 Task: Look for space in Bagnols-sur-Cèze, France from 2nd August, 2023 to 12th August, 2023 for 2 adults in price range Rs.5000 to Rs.10000. Place can be private room with 1  bedroom having 1 bed and 1 bathroom. Property type can be house, flat, guest house, hotel. Amenities needed are: washing machine. Booking option can be shelf check-in. Required host language is English.
Action: Mouse moved to (445, 267)
Screenshot: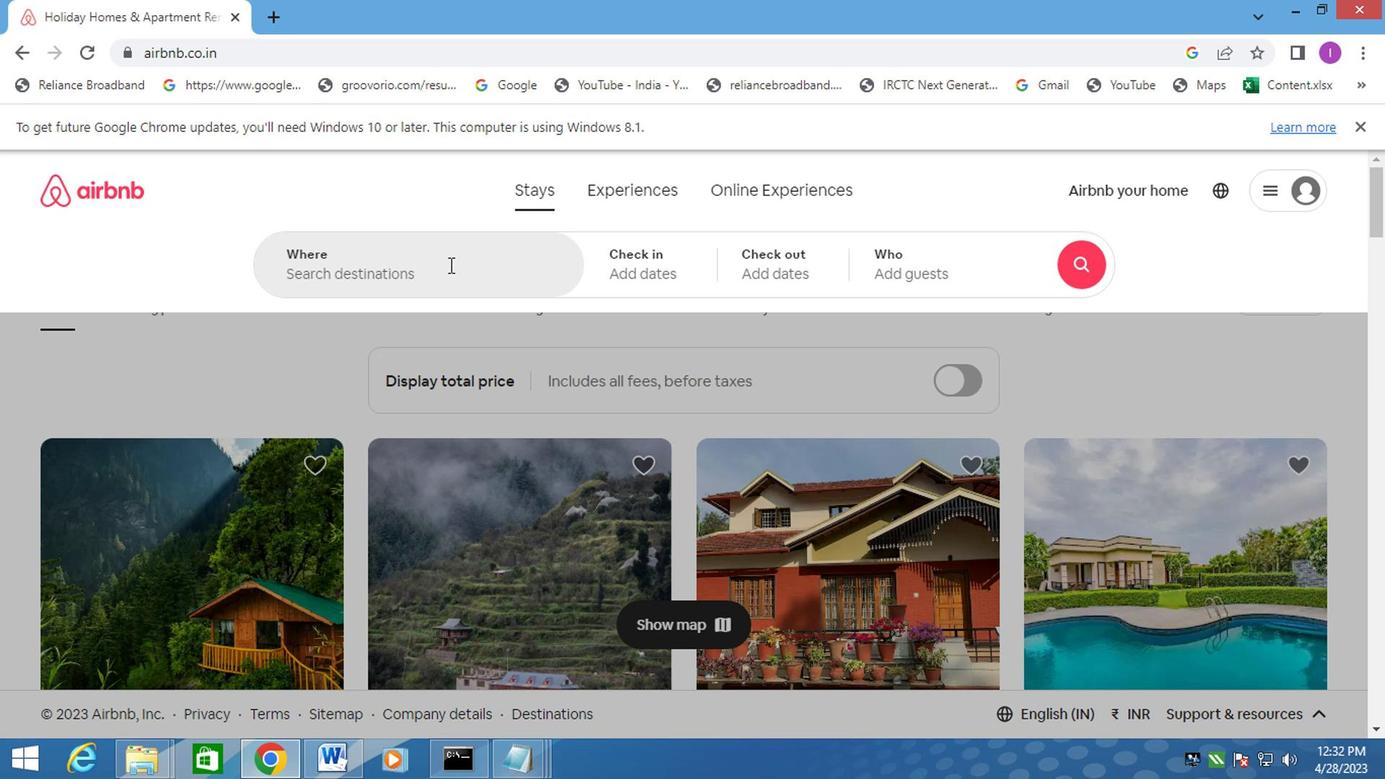 
Action: Mouse pressed left at (445, 267)
Screenshot: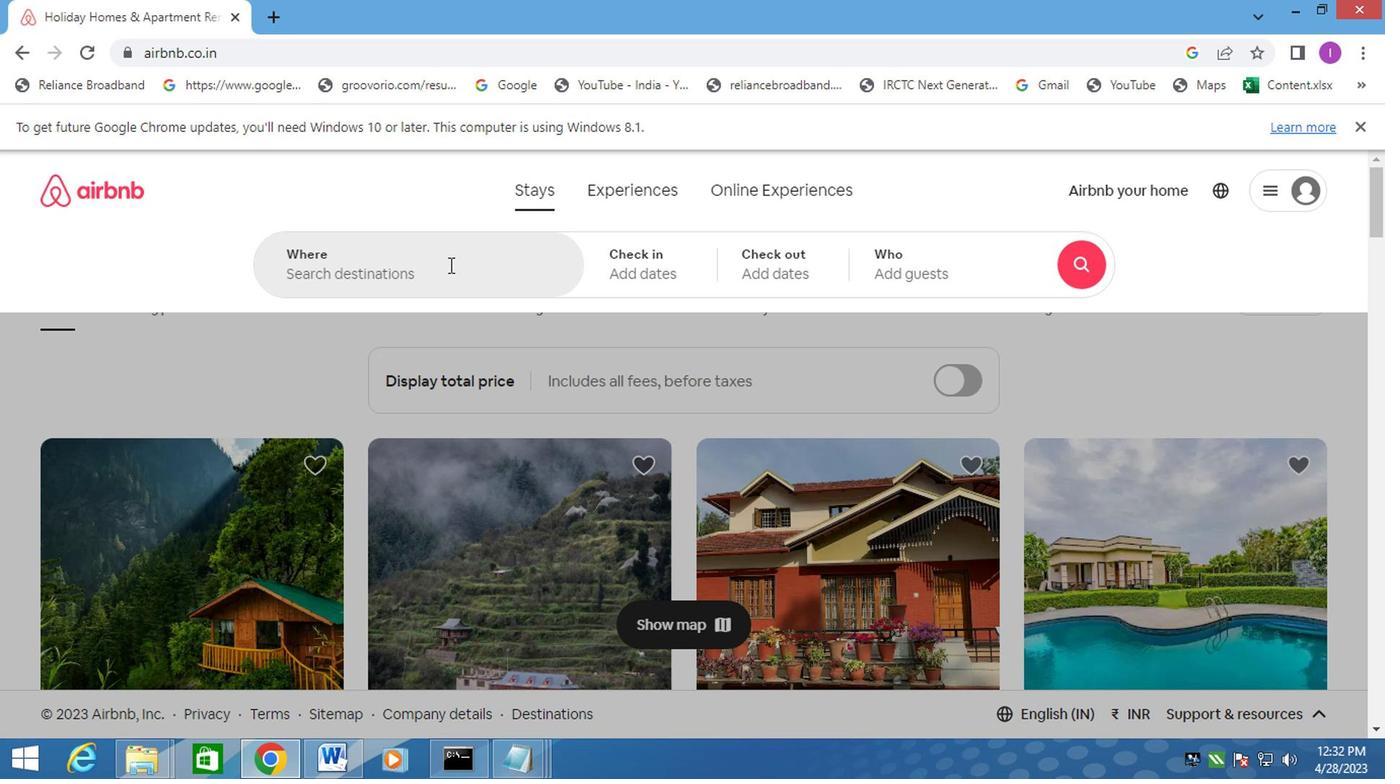 
Action: Mouse moved to (644, 339)
Screenshot: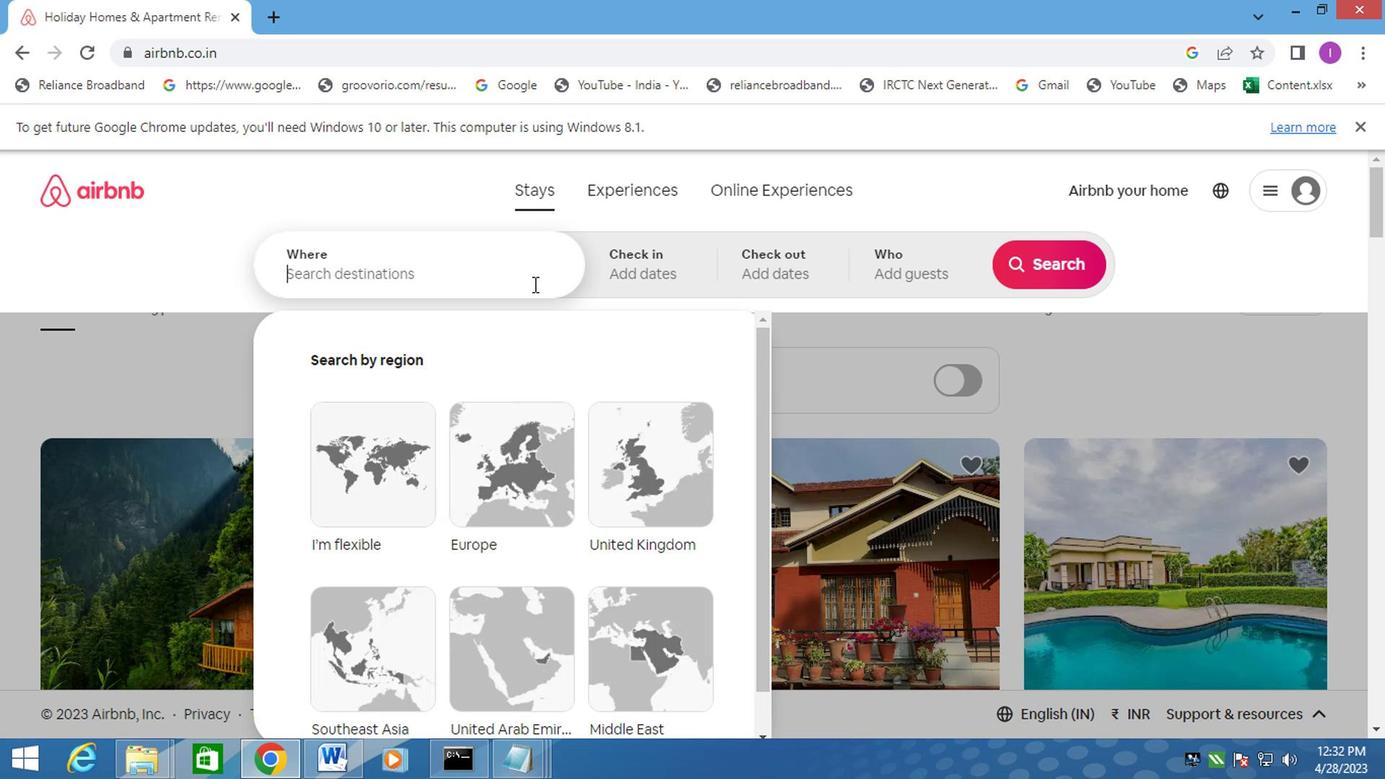 
Action: Key pressed <Key.shift>BAGNOLS-SUR-CEZE,<Key.shift>FRANCE
Screenshot: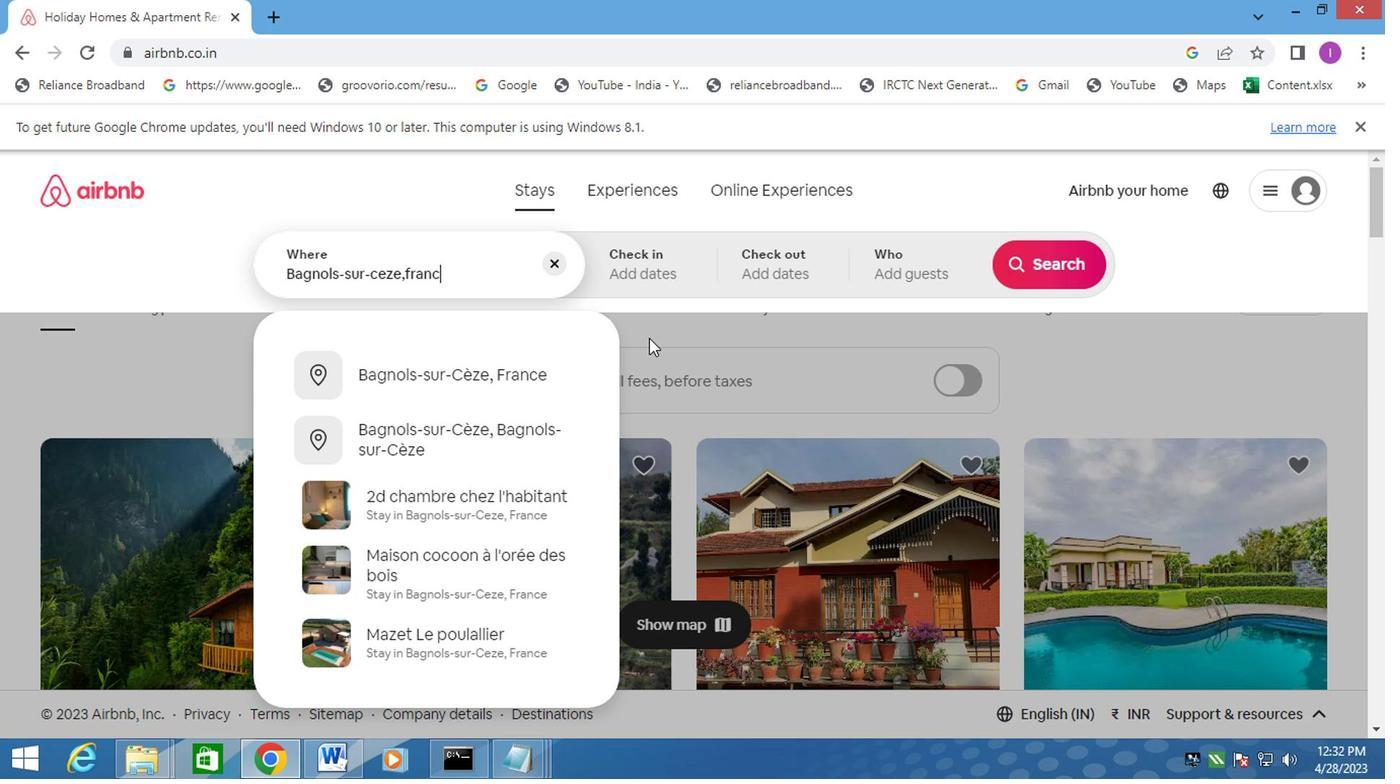 
Action: Mouse moved to (519, 365)
Screenshot: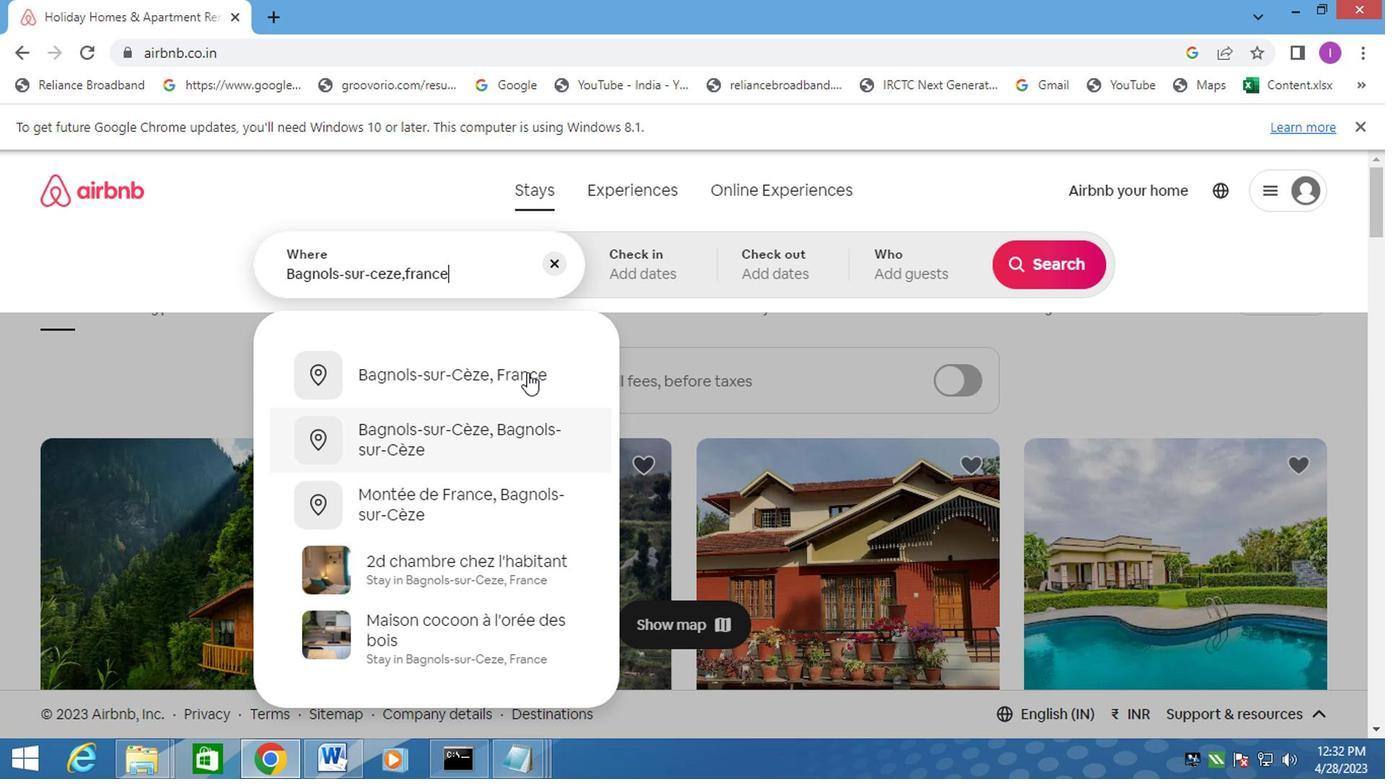 
Action: Mouse pressed left at (519, 365)
Screenshot: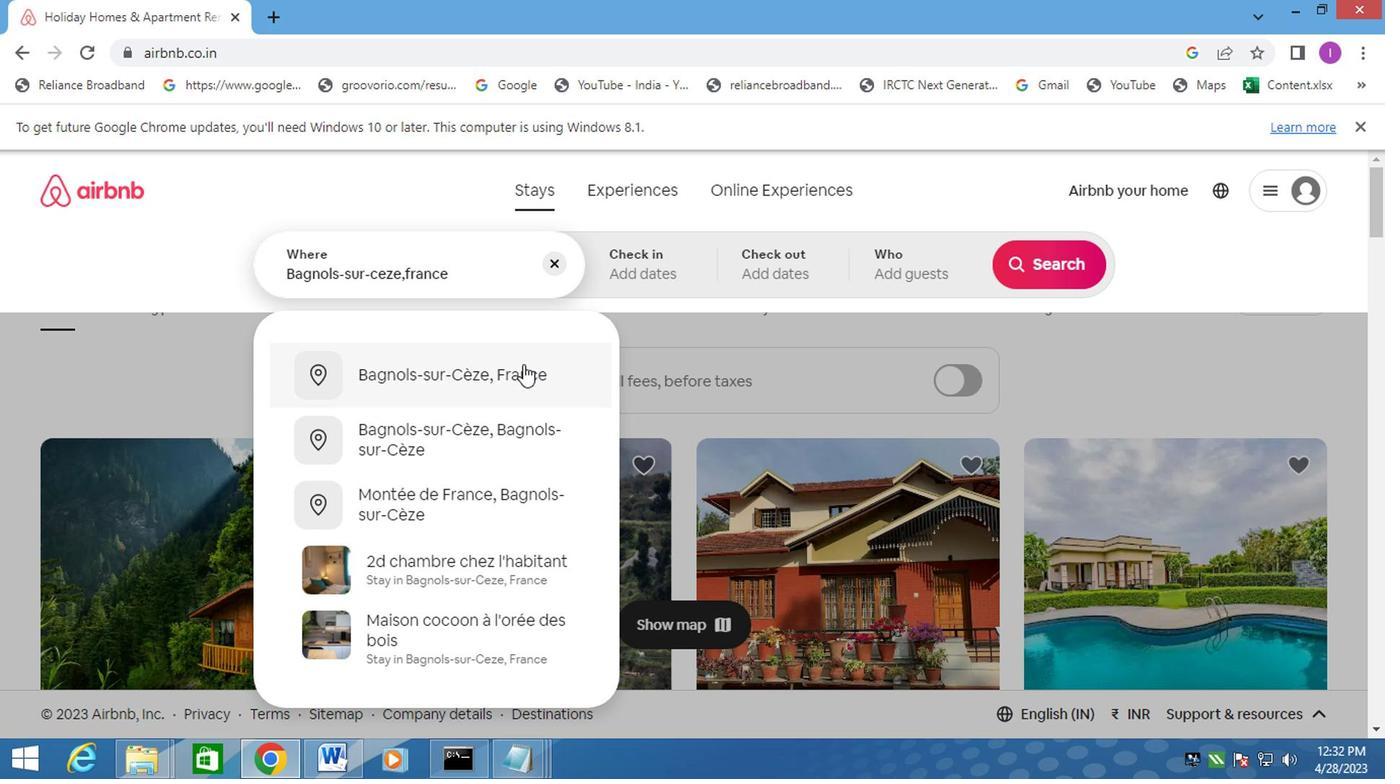 
Action: Mouse moved to (1030, 424)
Screenshot: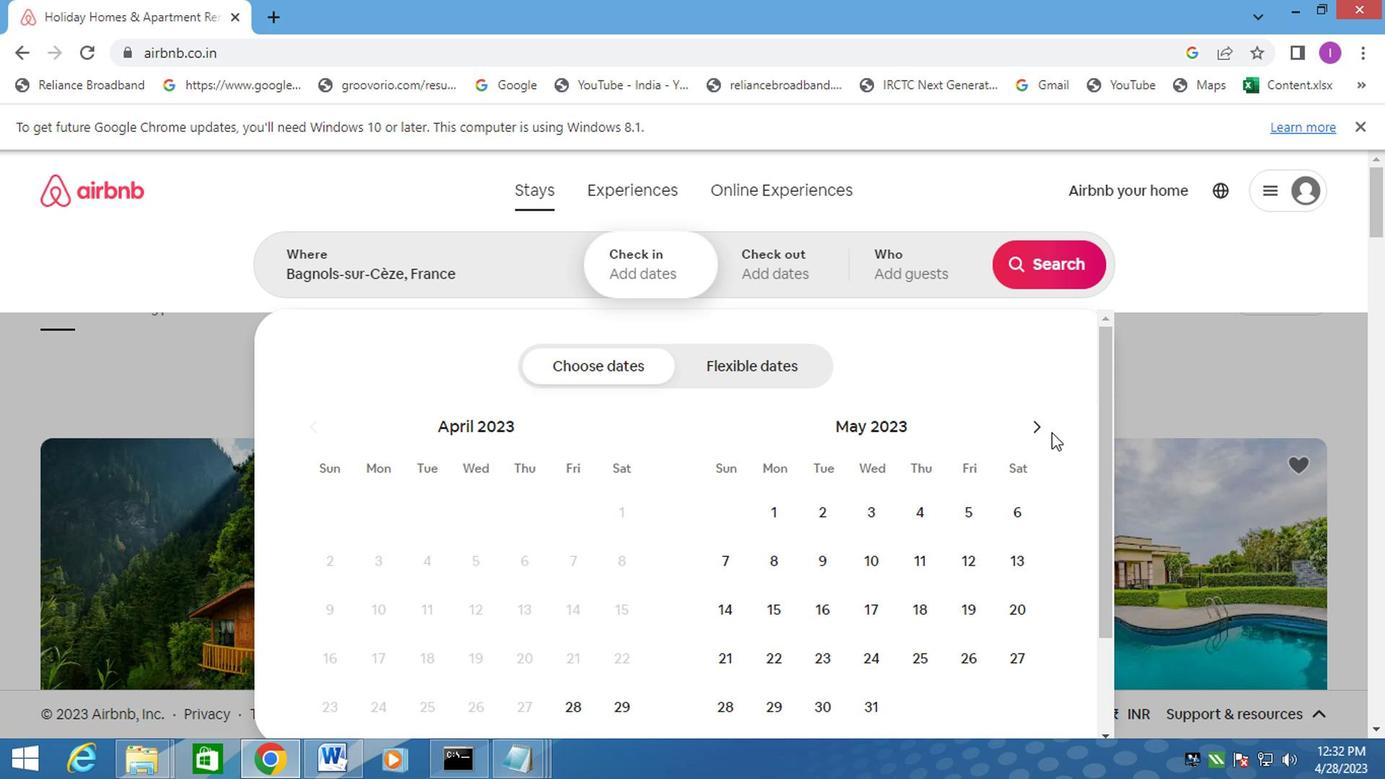 
Action: Mouse pressed left at (1030, 424)
Screenshot: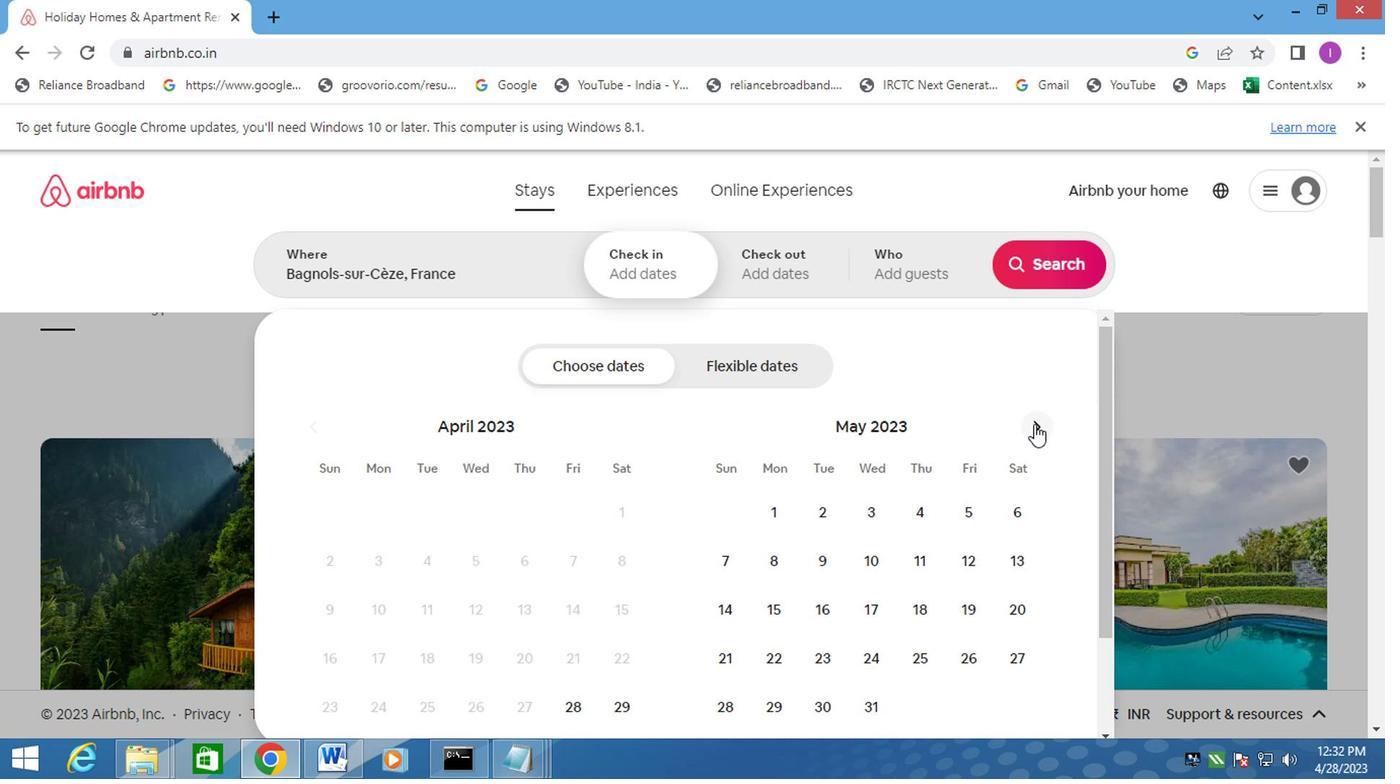 
Action: Mouse pressed left at (1030, 424)
Screenshot: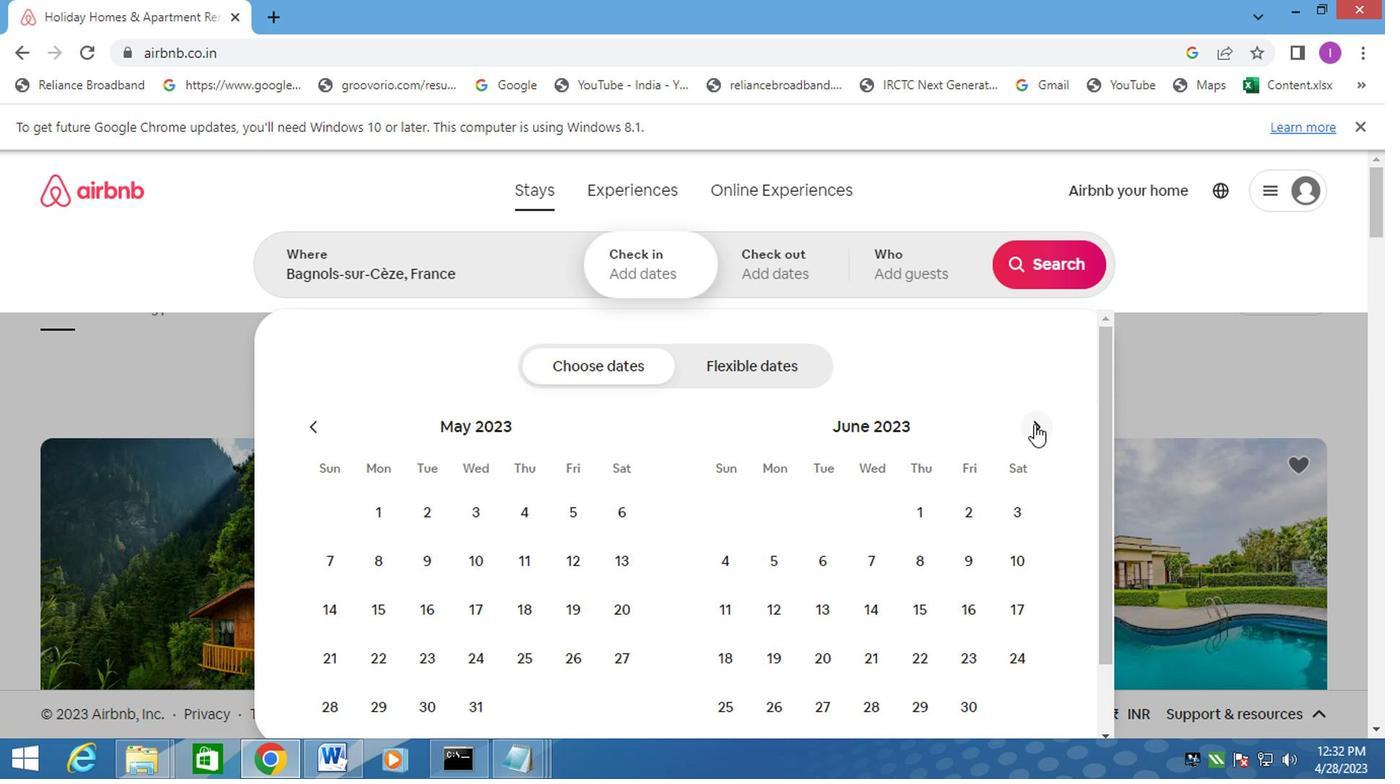 
Action: Mouse moved to (1023, 430)
Screenshot: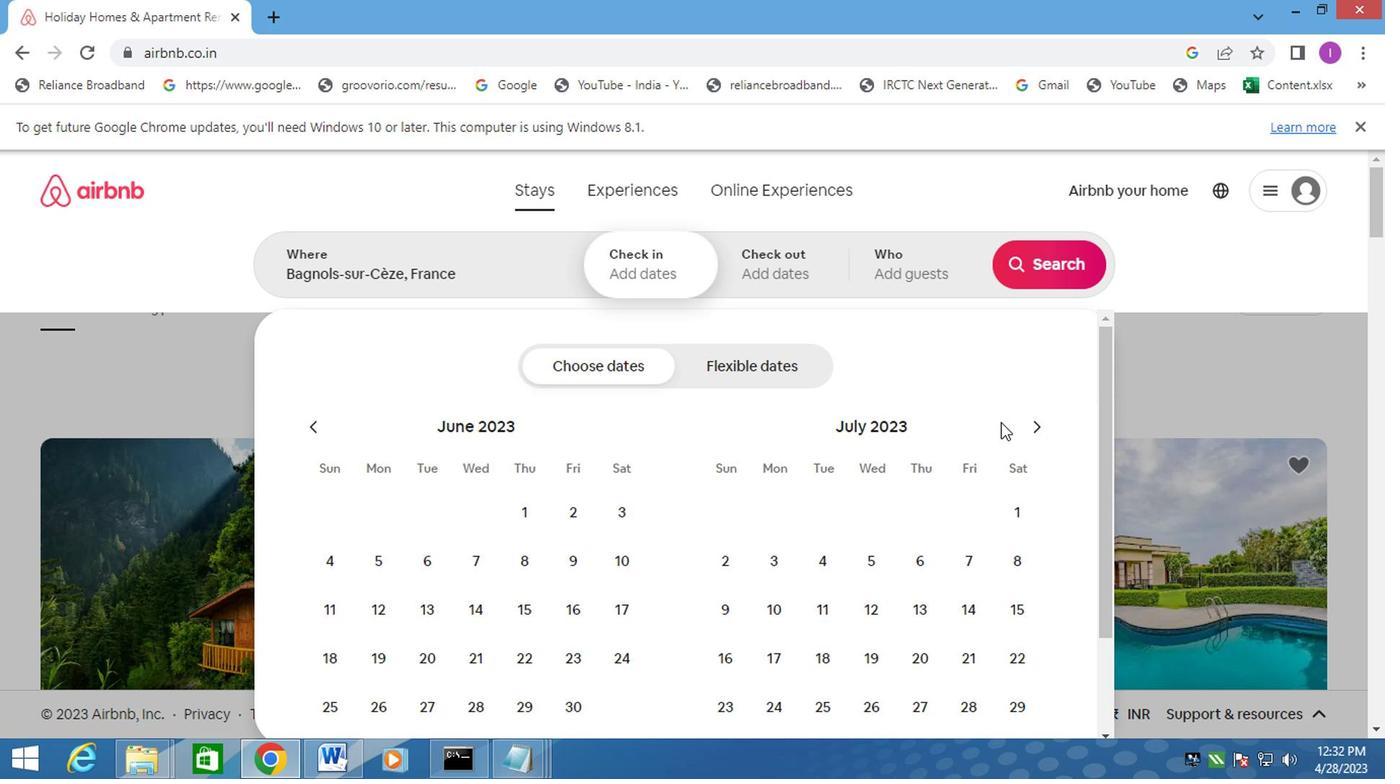 
Action: Mouse pressed left at (1023, 430)
Screenshot: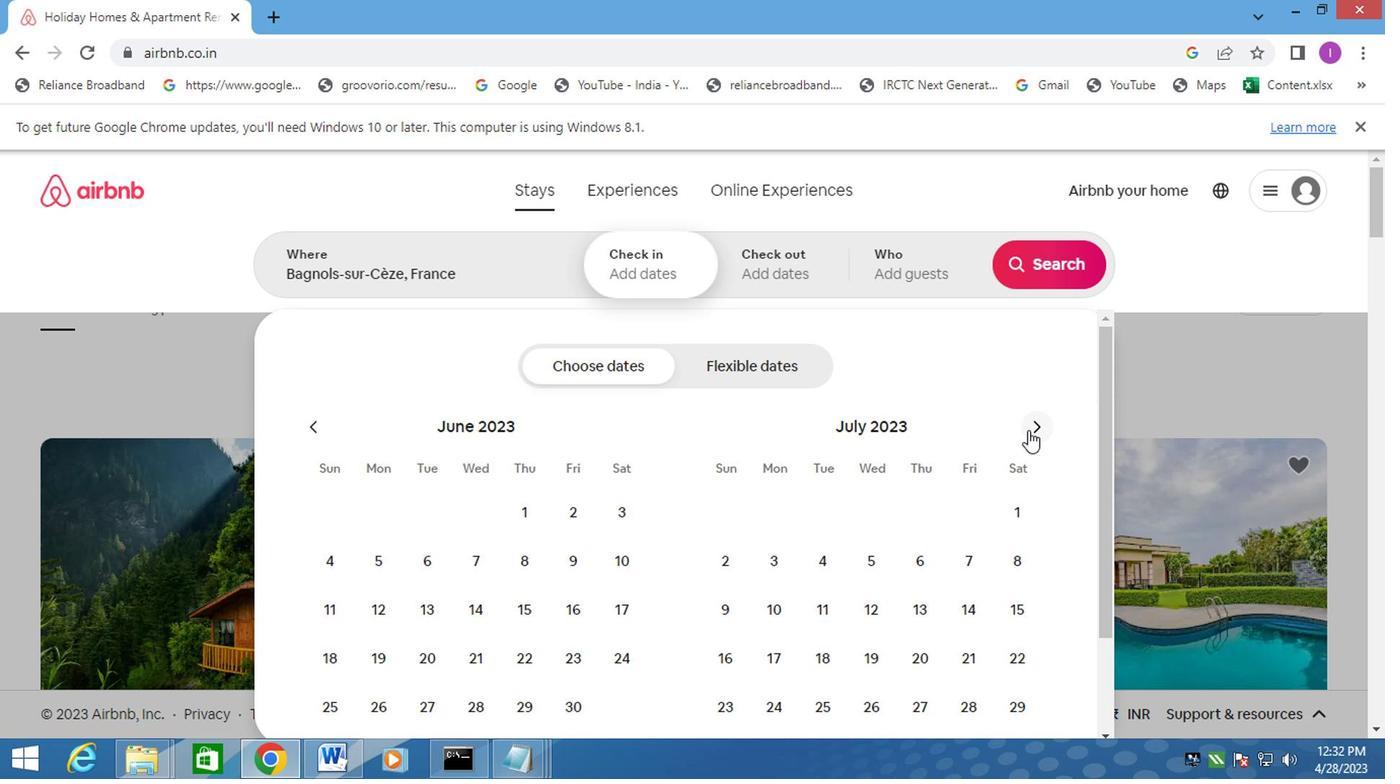 
Action: Mouse moved to (870, 499)
Screenshot: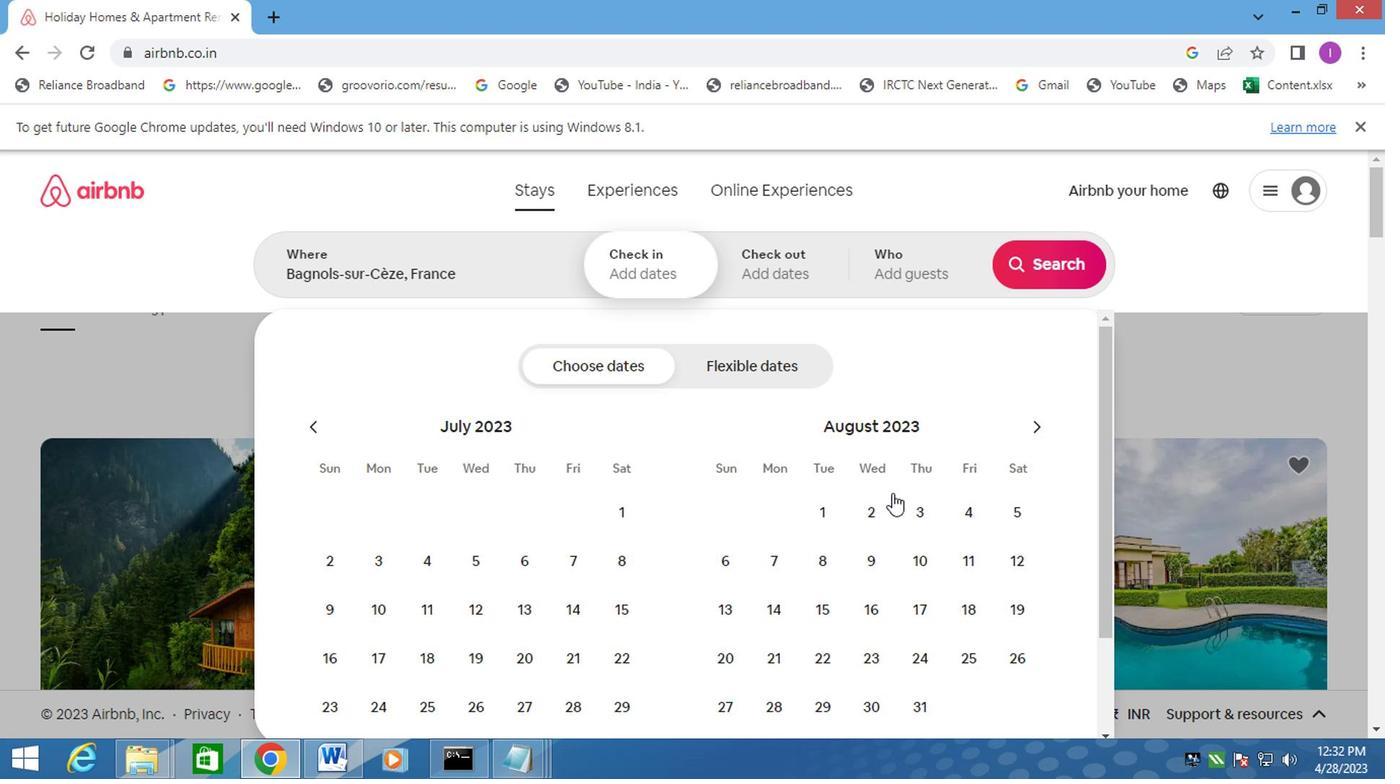 
Action: Mouse pressed left at (870, 499)
Screenshot: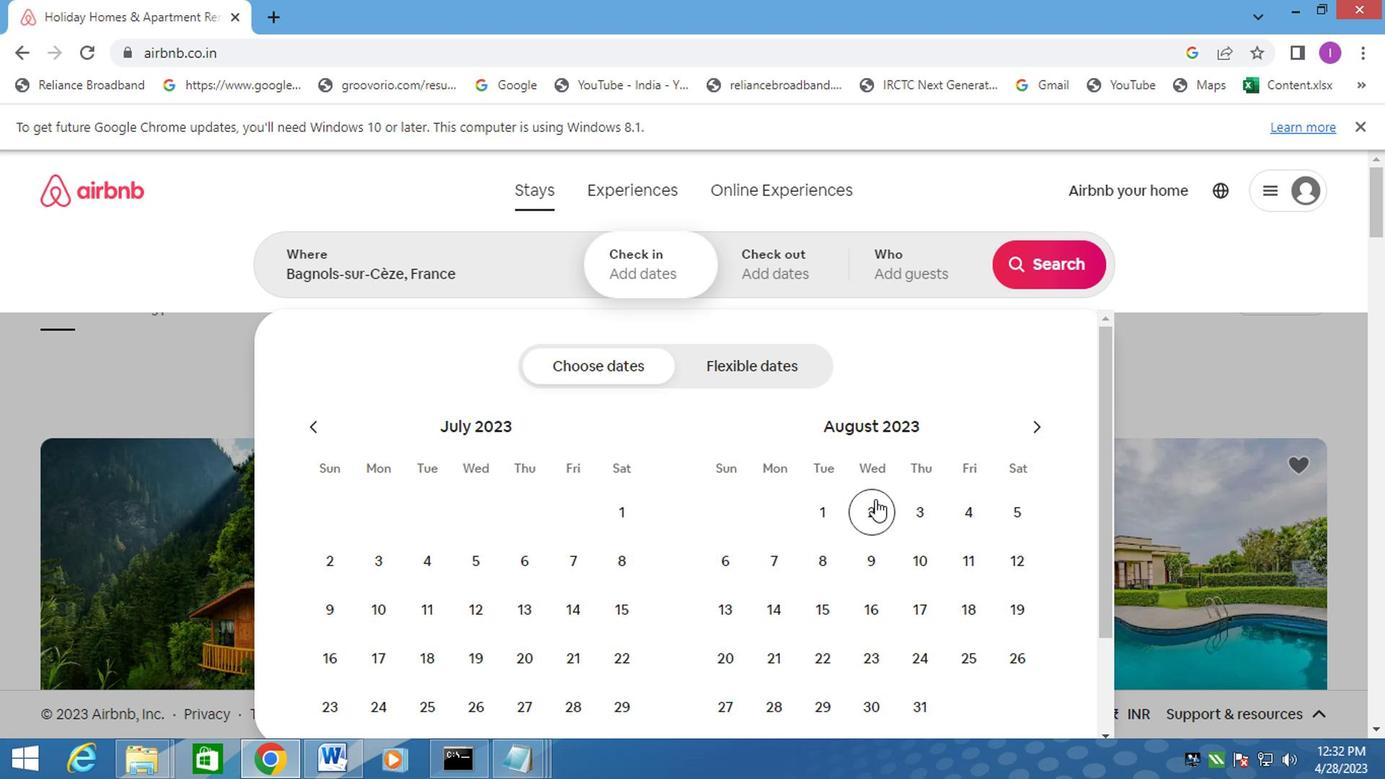 
Action: Mouse moved to (1018, 566)
Screenshot: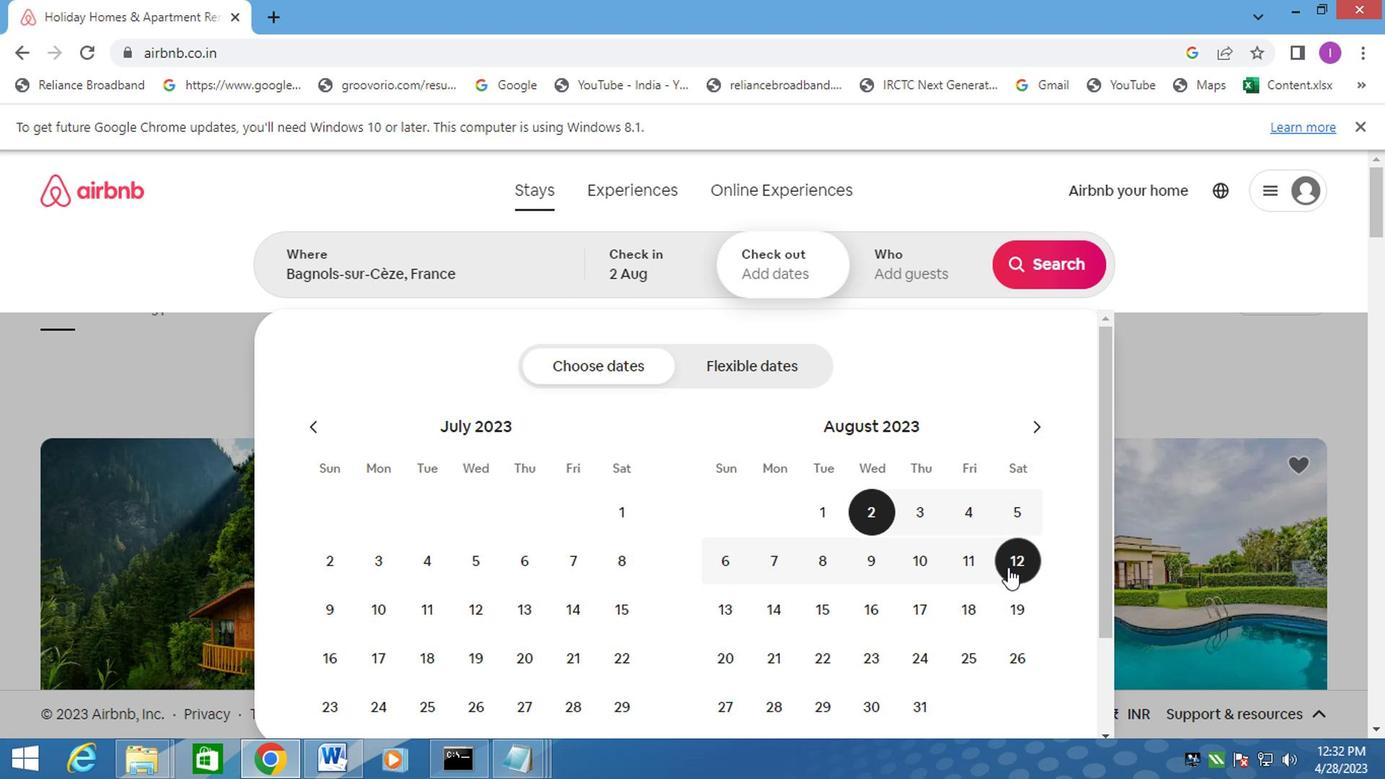 
Action: Mouse pressed left at (1018, 566)
Screenshot: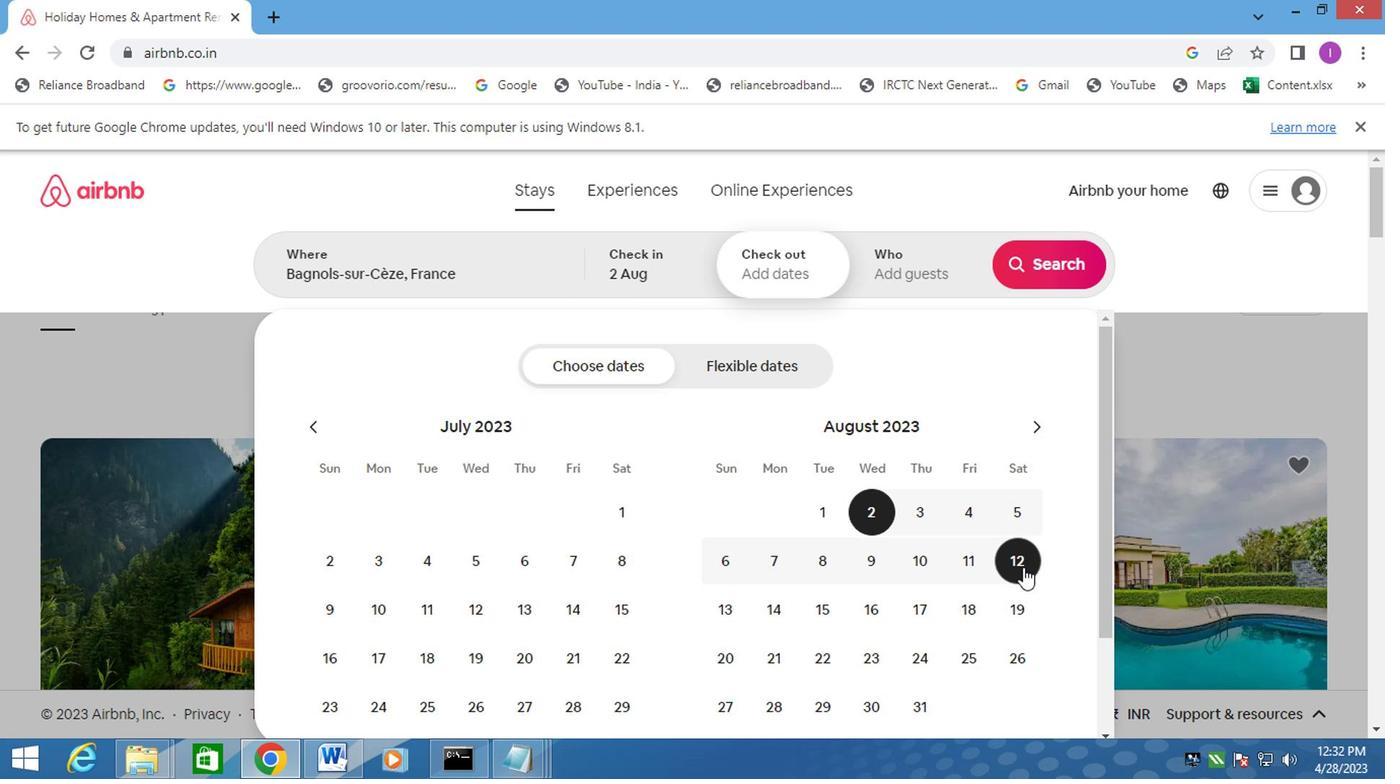 
Action: Mouse moved to (963, 278)
Screenshot: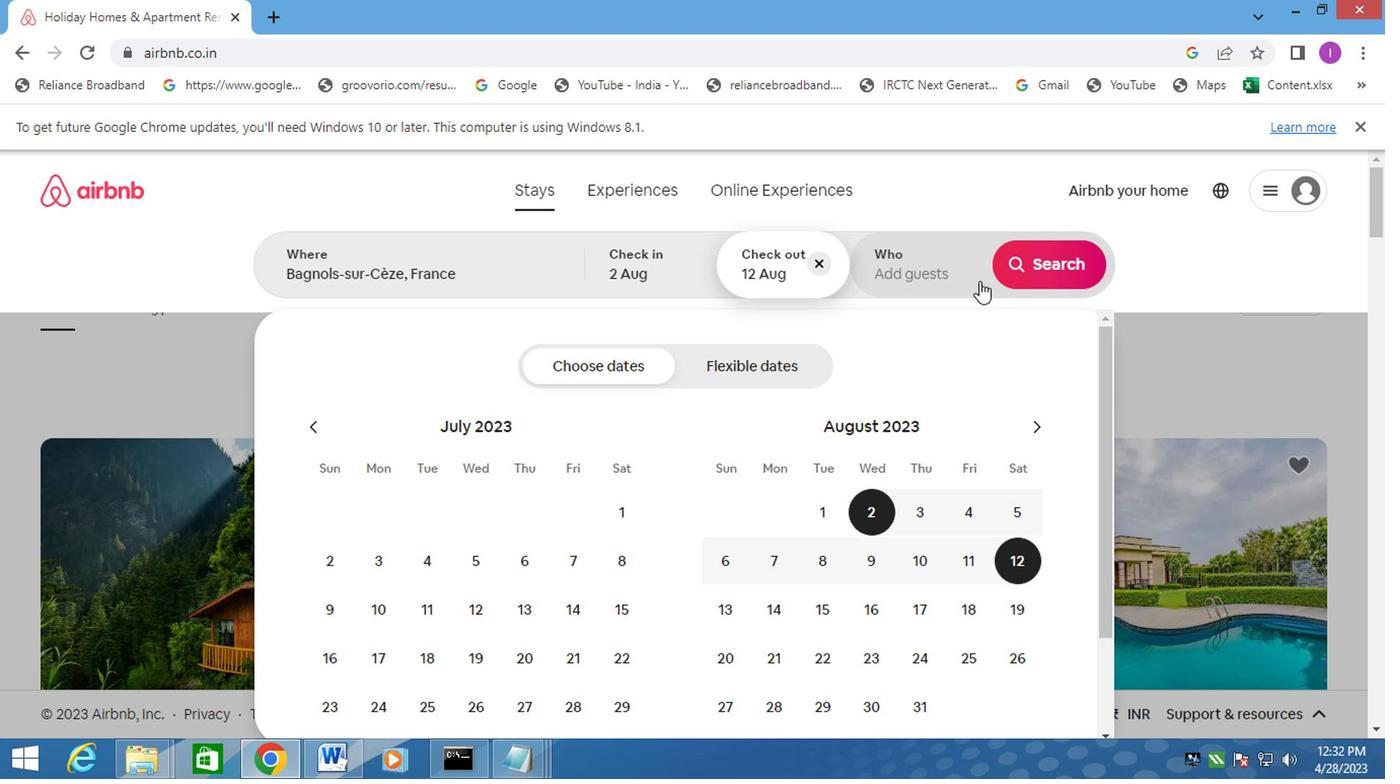 
Action: Mouse pressed left at (963, 278)
Screenshot: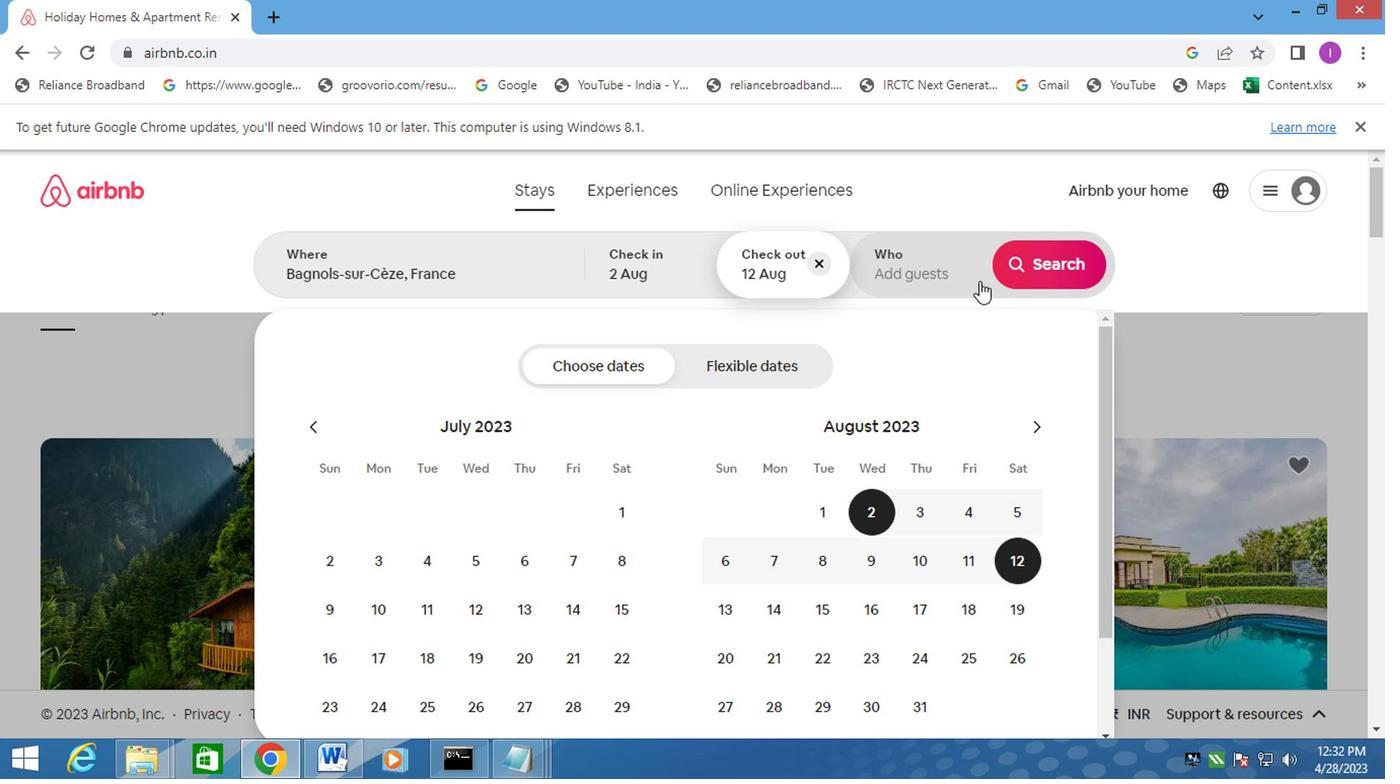 
Action: Mouse moved to (1045, 375)
Screenshot: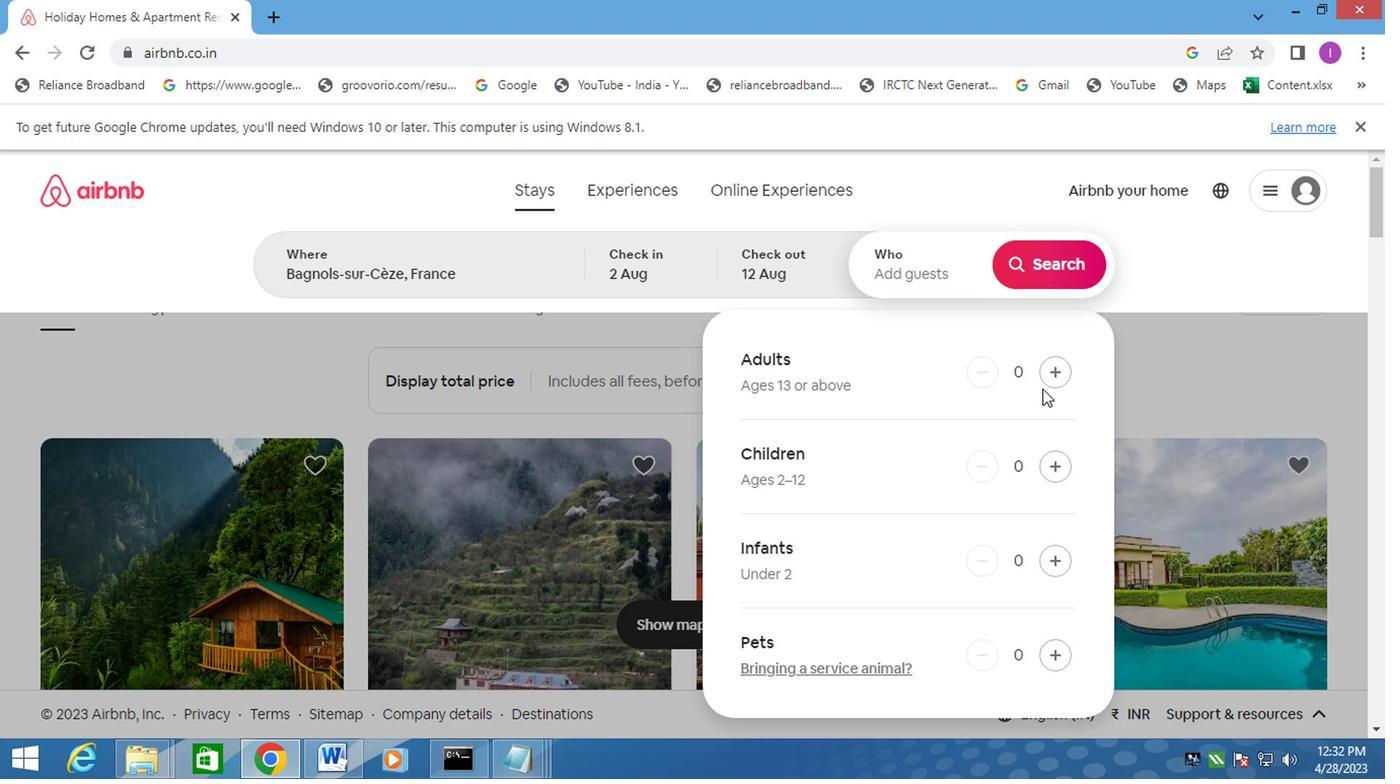 
Action: Mouse pressed left at (1045, 375)
Screenshot: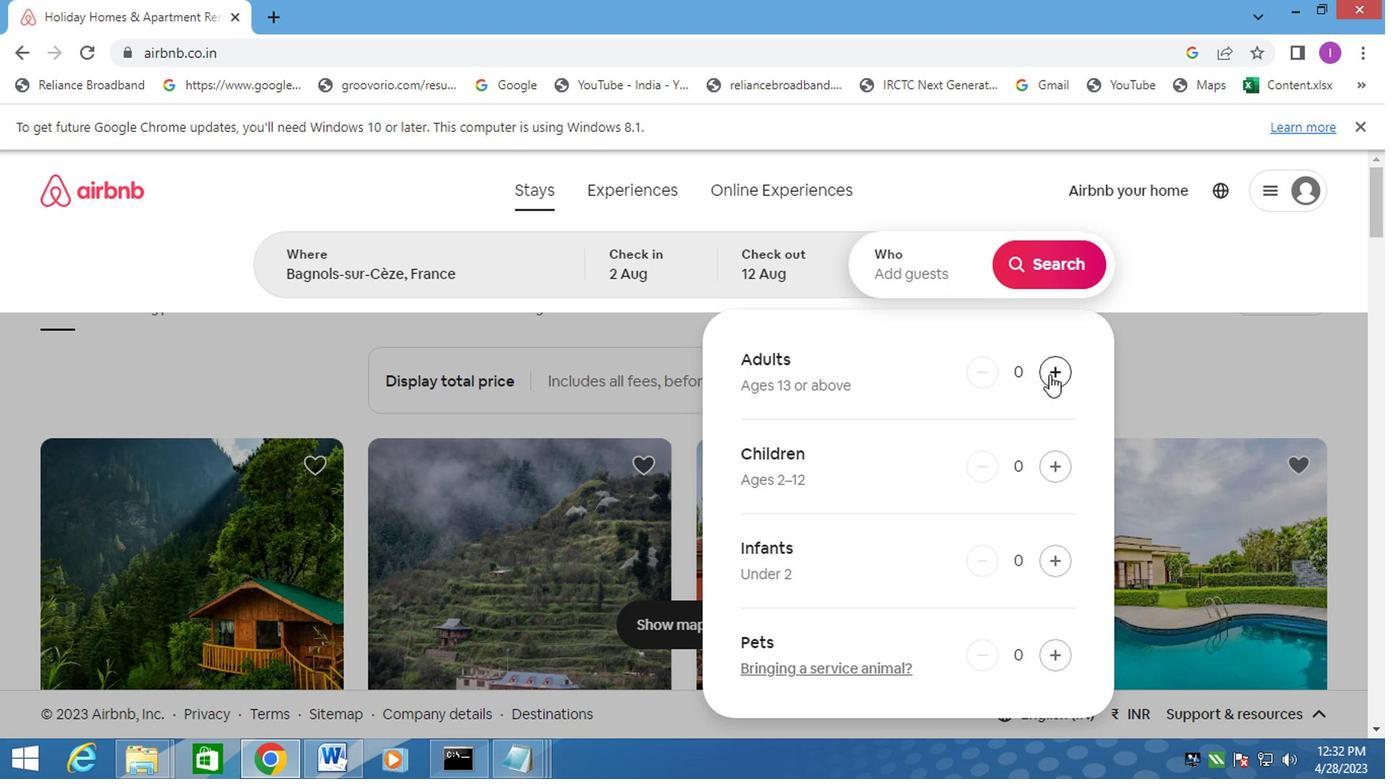 
Action: Mouse pressed left at (1045, 375)
Screenshot: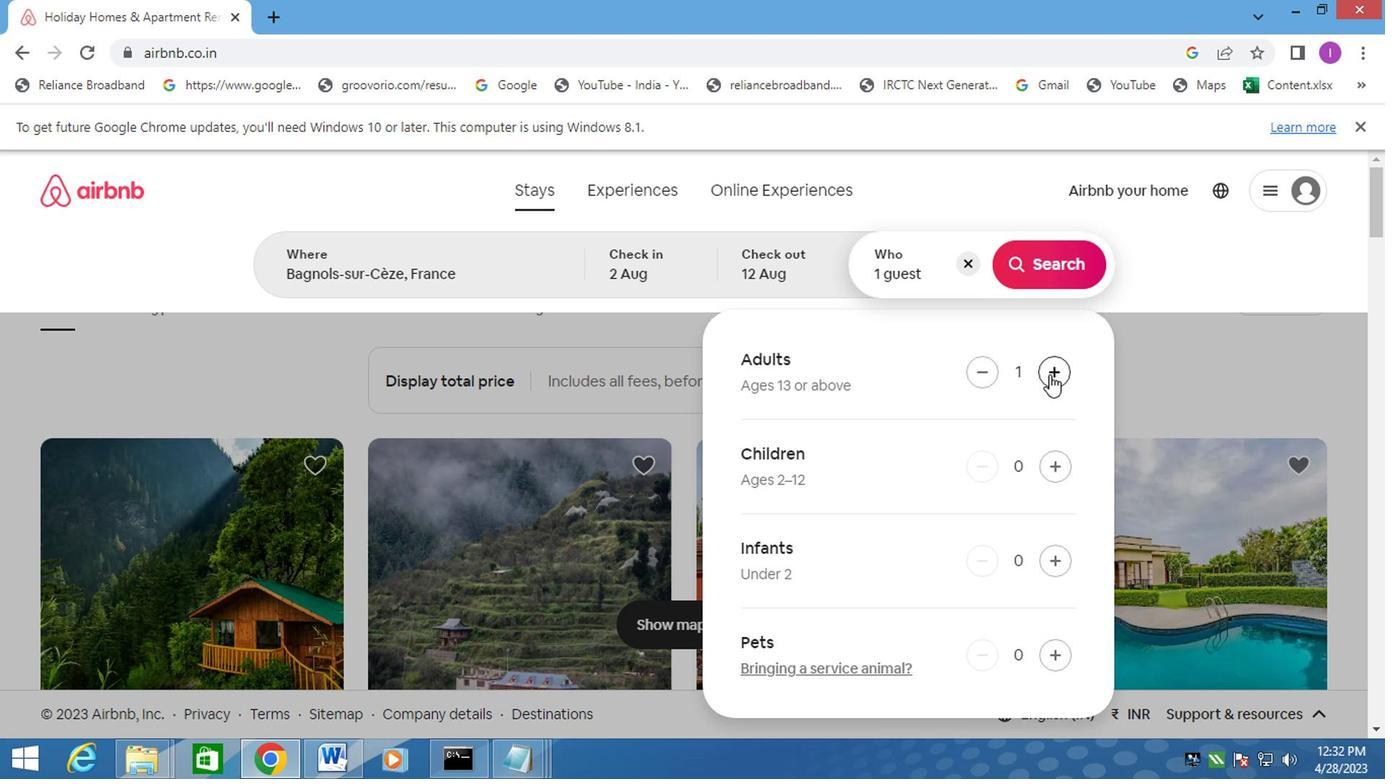 
Action: Mouse moved to (1070, 276)
Screenshot: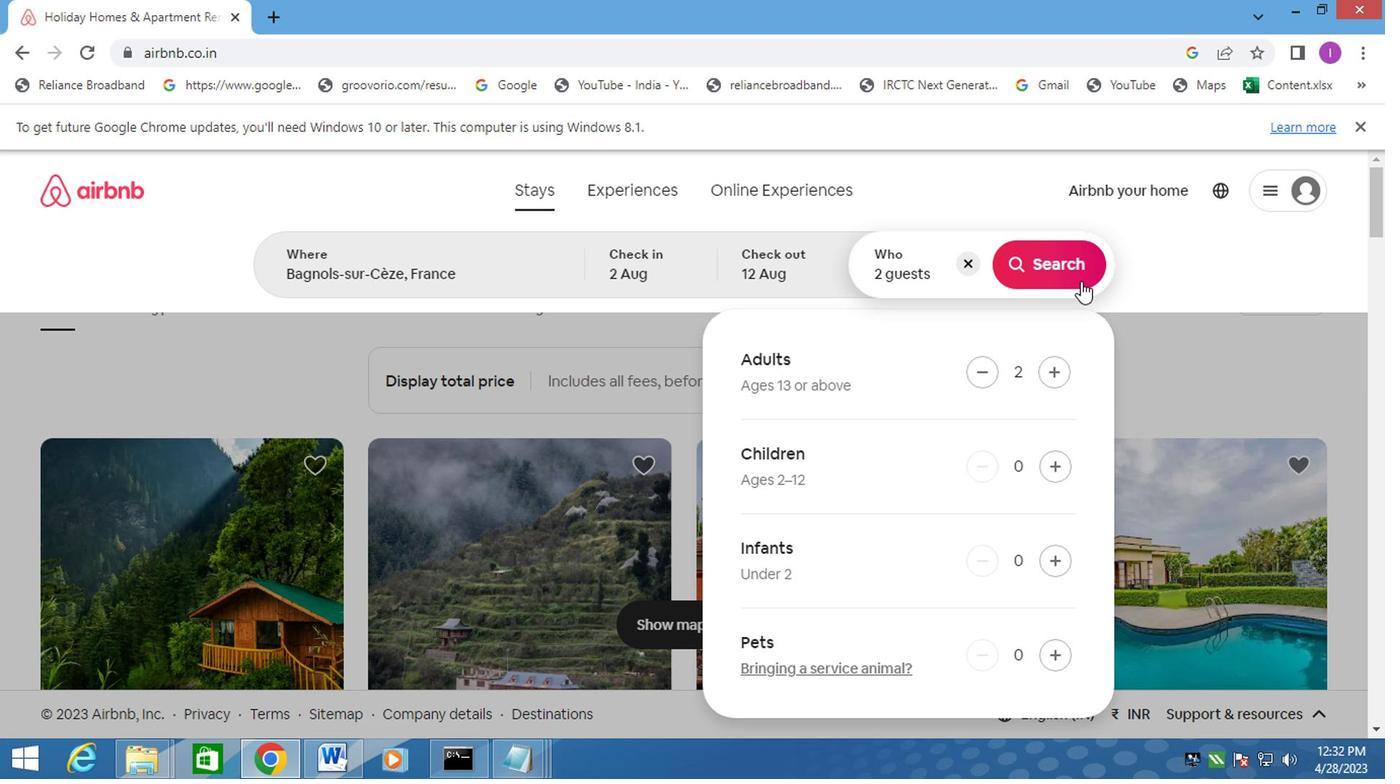 
Action: Mouse pressed left at (1070, 276)
Screenshot: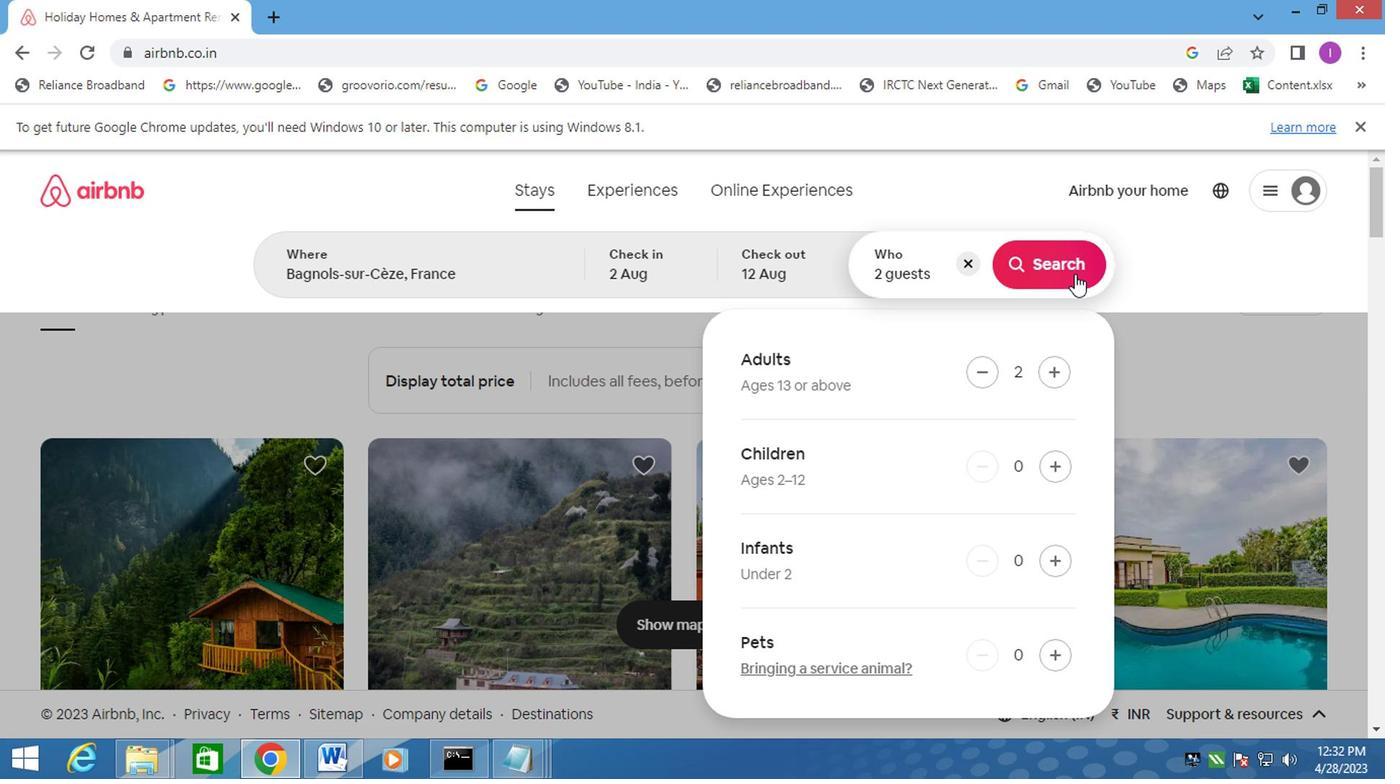 
Action: Mouse moved to (1302, 274)
Screenshot: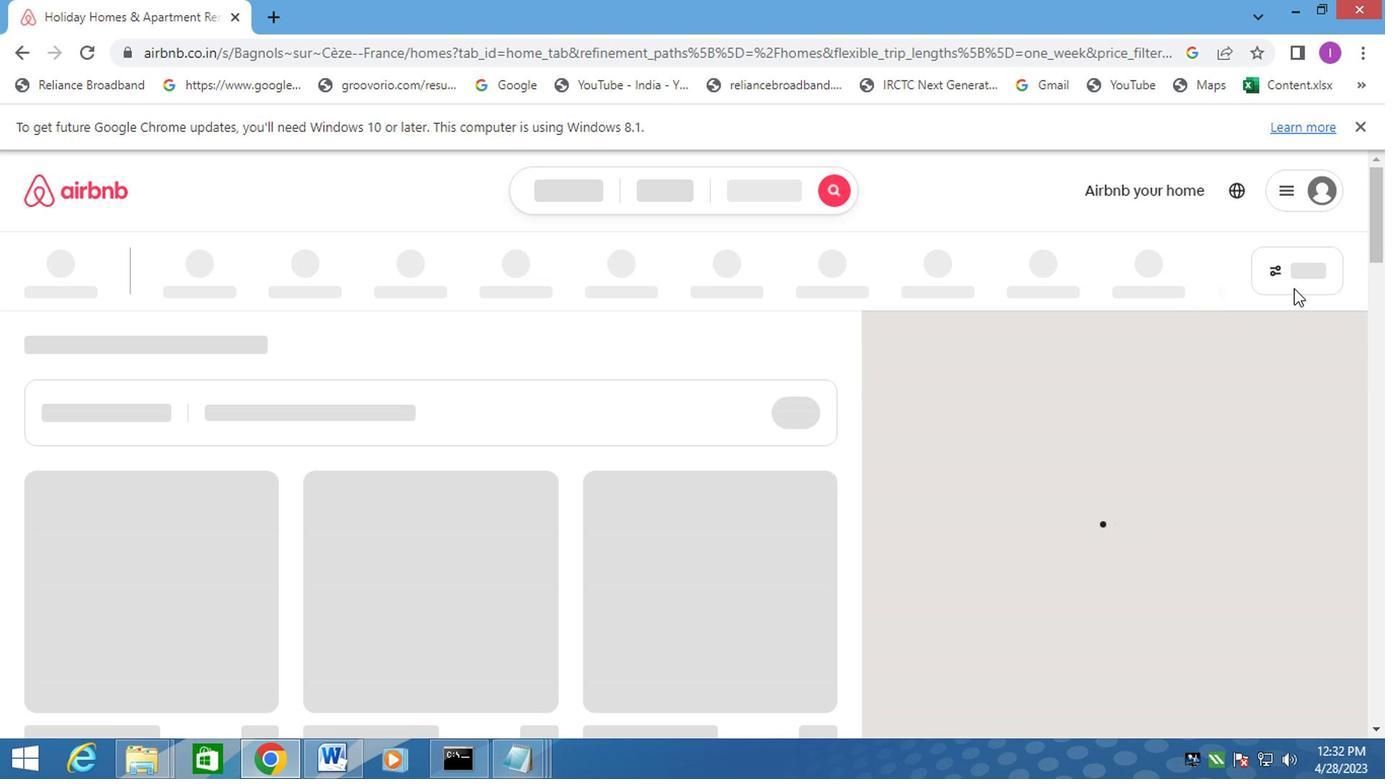 
Action: Mouse pressed left at (1302, 274)
Screenshot: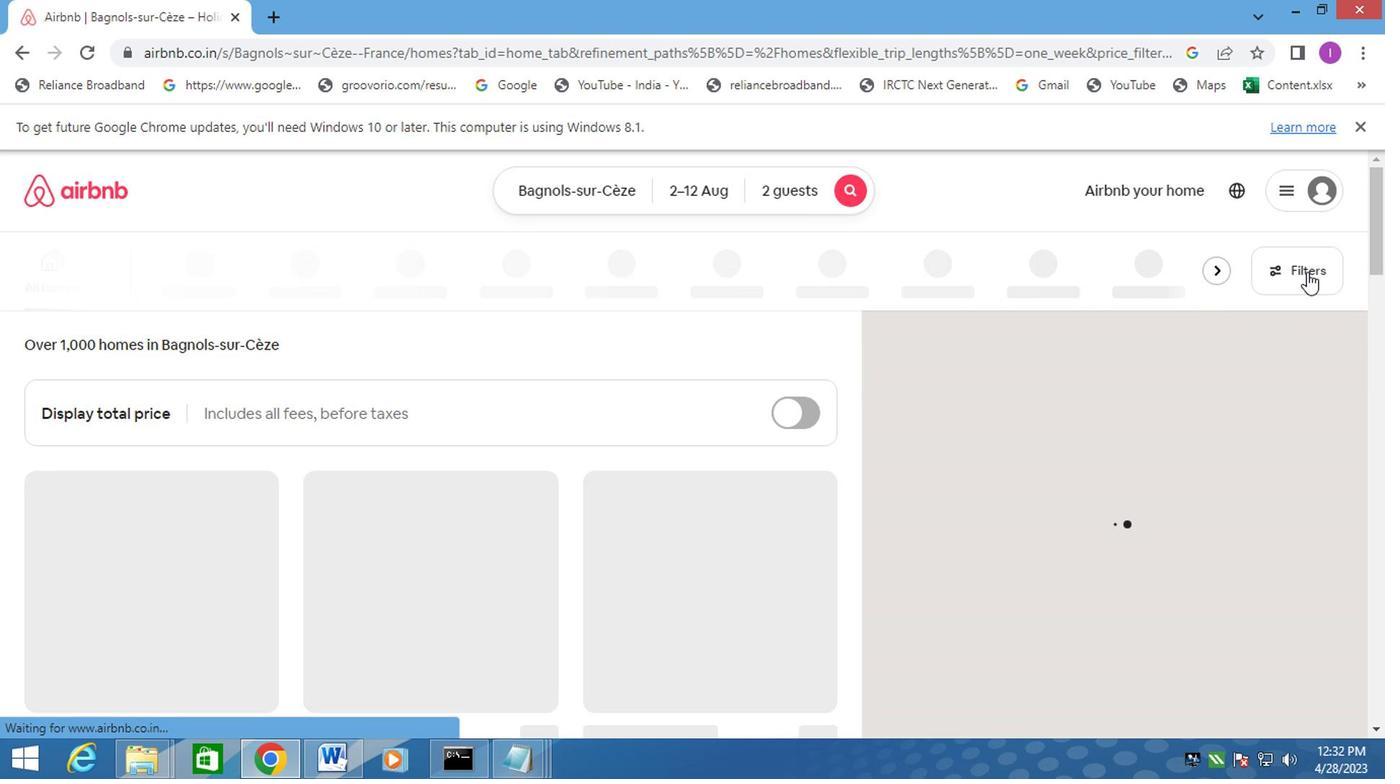 
Action: Mouse moved to (453, 528)
Screenshot: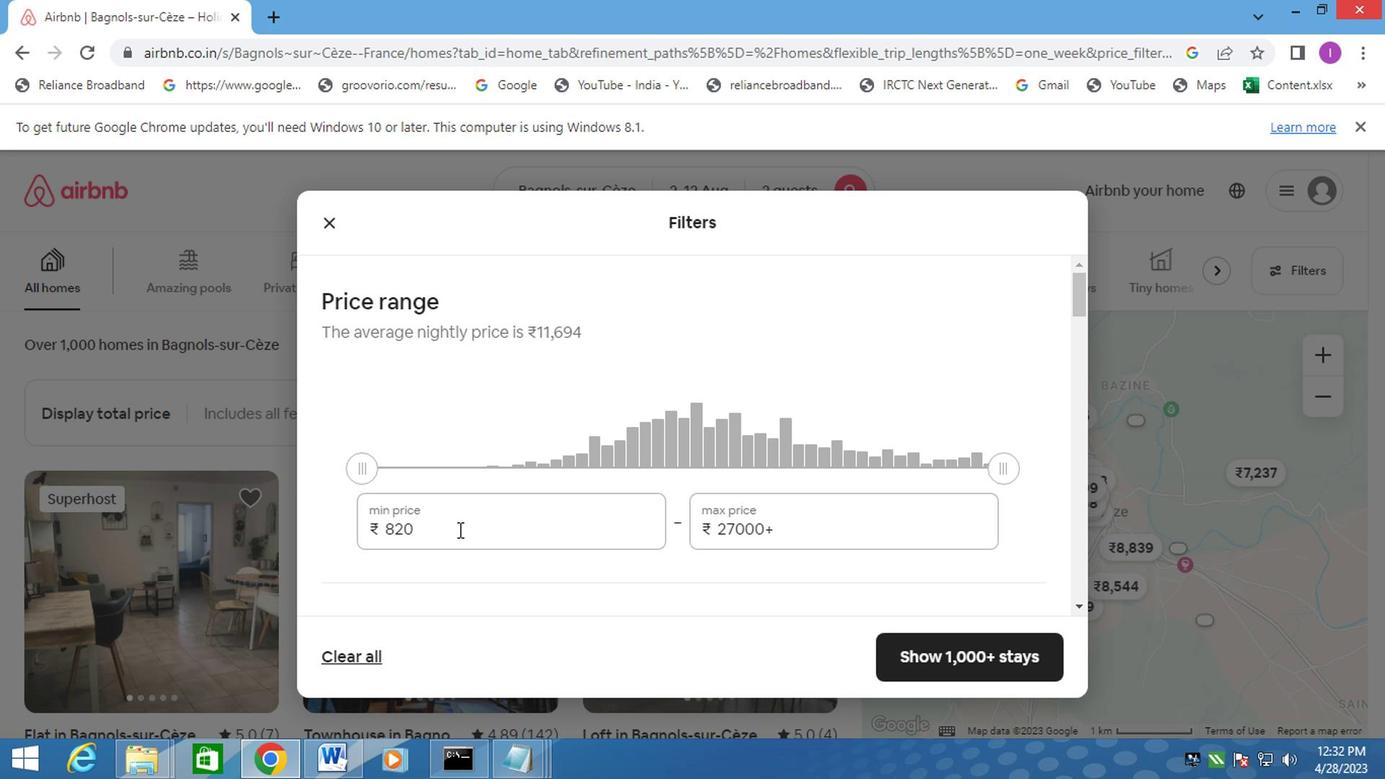 
Action: Mouse pressed left at (453, 528)
Screenshot: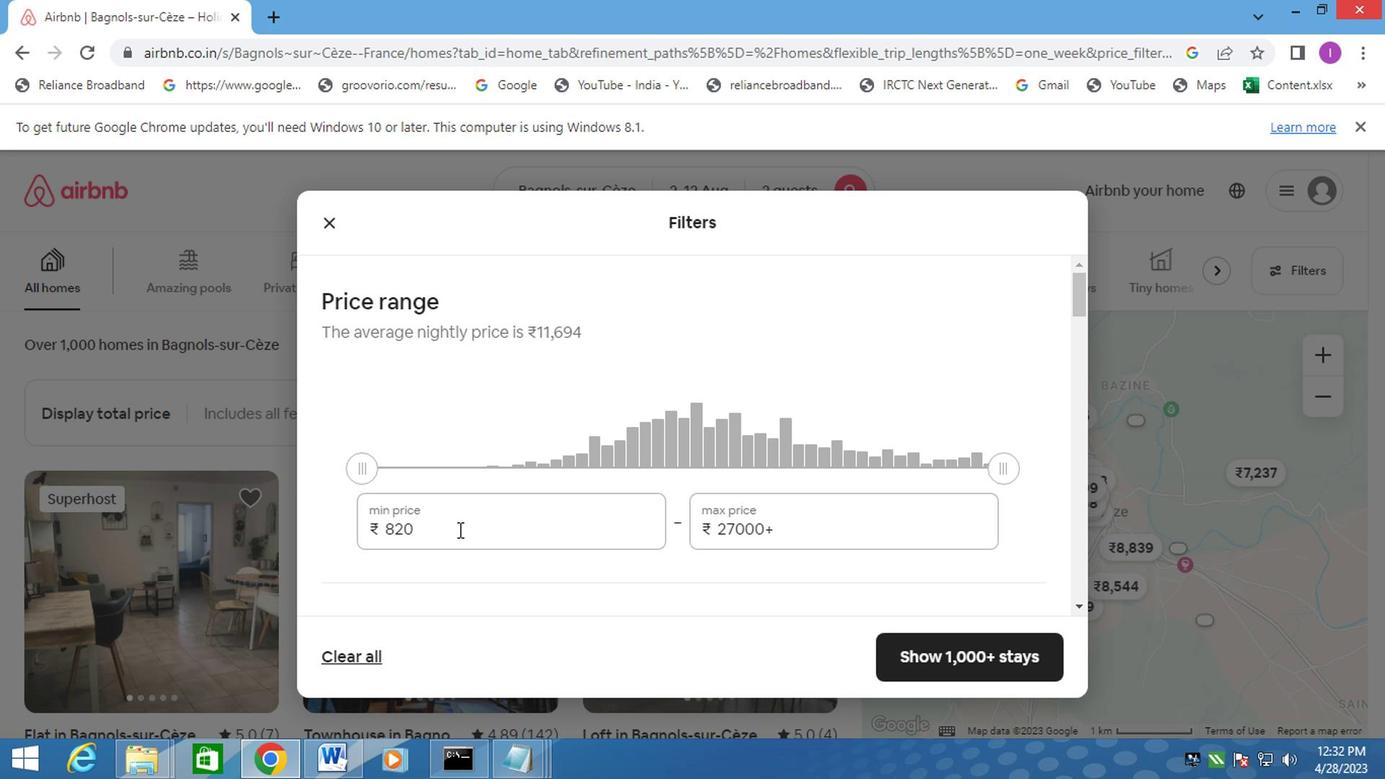 
Action: Mouse moved to (354, 523)
Screenshot: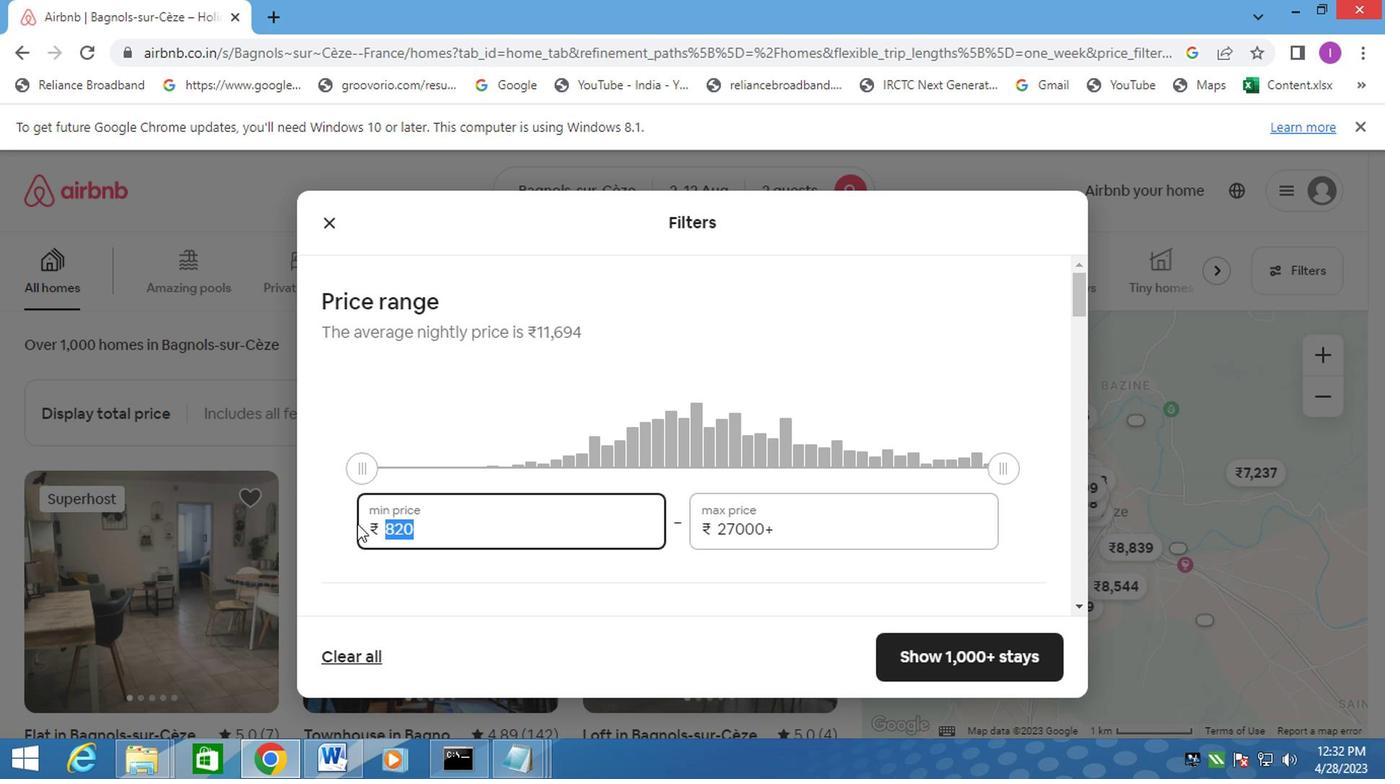 
Action: Key pressed 5000
Screenshot: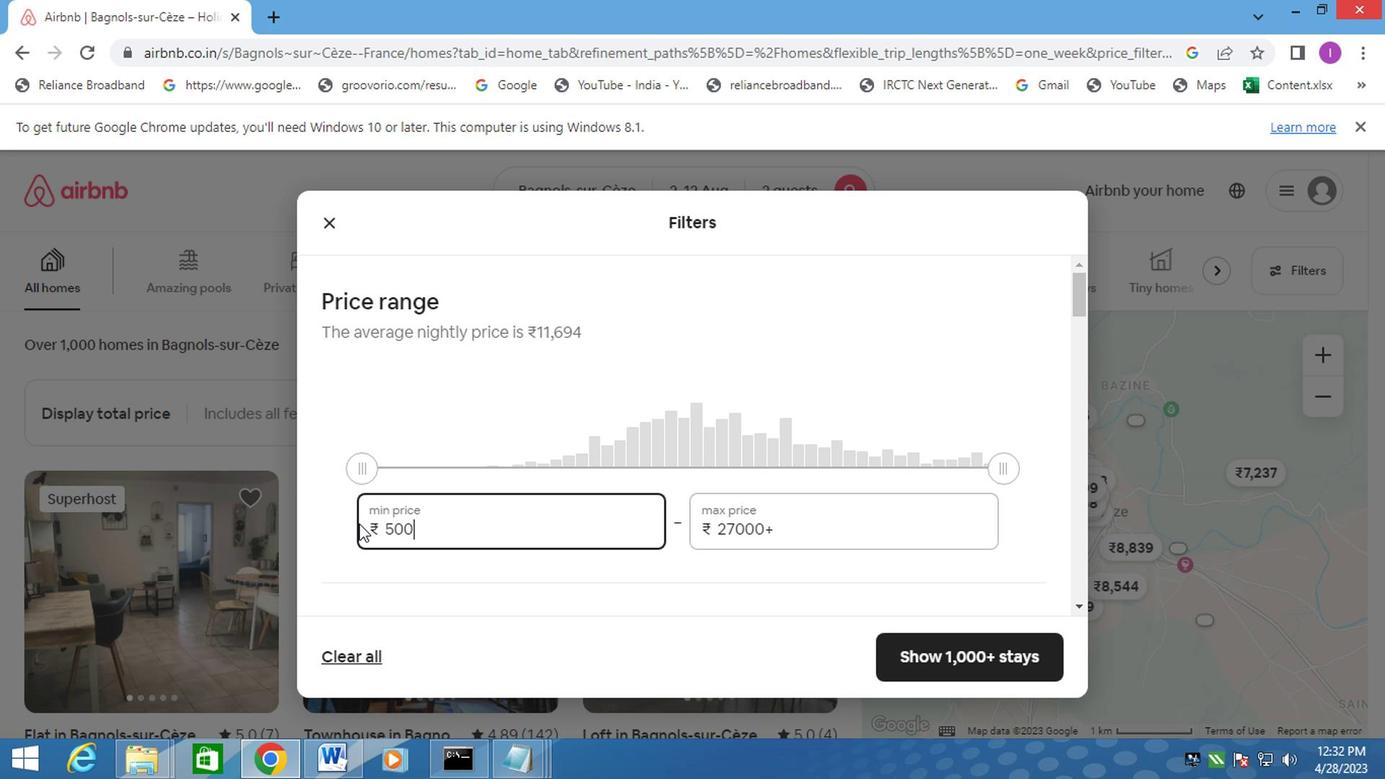 
Action: Mouse moved to (784, 533)
Screenshot: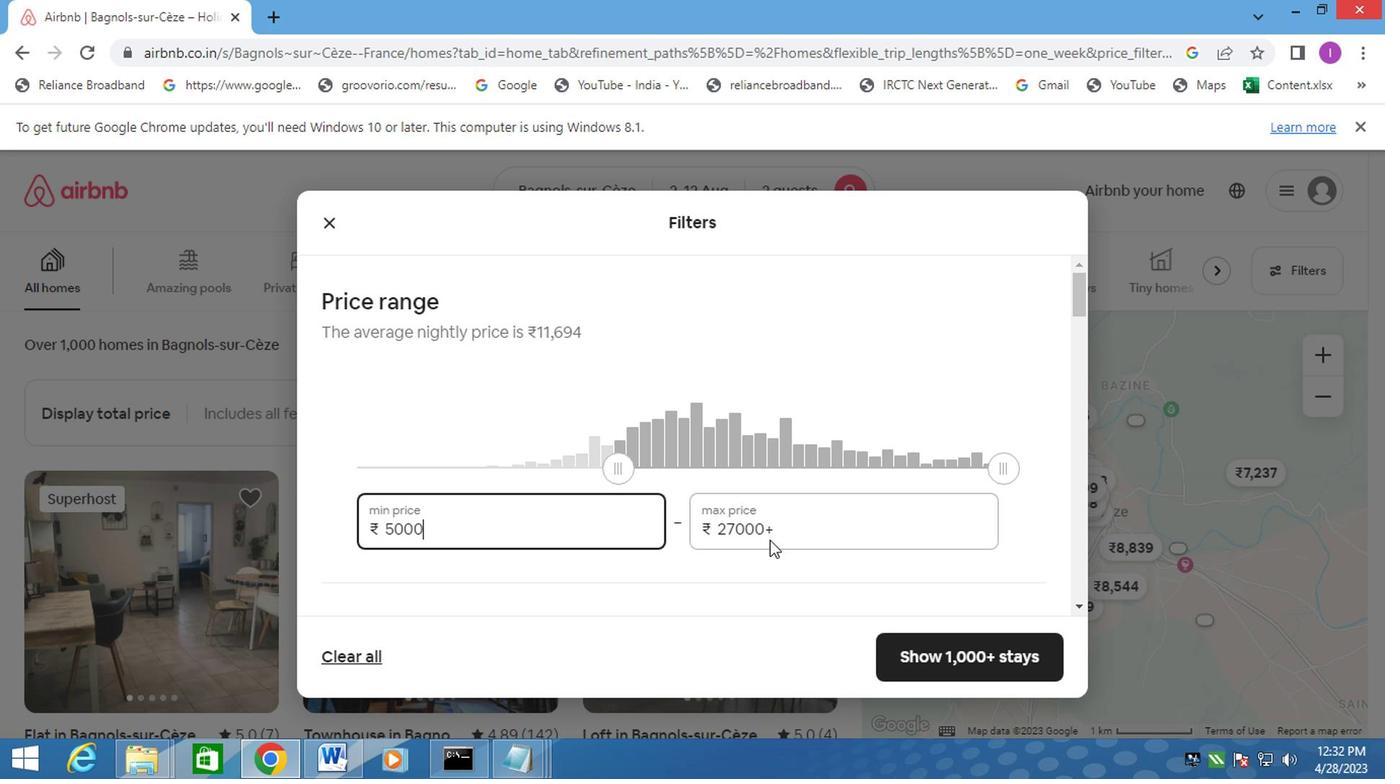 
Action: Mouse pressed left at (784, 533)
Screenshot: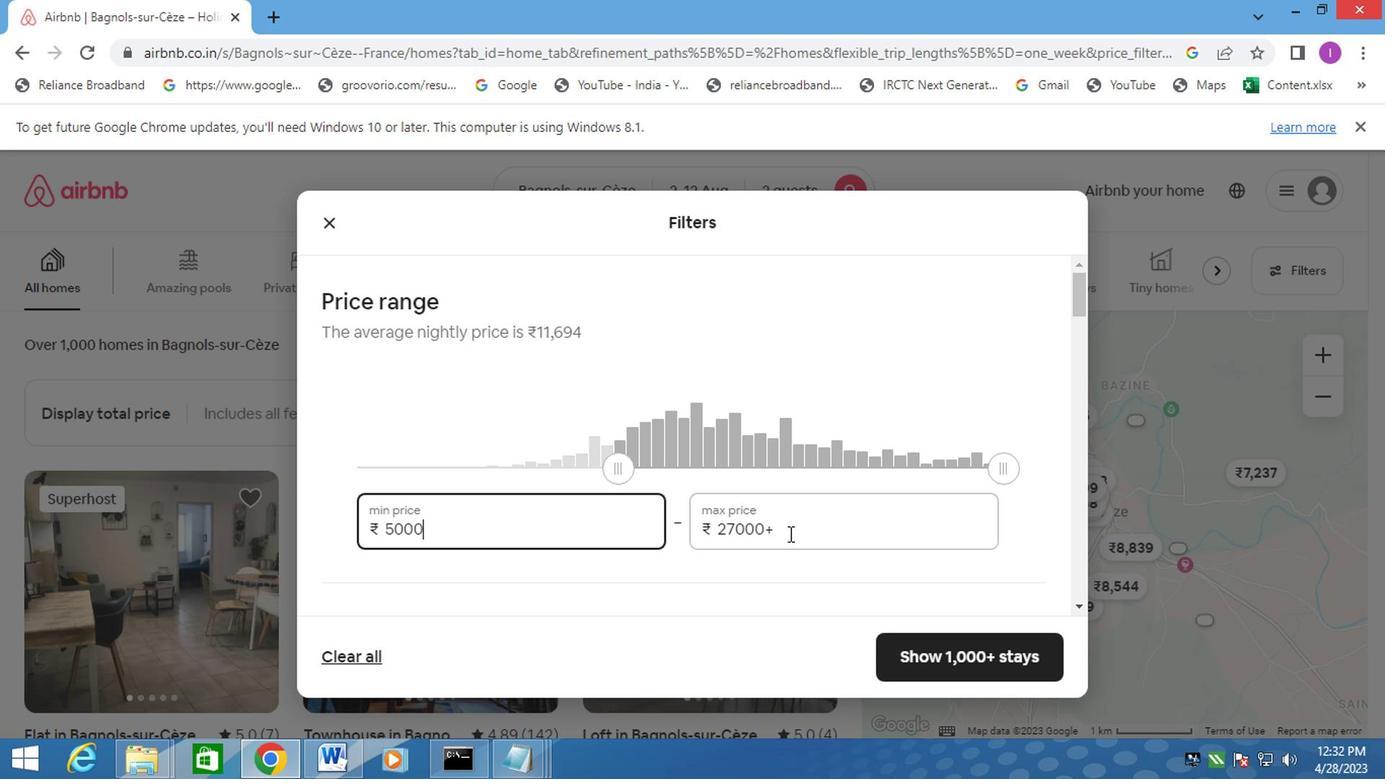 
Action: Mouse moved to (698, 523)
Screenshot: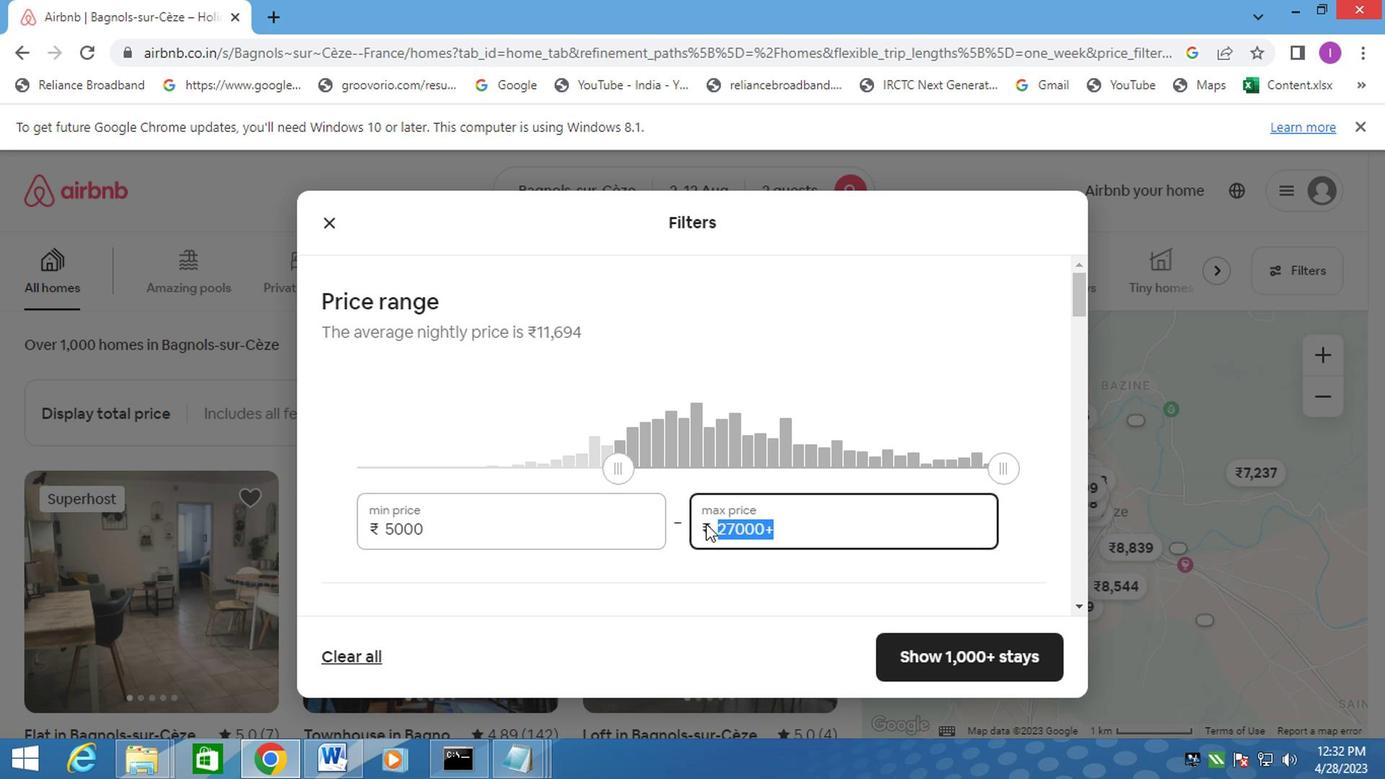 
Action: Key pressed 10000
Screenshot: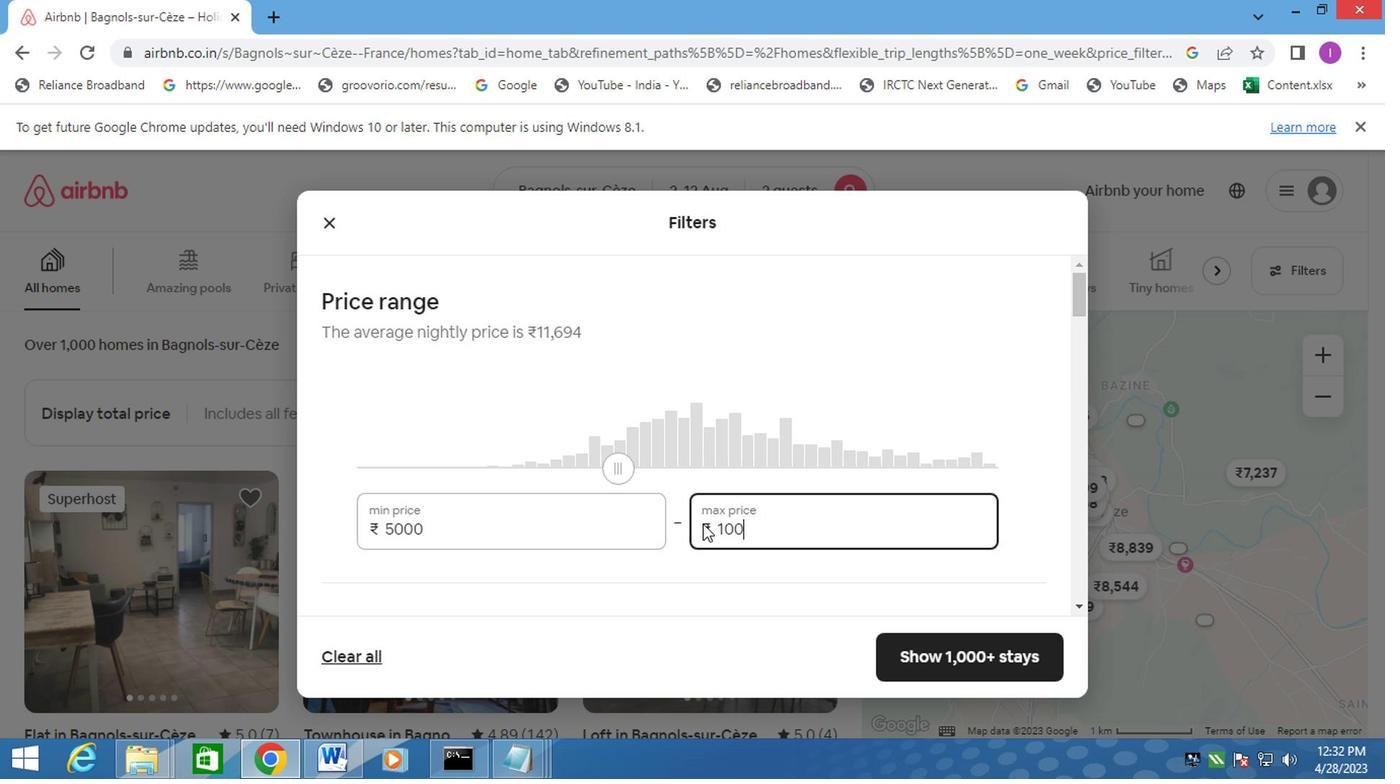 
Action: Mouse moved to (737, 473)
Screenshot: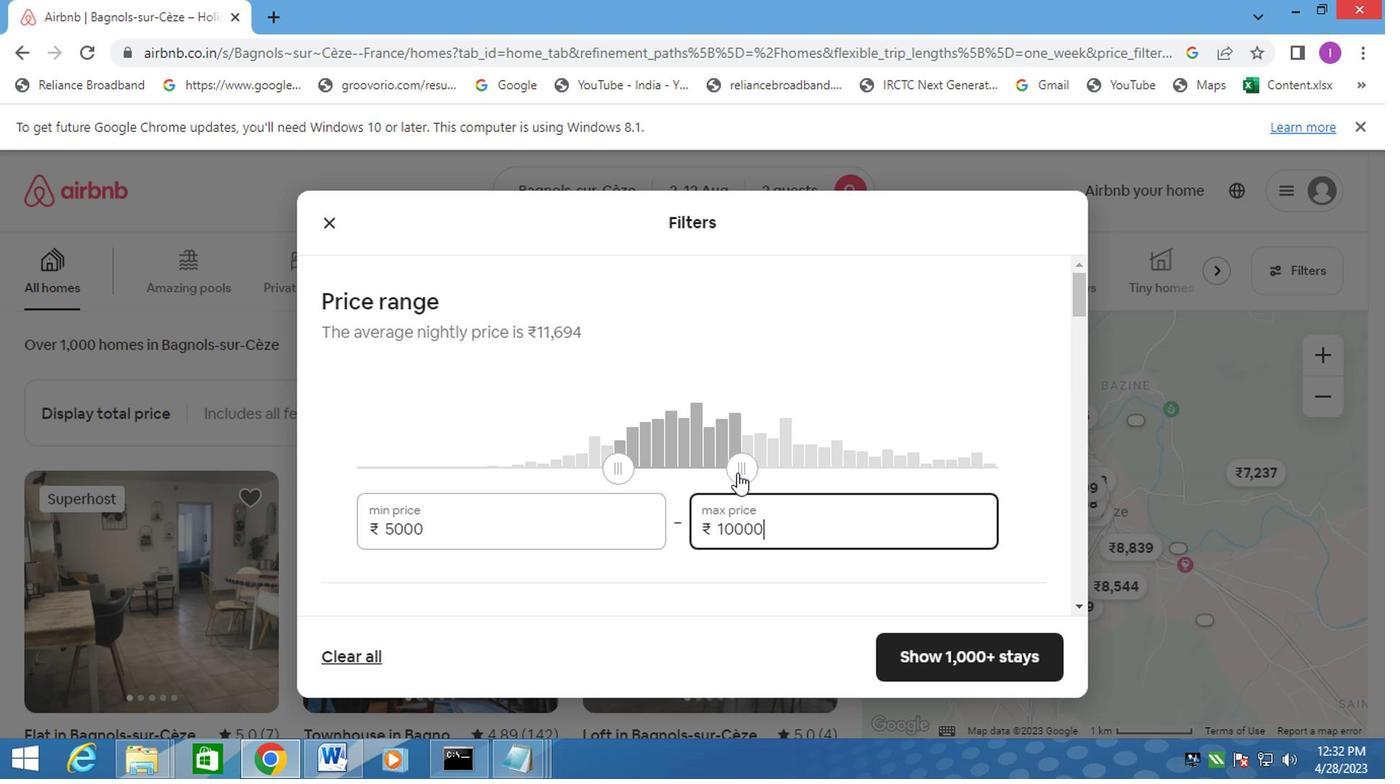 
Action: Mouse scrolled (737, 471) with delta (0, -1)
Screenshot: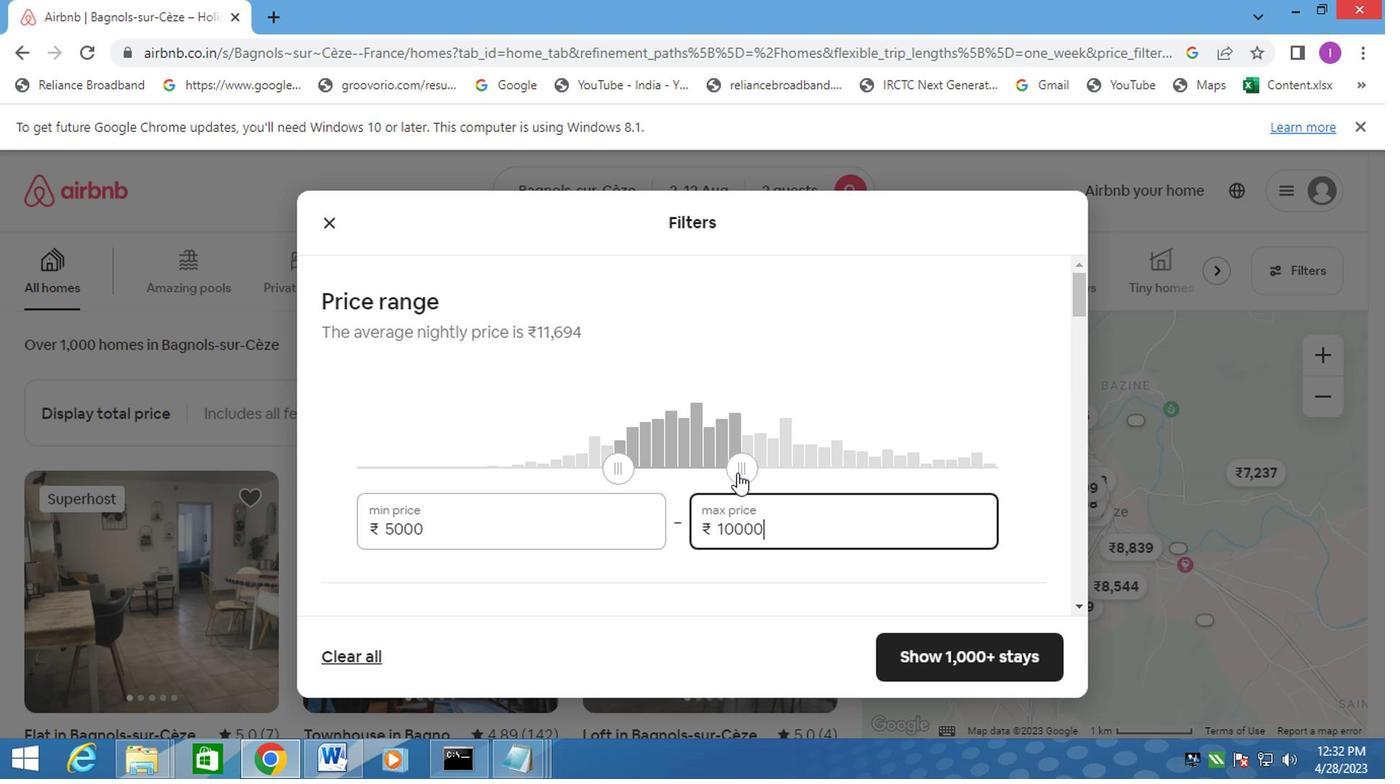 
Action: Mouse moved to (745, 473)
Screenshot: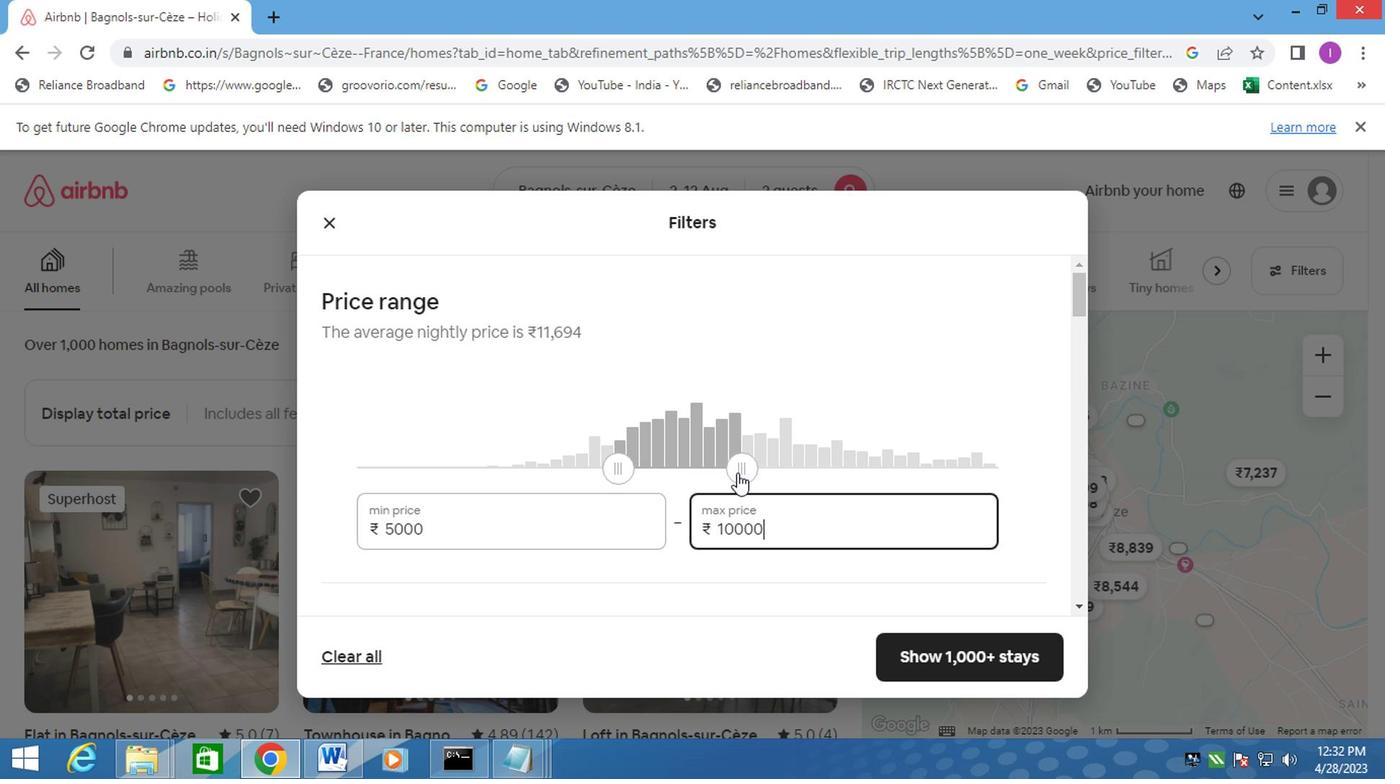 
Action: Mouse scrolled (745, 473) with delta (0, 0)
Screenshot: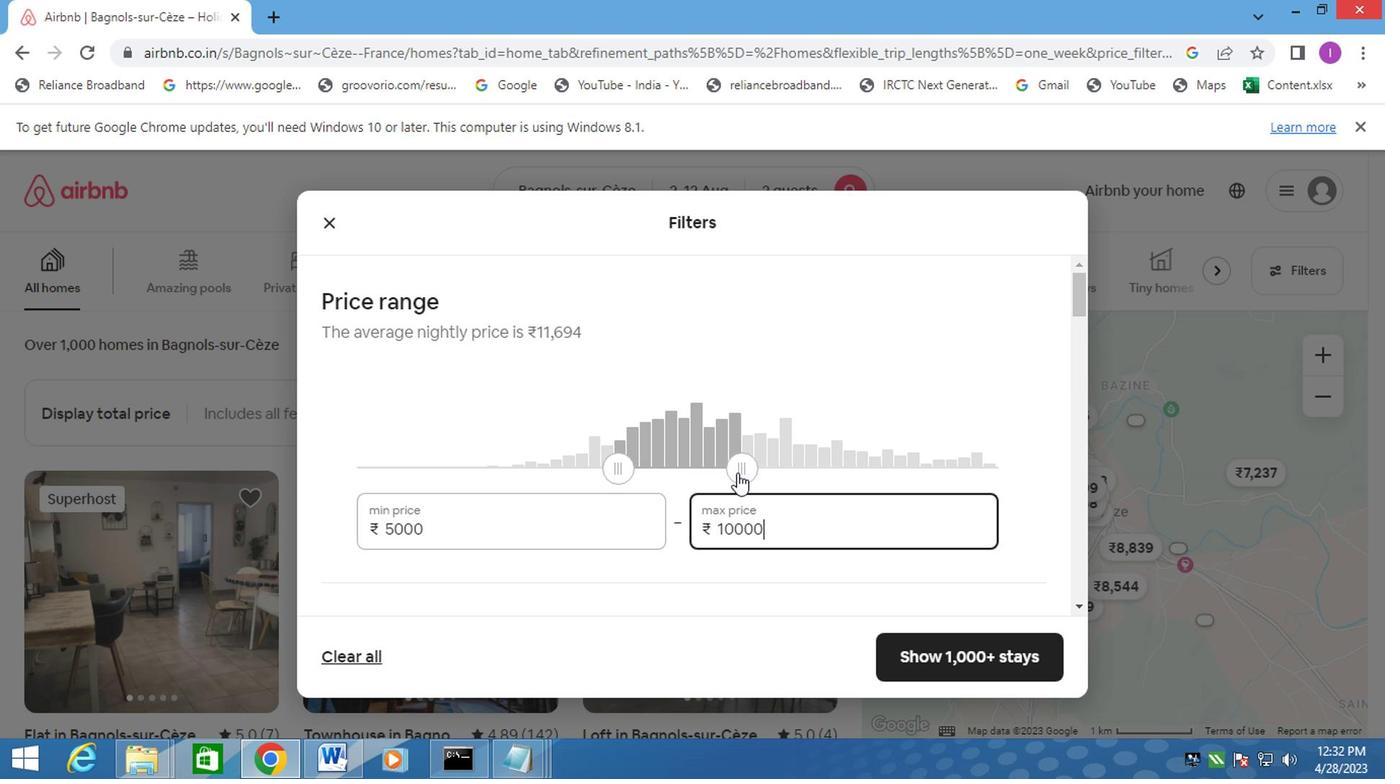 
Action: Mouse moved to (774, 476)
Screenshot: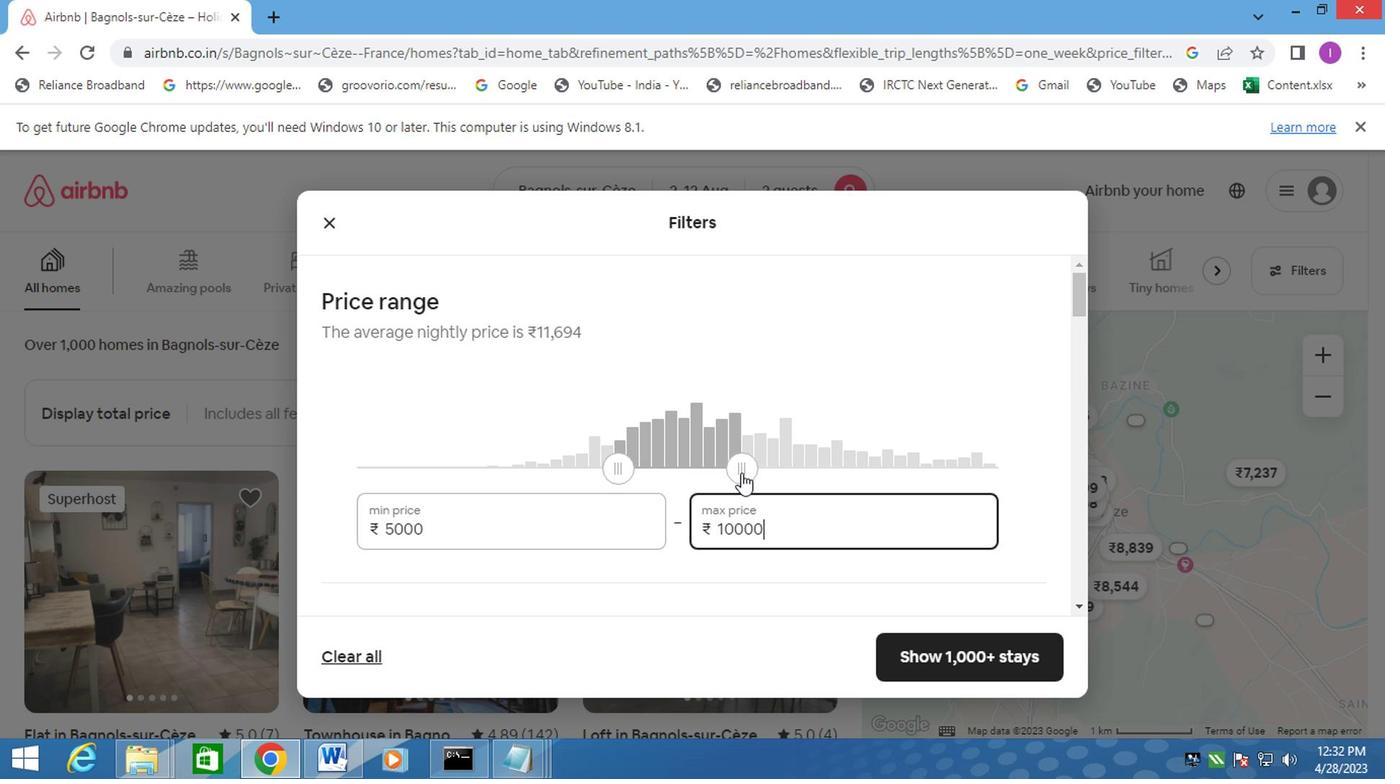 
Action: Mouse scrolled (774, 475) with delta (0, 0)
Screenshot: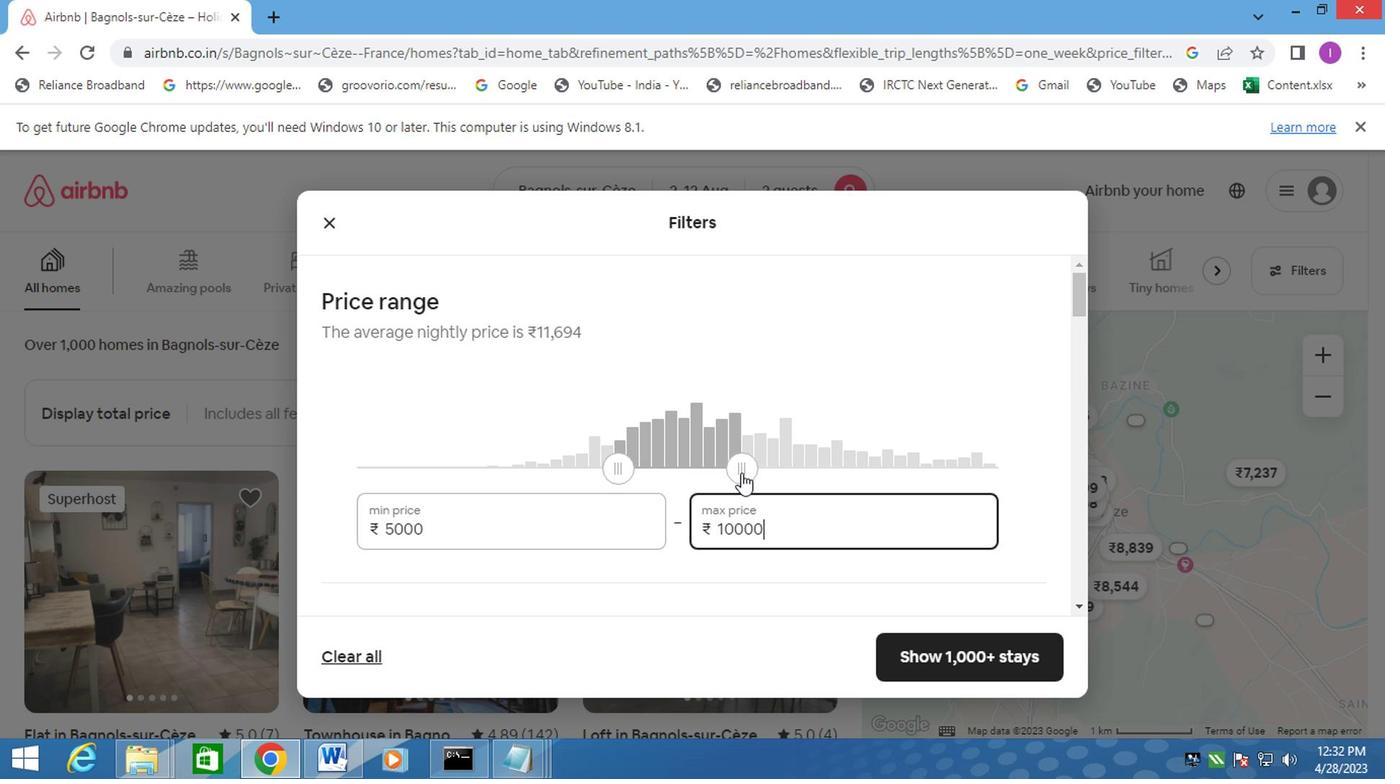 
Action: Mouse moved to (692, 397)
Screenshot: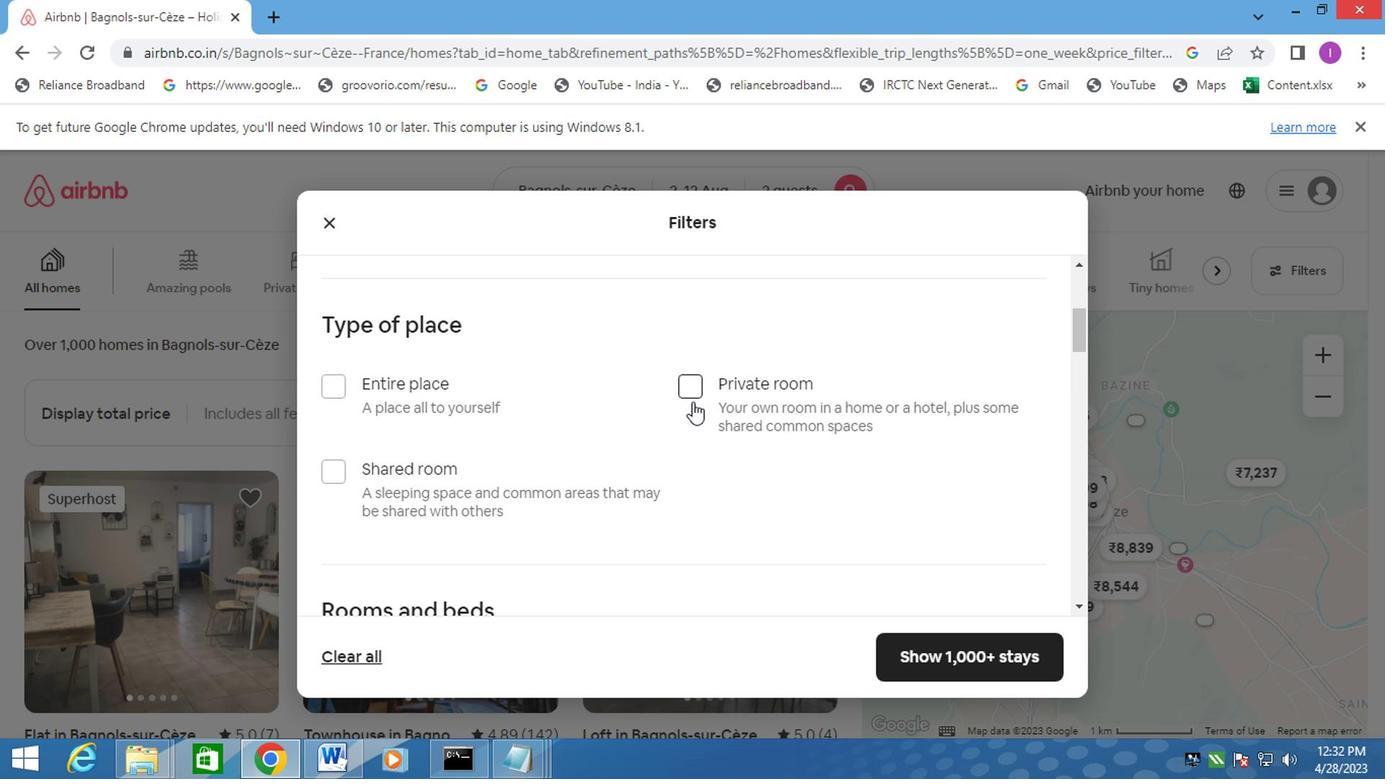 
Action: Mouse pressed left at (692, 397)
Screenshot: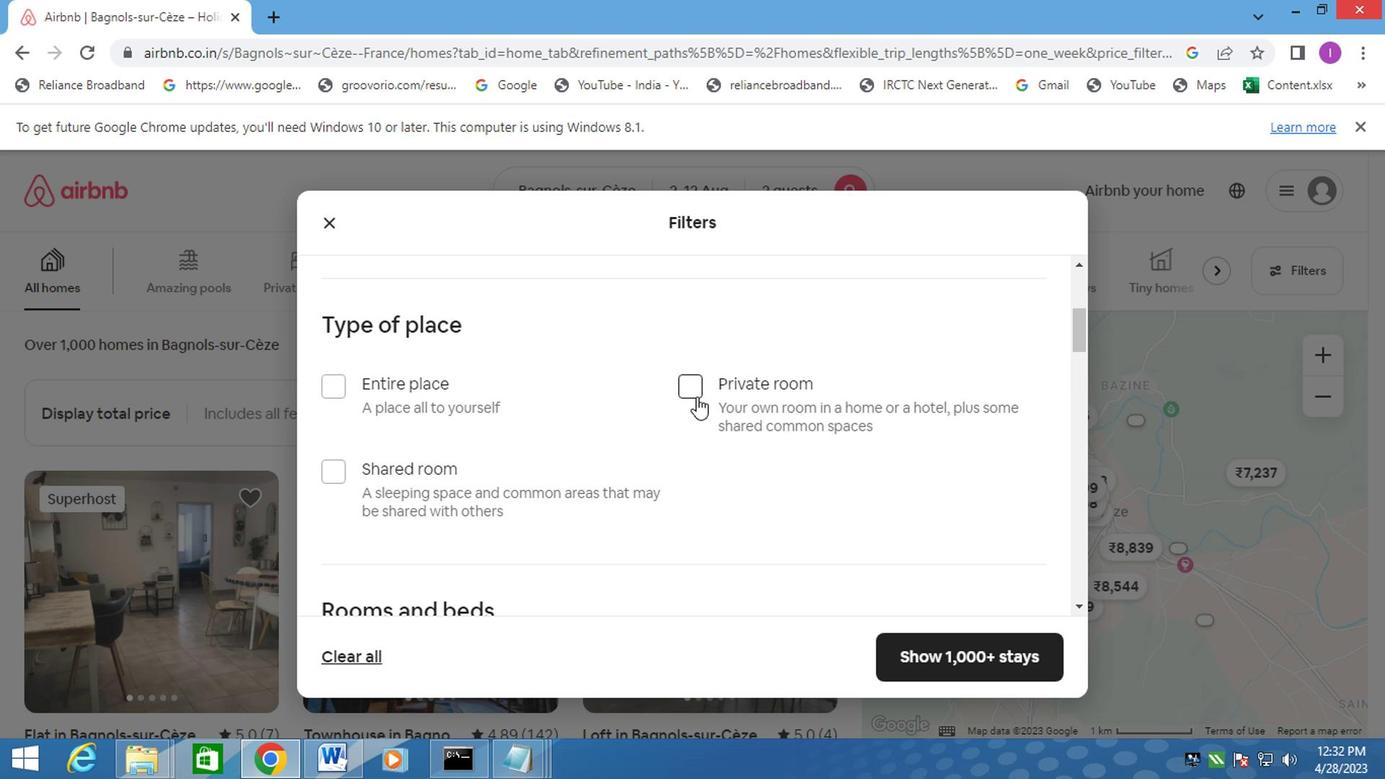 
Action: Mouse moved to (572, 471)
Screenshot: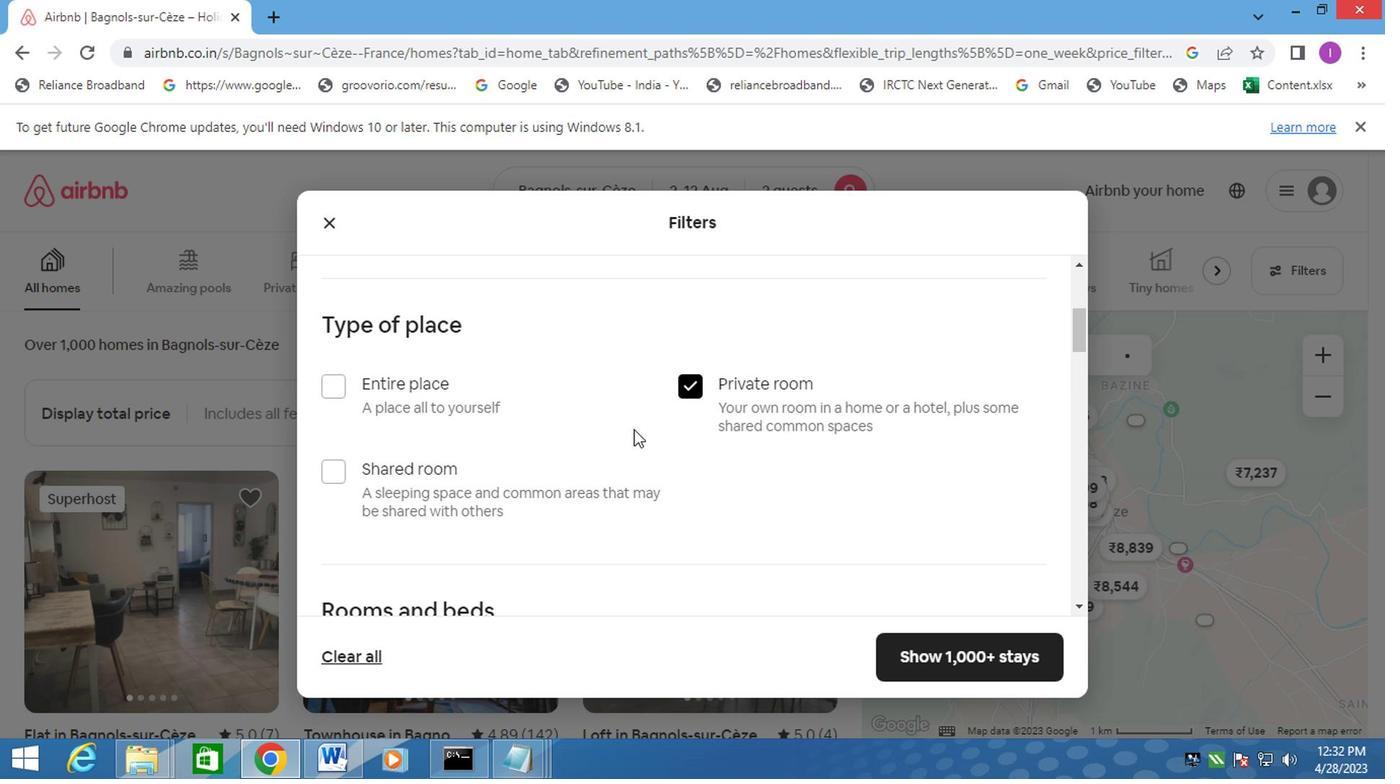 
Action: Mouse scrolled (572, 471) with delta (0, 0)
Screenshot: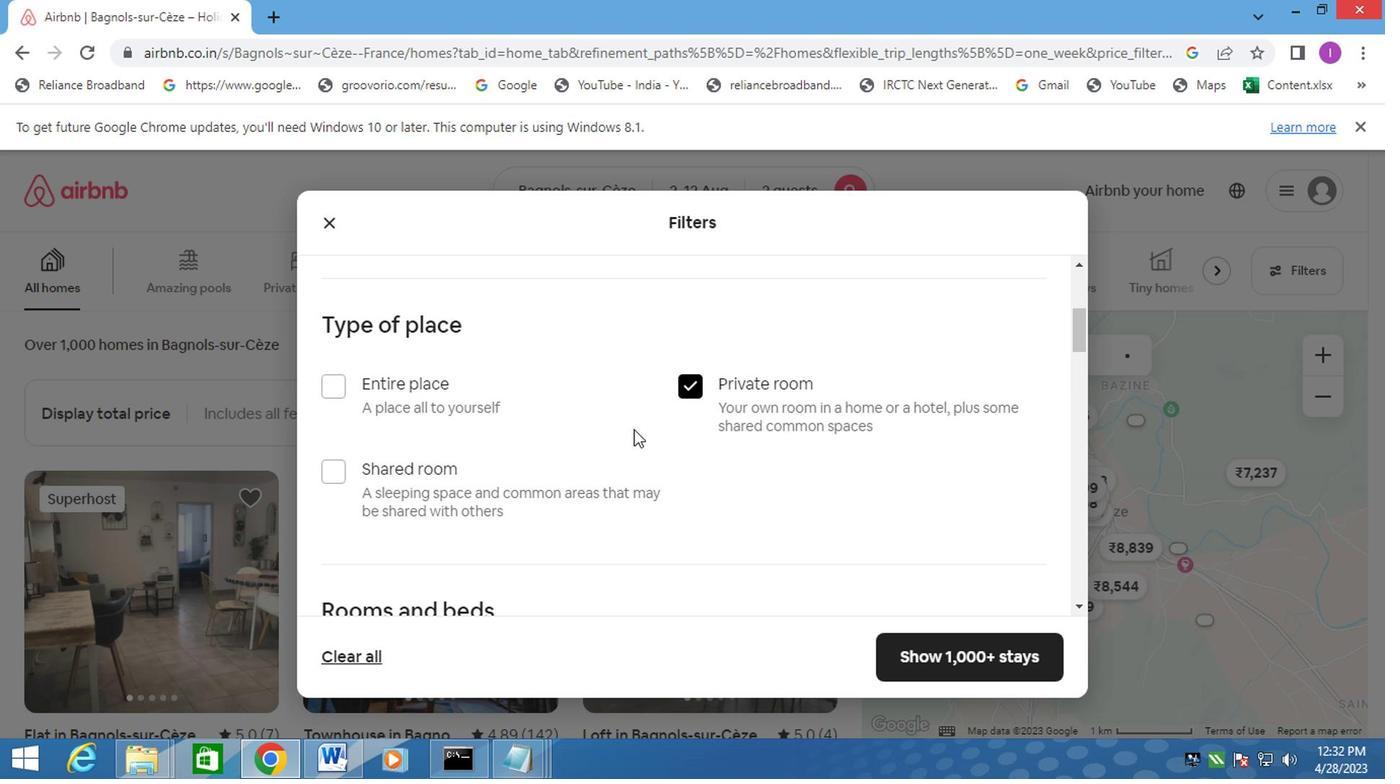
Action: Mouse moved to (567, 473)
Screenshot: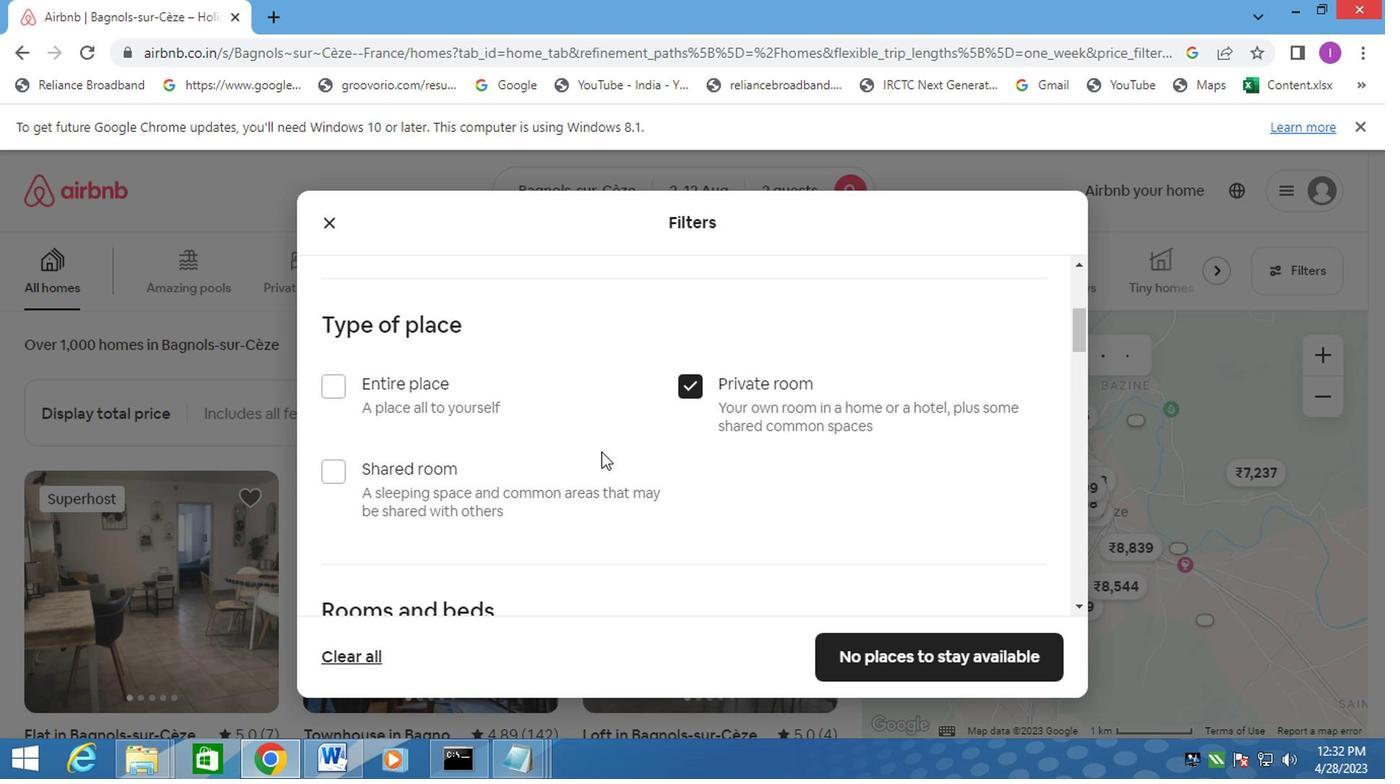 
Action: Mouse scrolled (567, 471) with delta (0, -1)
Screenshot: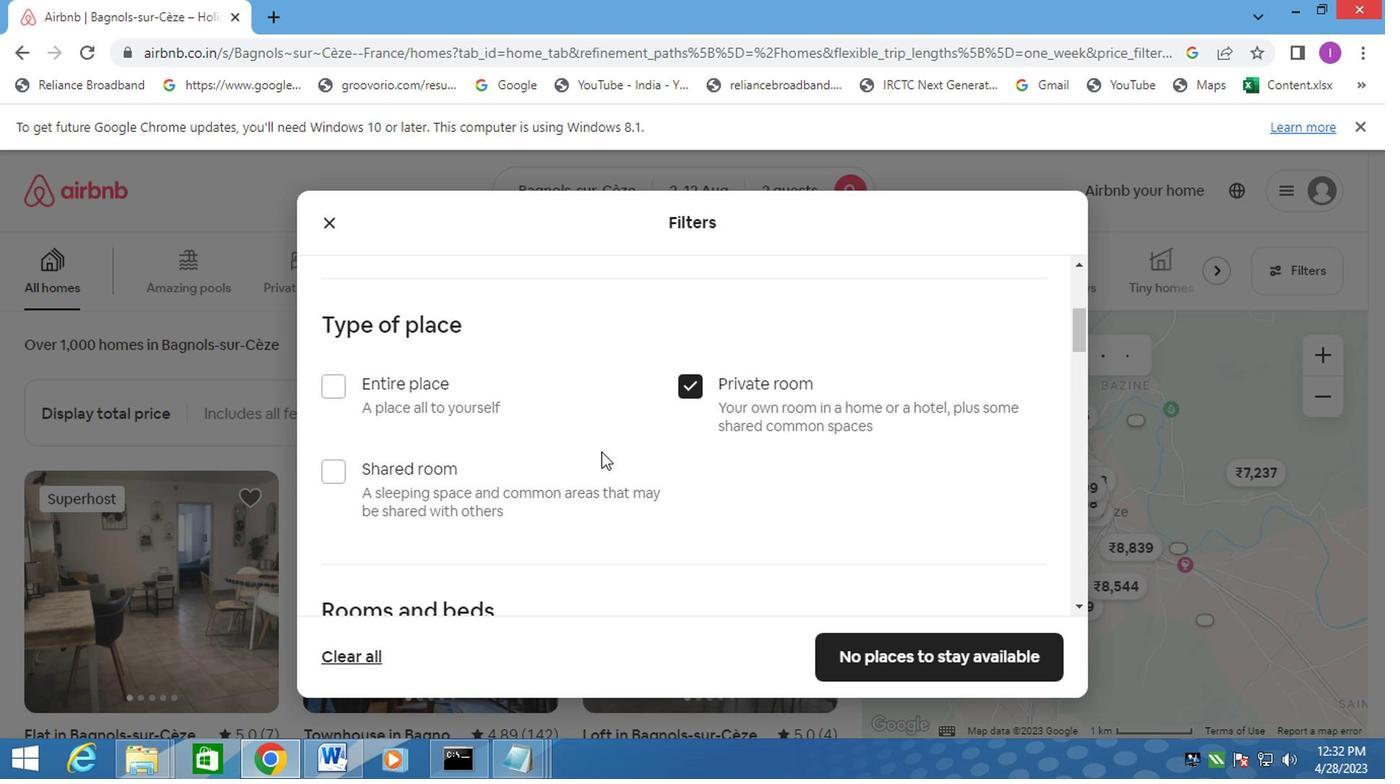 
Action: Mouse moved to (565, 475)
Screenshot: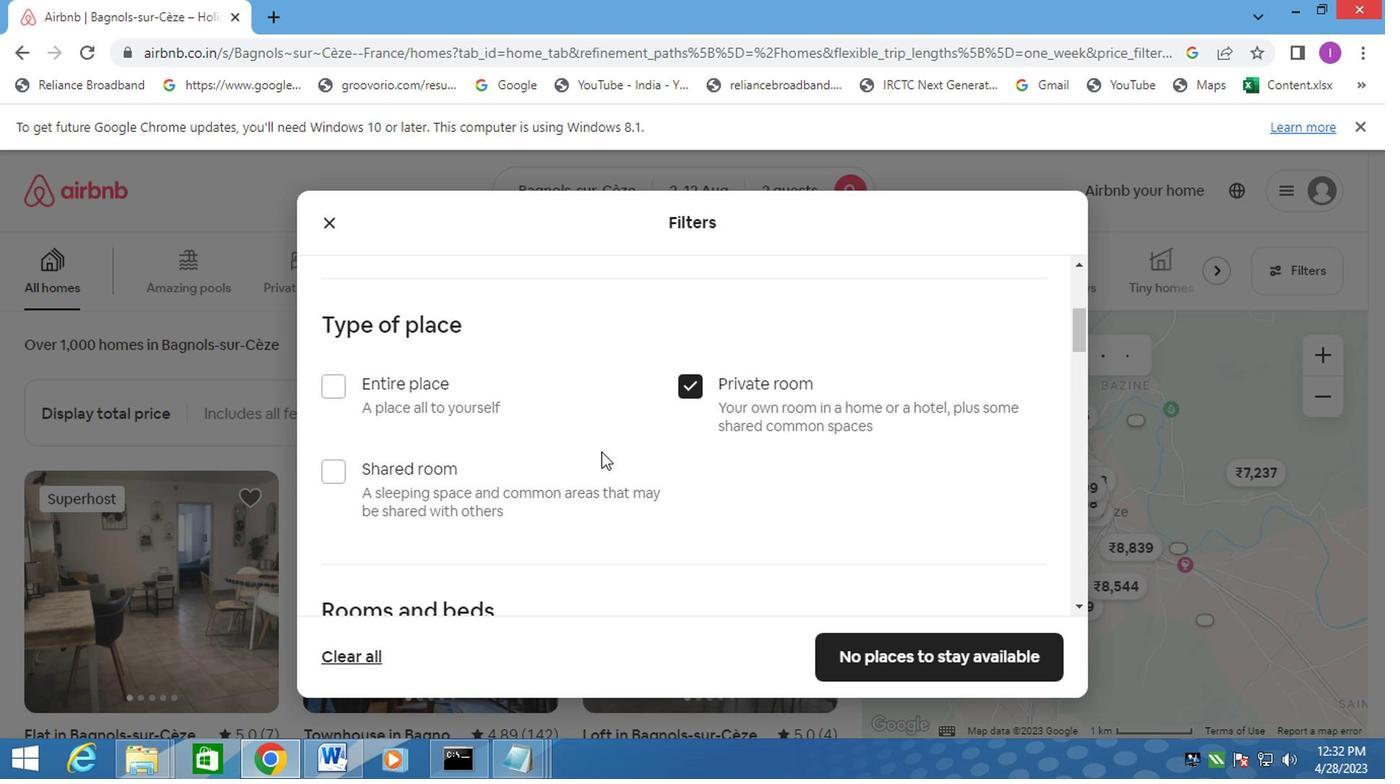 
Action: Mouse scrolled (565, 473) with delta (0, -1)
Screenshot: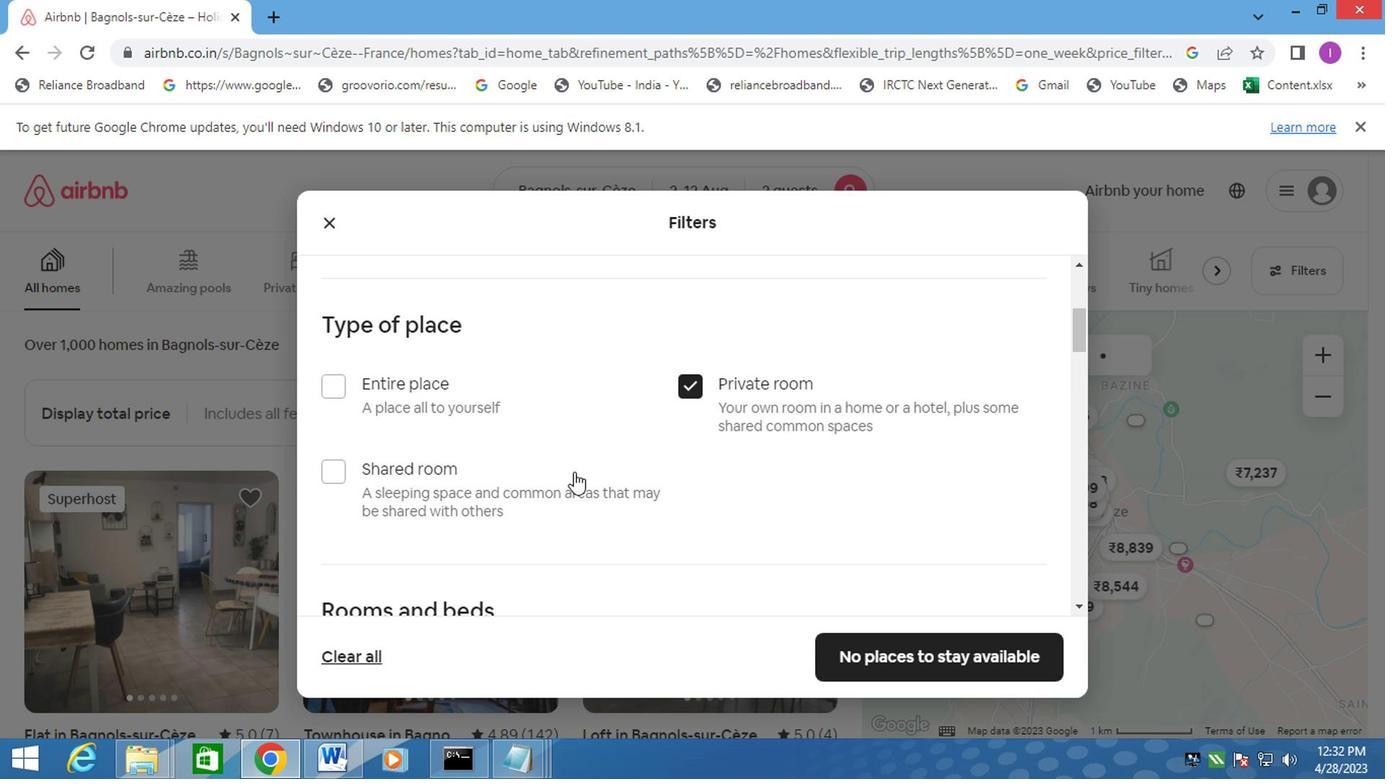 
Action: Mouse moved to (450, 416)
Screenshot: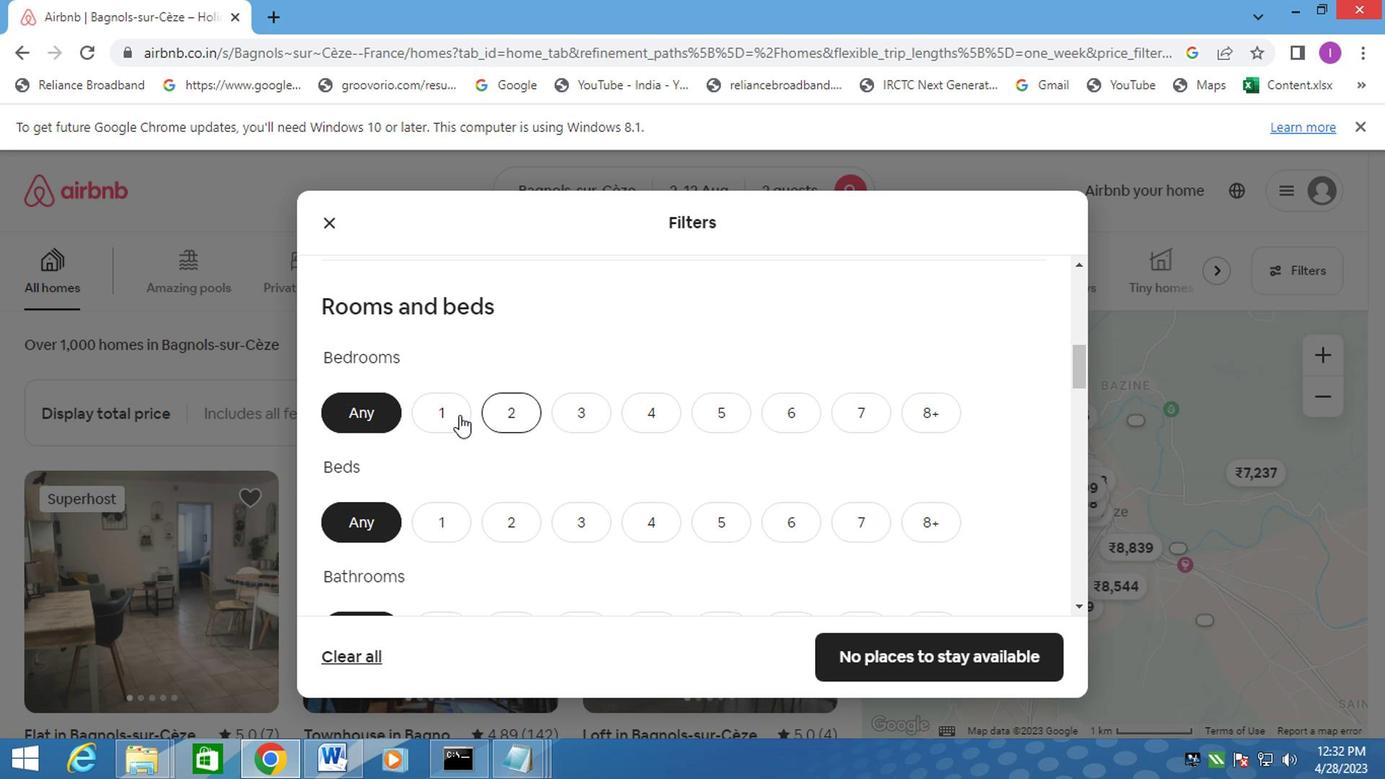 
Action: Mouse pressed left at (450, 416)
Screenshot: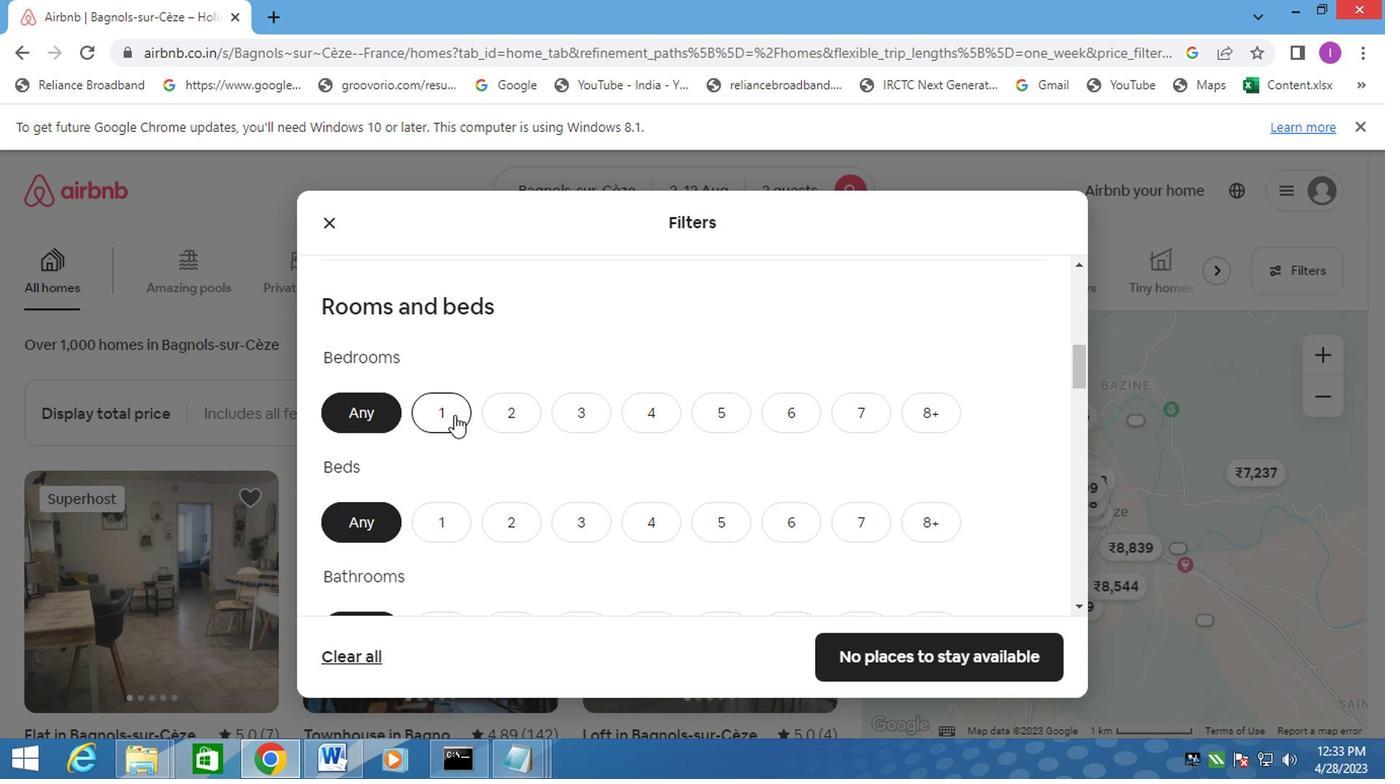 
Action: Mouse moved to (450, 494)
Screenshot: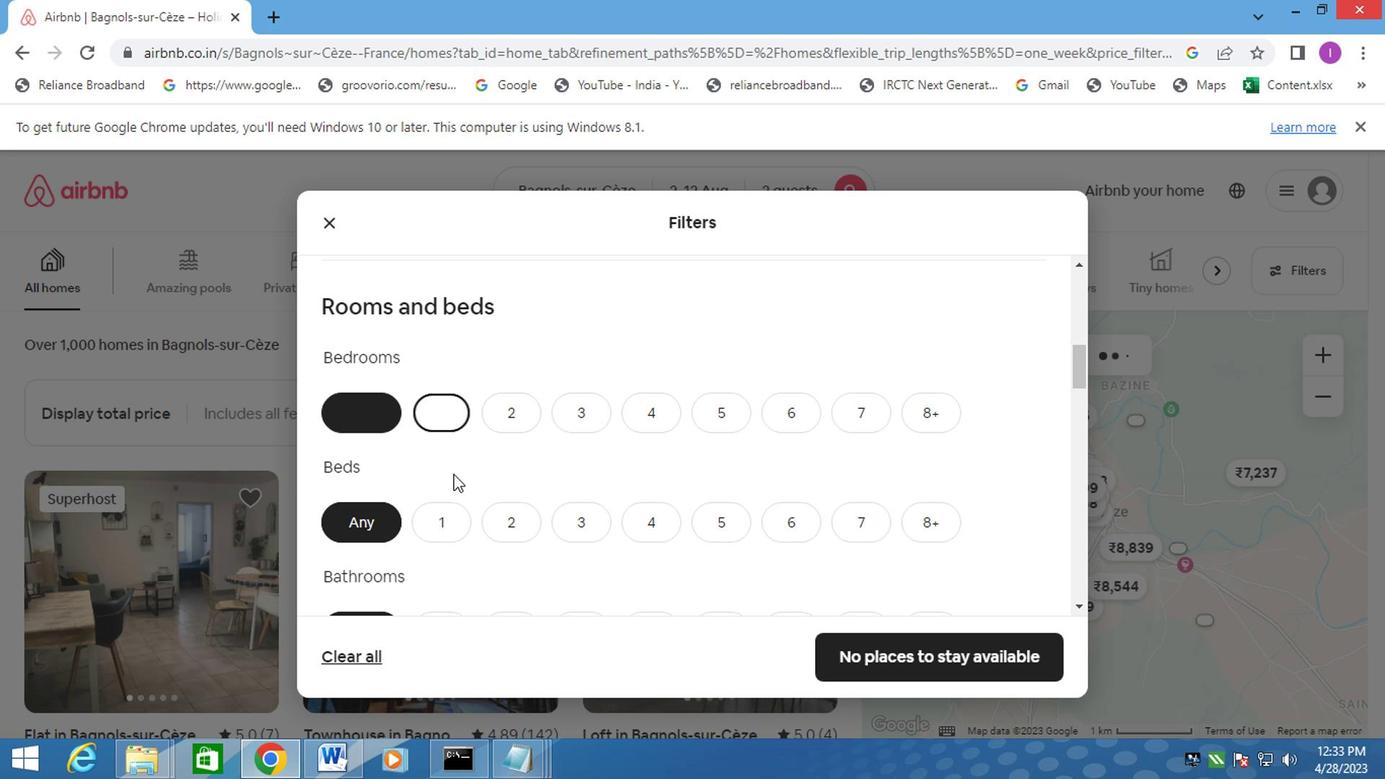 
Action: Mouse scrolled (450, 493) with delta (0, 0)
Screenshot: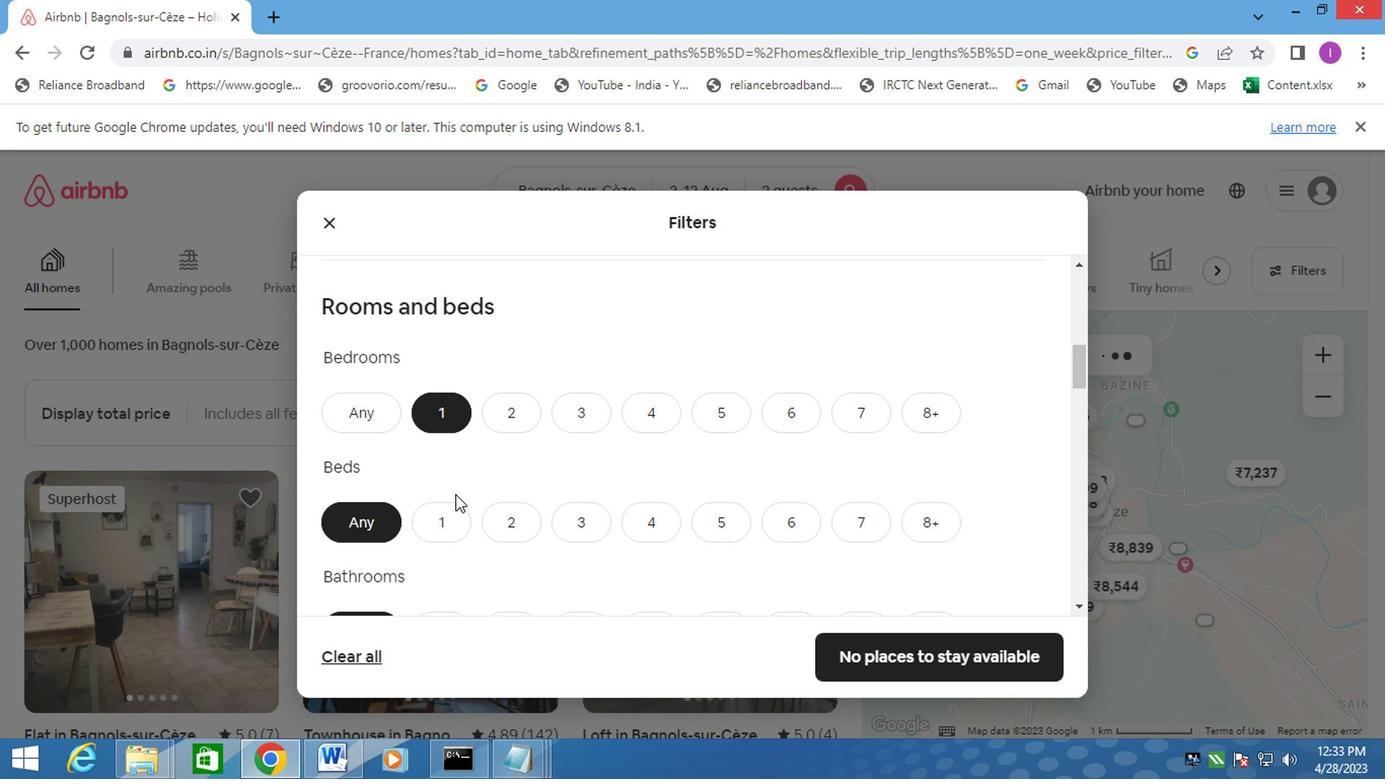 
Action: Mouse moved to (455, 416)
Screenshot: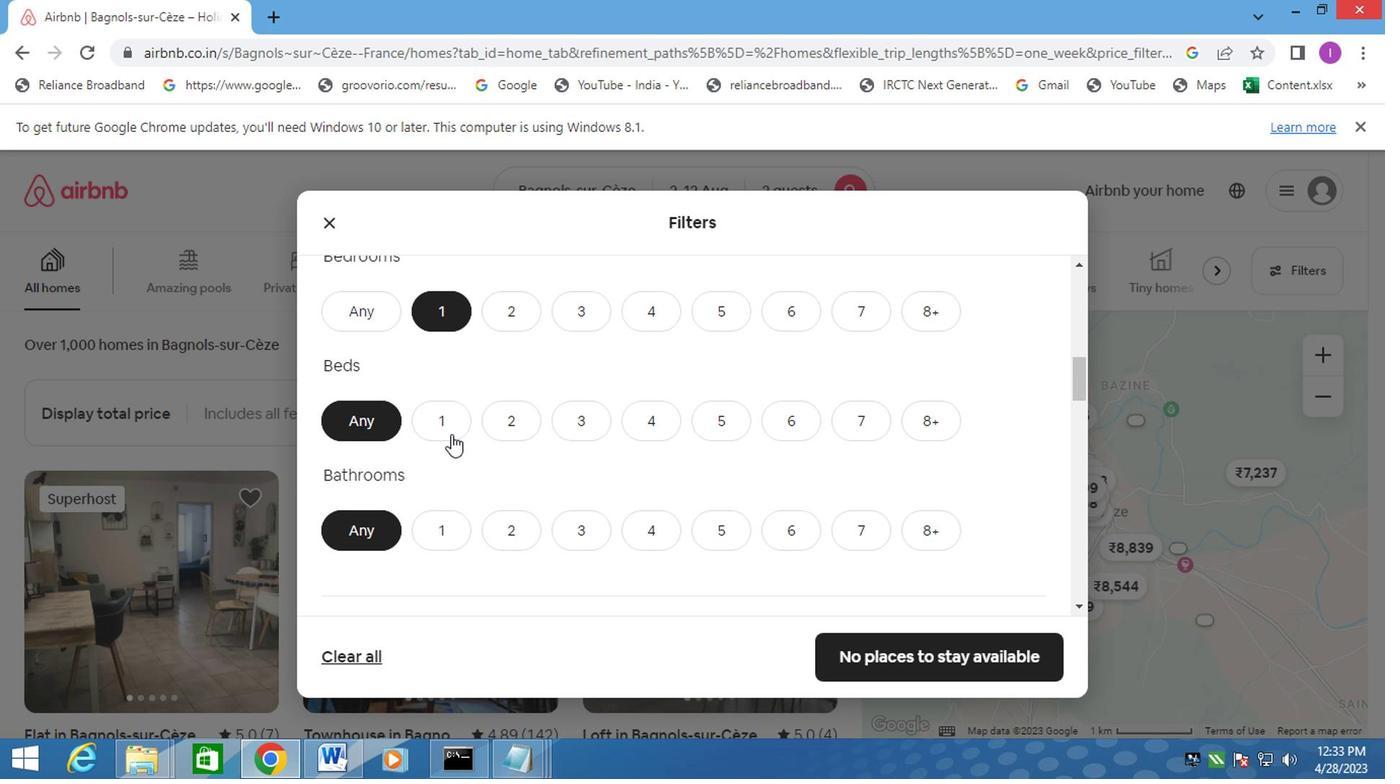 
Action: Mouse pressed left at (455, 416)
Screenshot: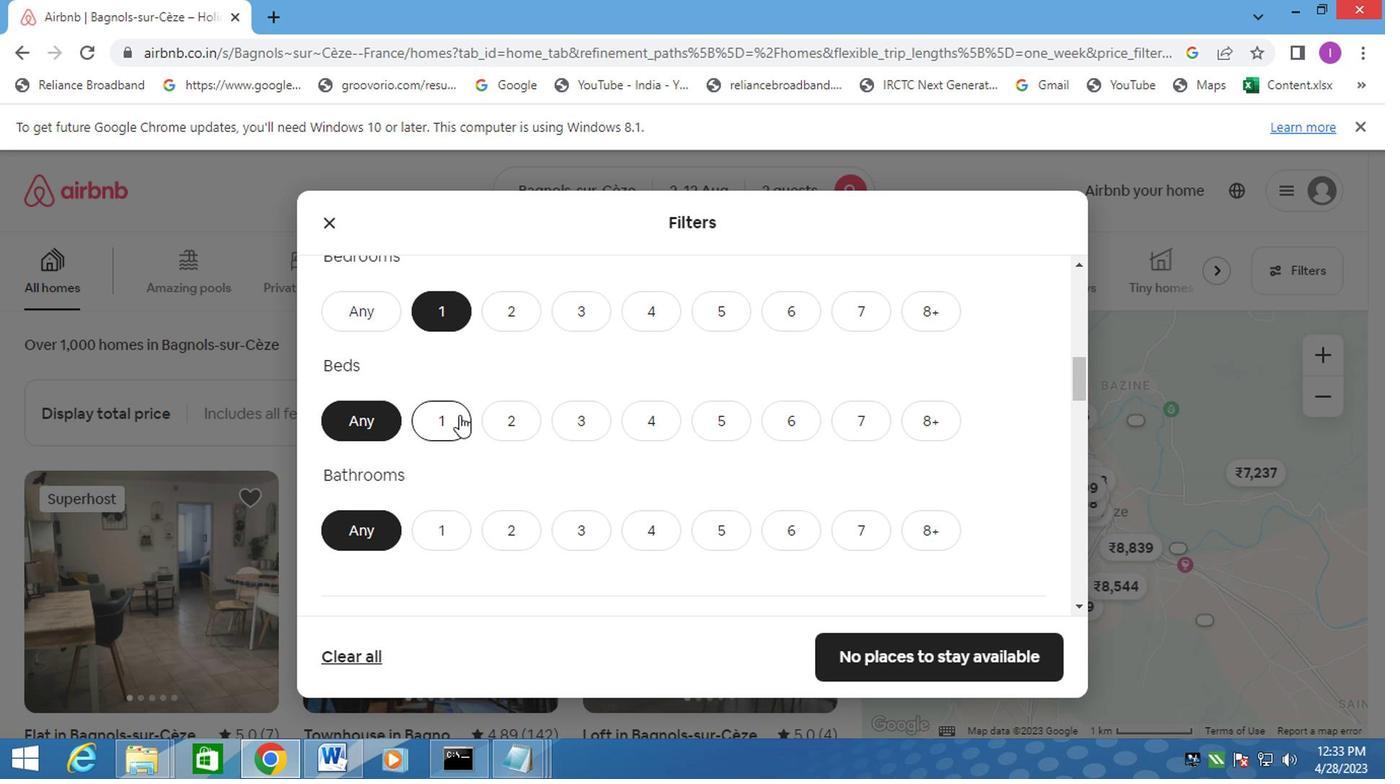 
Action: Mouse moved to (424, 524)
Screenshot: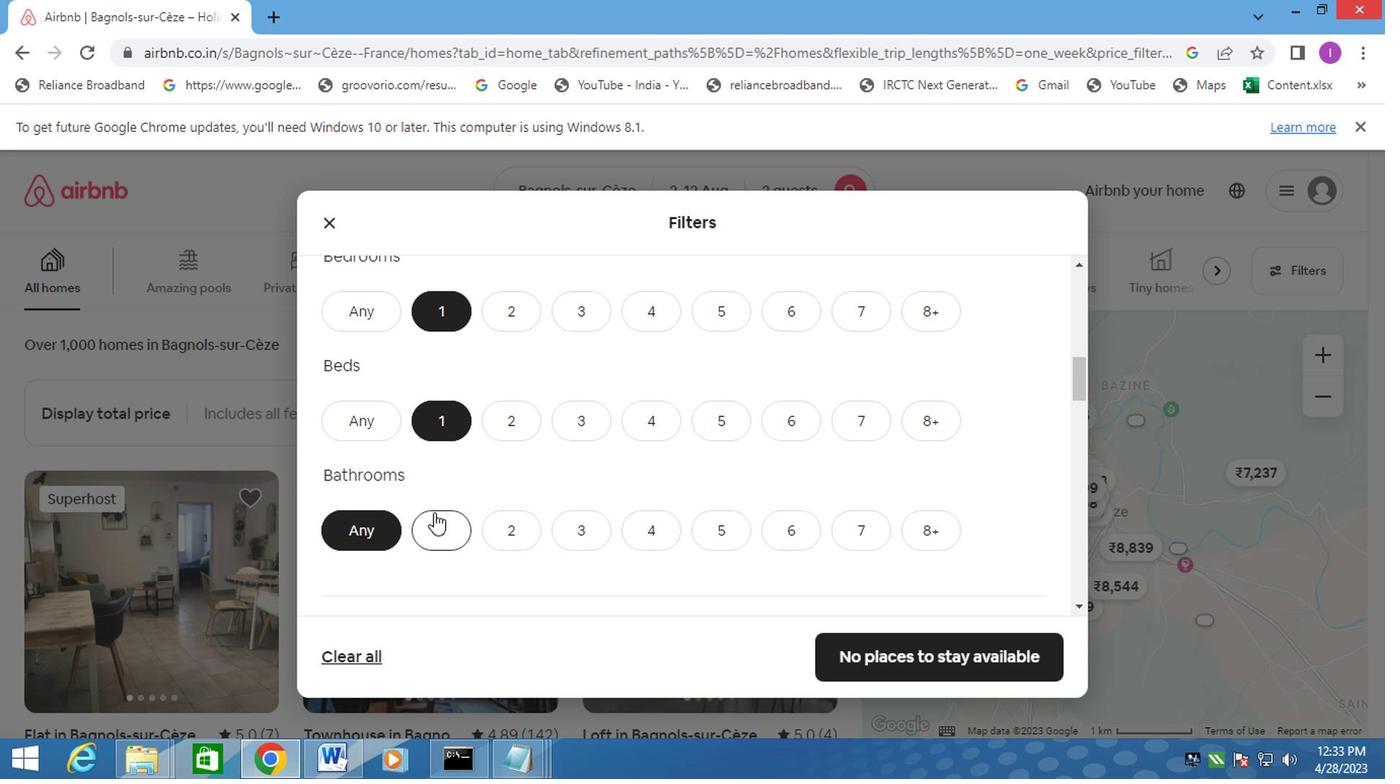 
Action: Mouse pressed left at (424, 524)
Screenshot: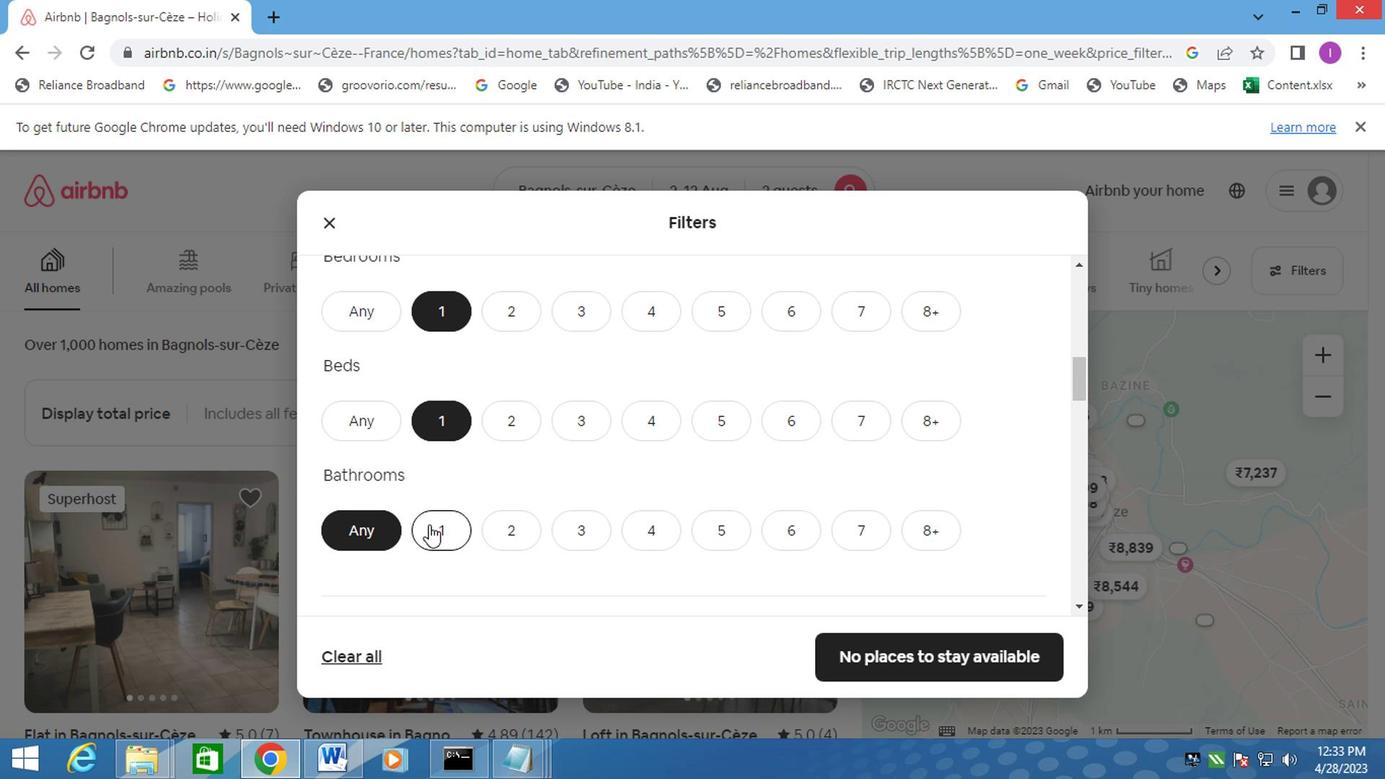 
Action: Mouse moved to (491, 516)
Screenshot: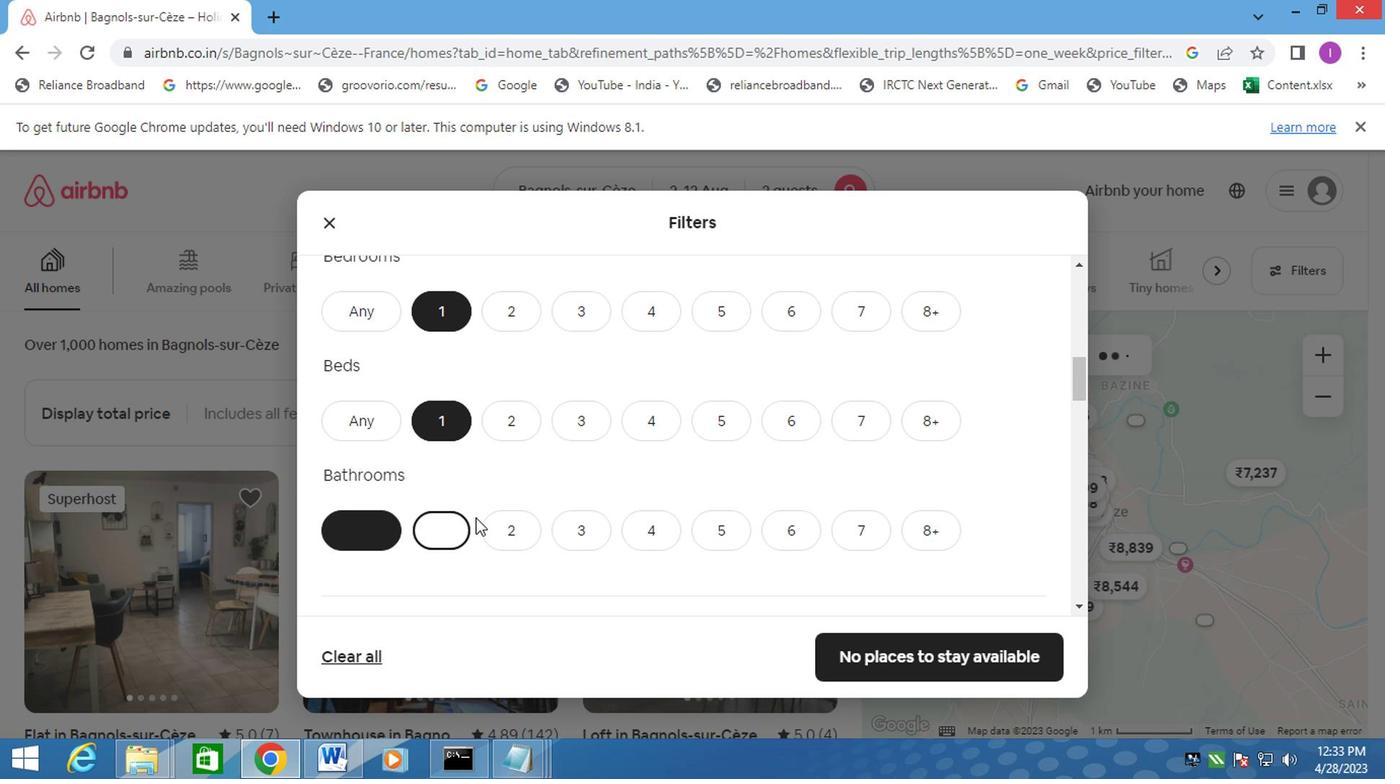 
Action: Mouse scrolled (491, 515) with delta (0, -1)
Screenshot: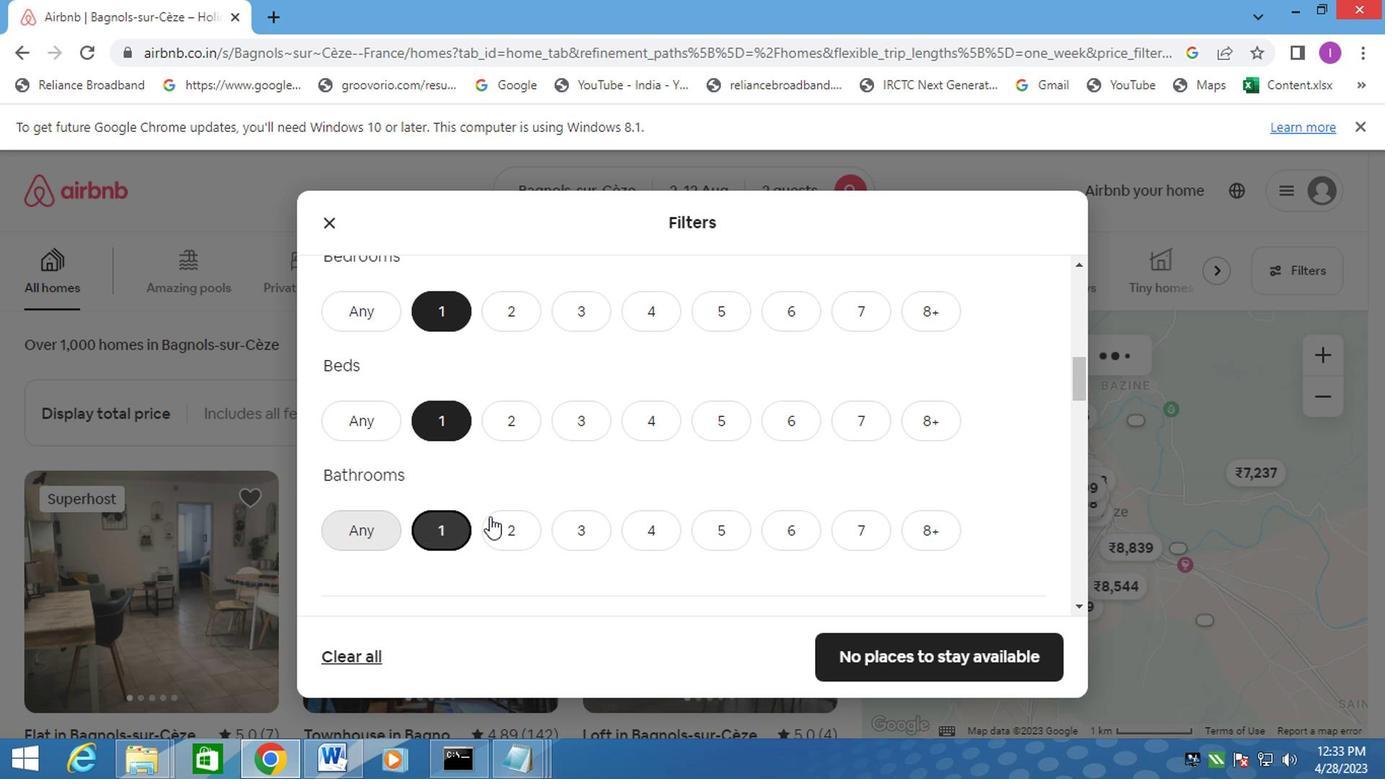 
Action: Mouse scrolled (491, 515) with delta (0, -1)
Screenshot: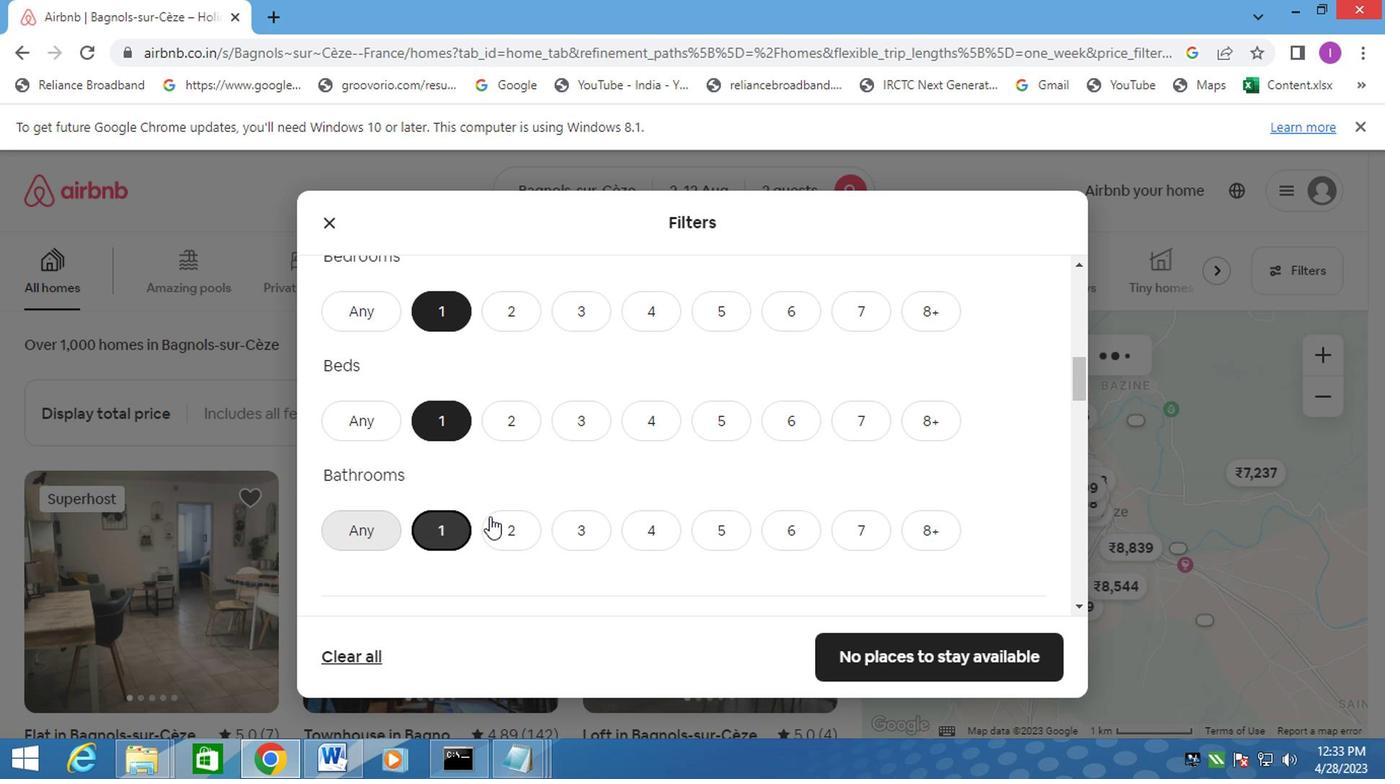 
Action: Mouse moved to (449, 514)
Screenshot: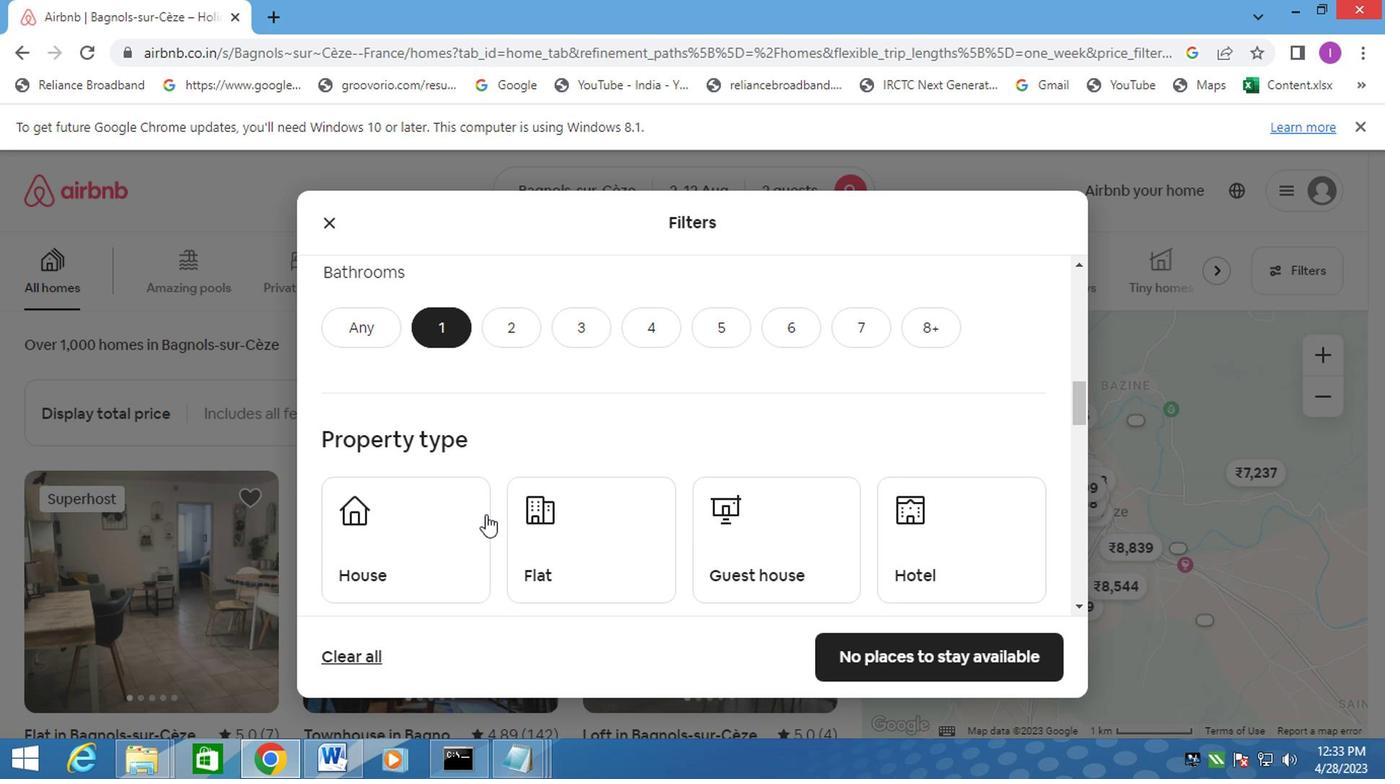 
Action: Mouse pressed left at (449, 514)
Screenshot: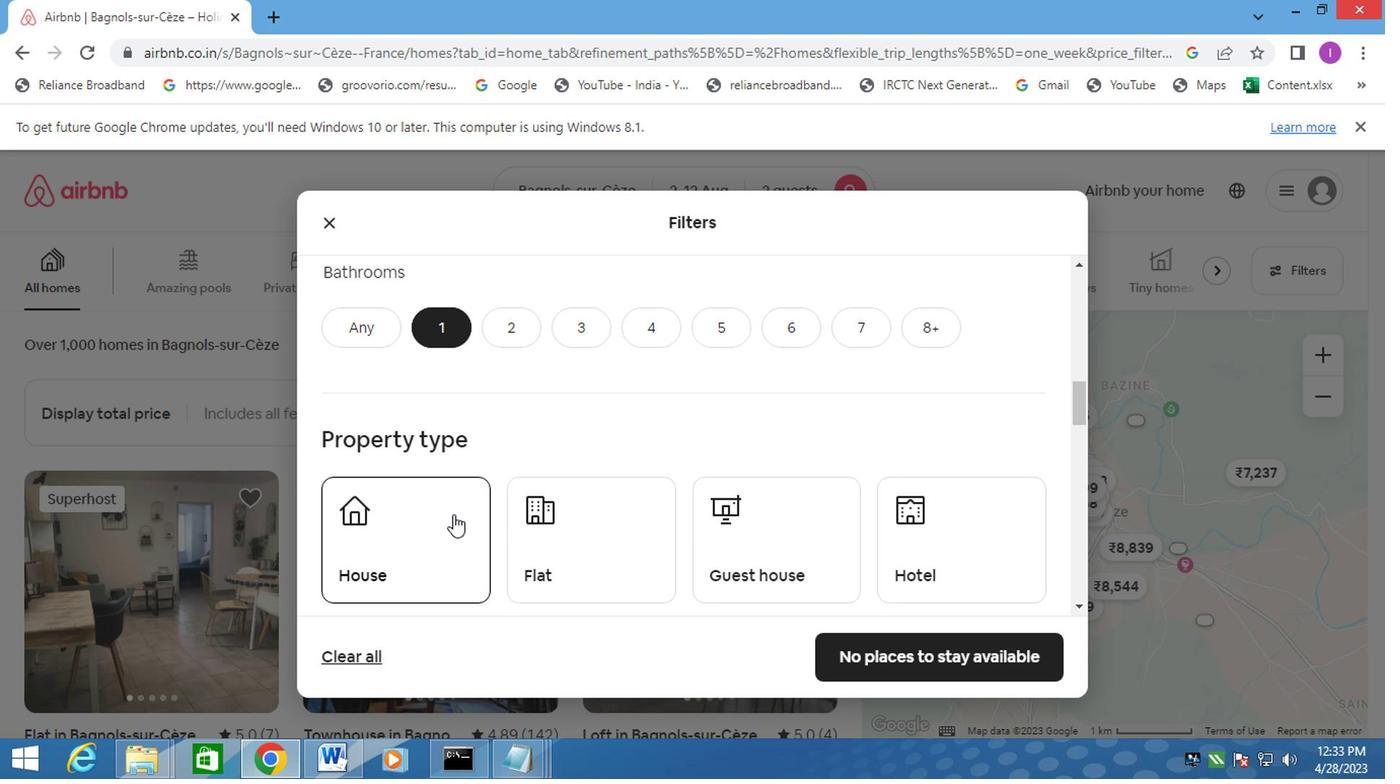 
Action: Mouse moved to (572, 536)
Screenshot: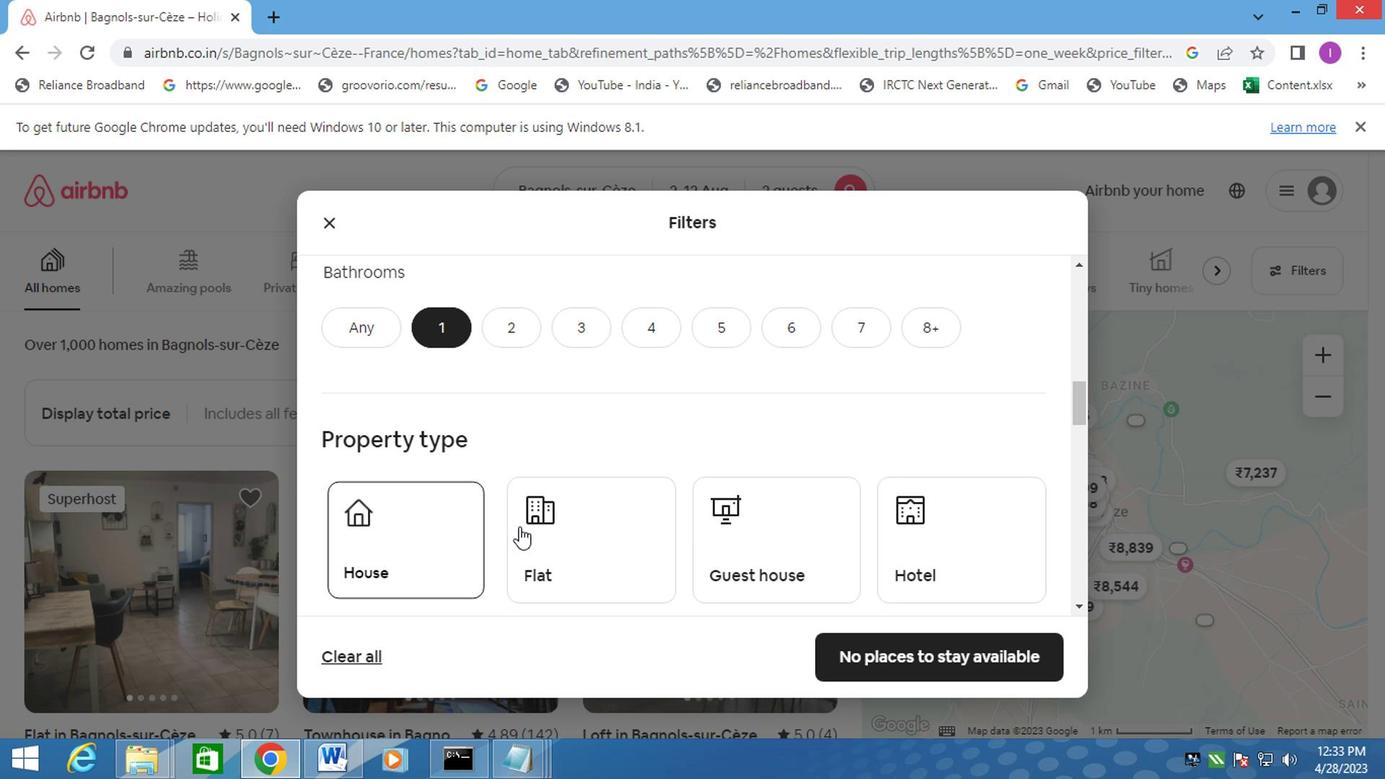 
Action: Mouse pressed left at (572, 536)
Screenshot: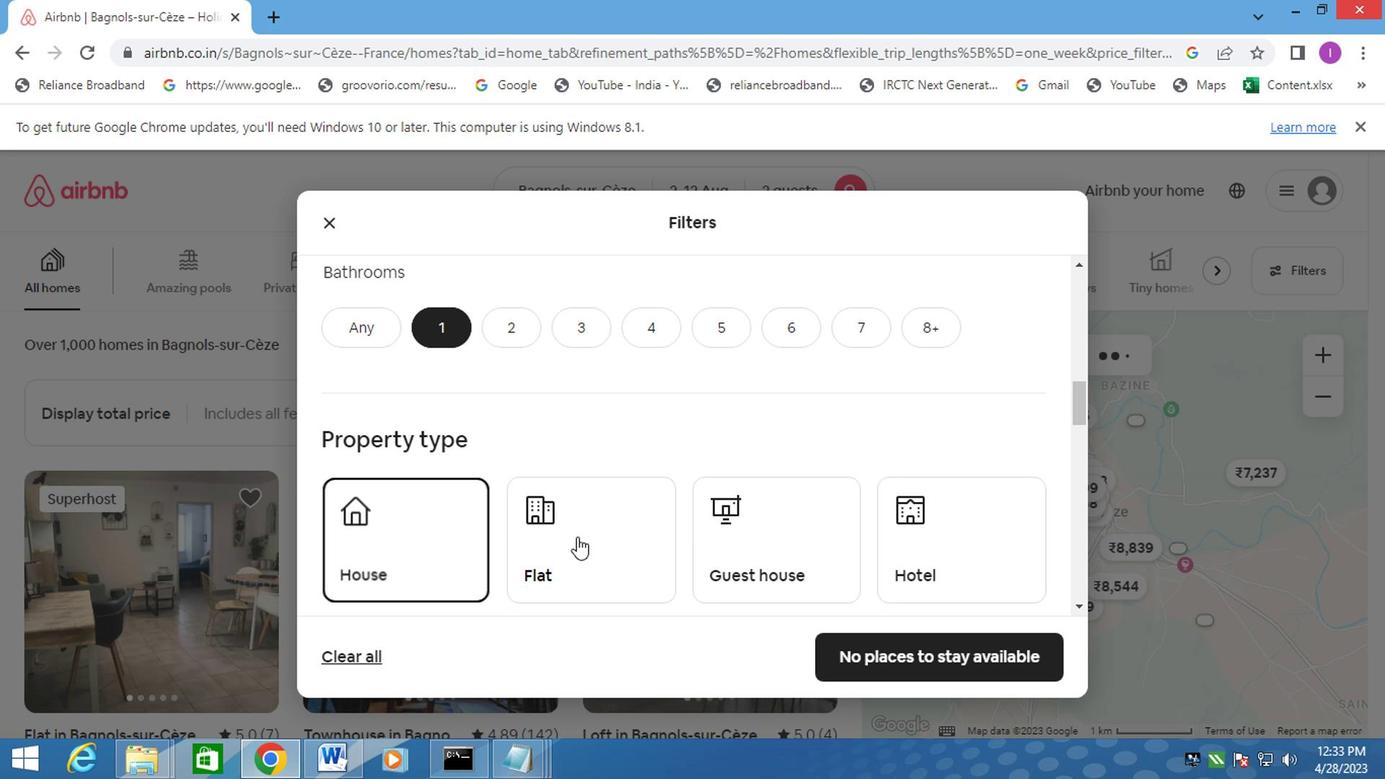 
Action: Mouse moved to (752, 576)
Screenshot: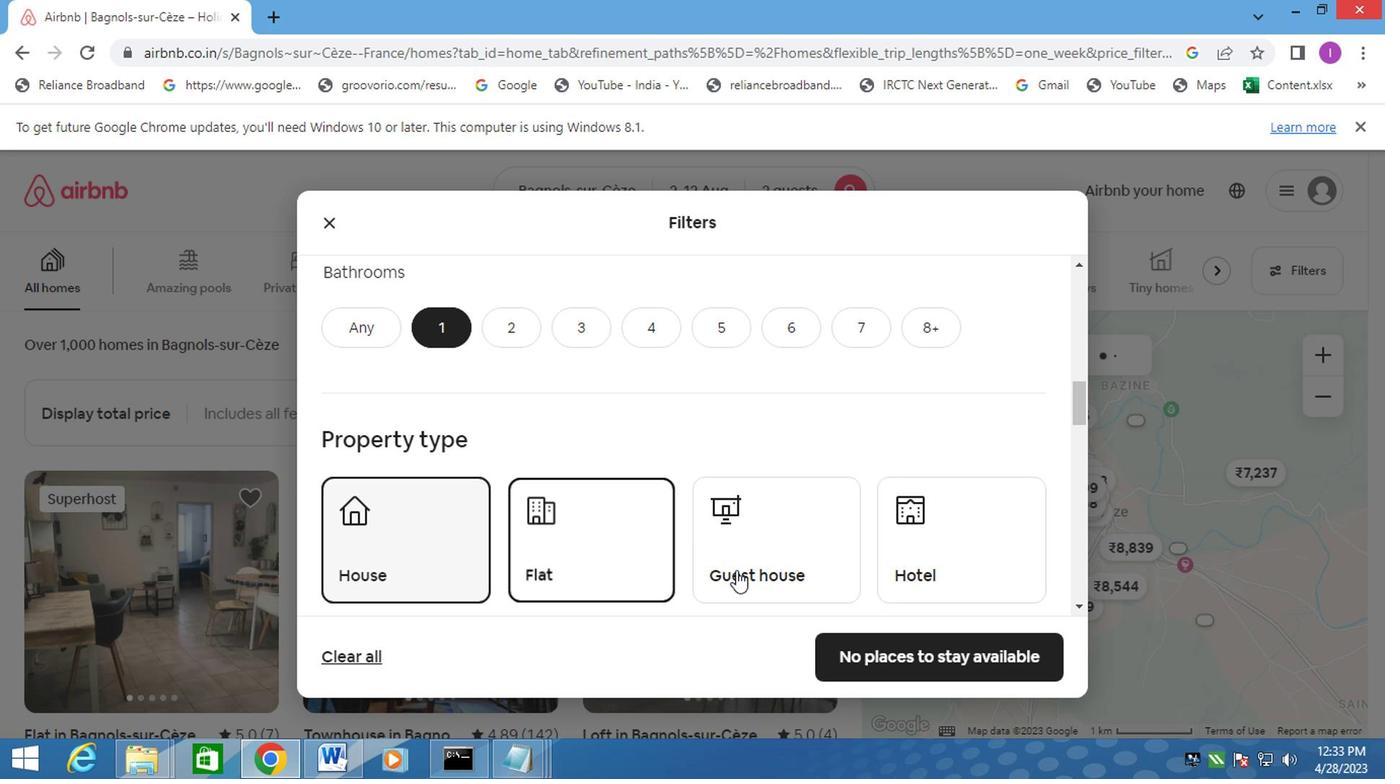 
Action: Mouse pressed left at (752, 576)
Screenshot: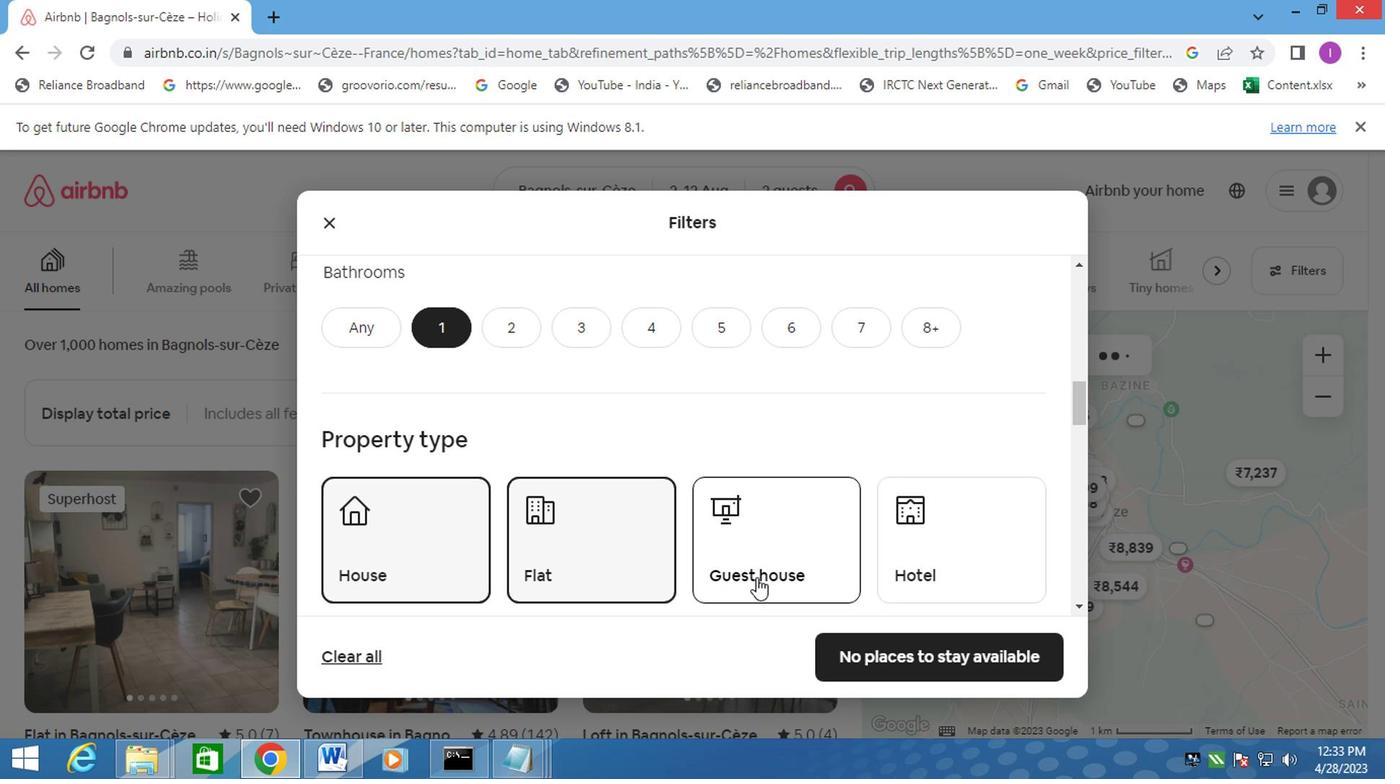 
Action: Mouse moved to (908, 573)
Screenshot: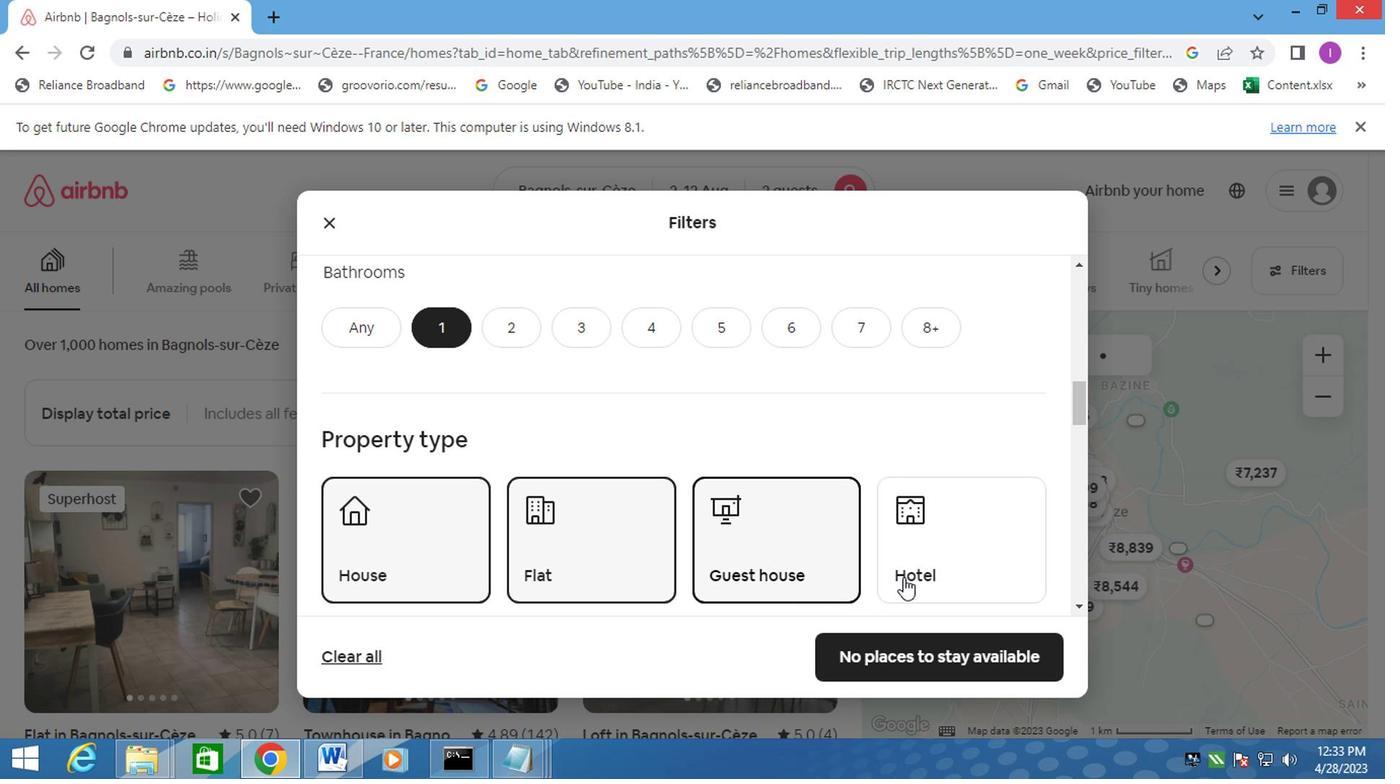 
Action: Mouse pressed left at (908, 573)
Screenshot: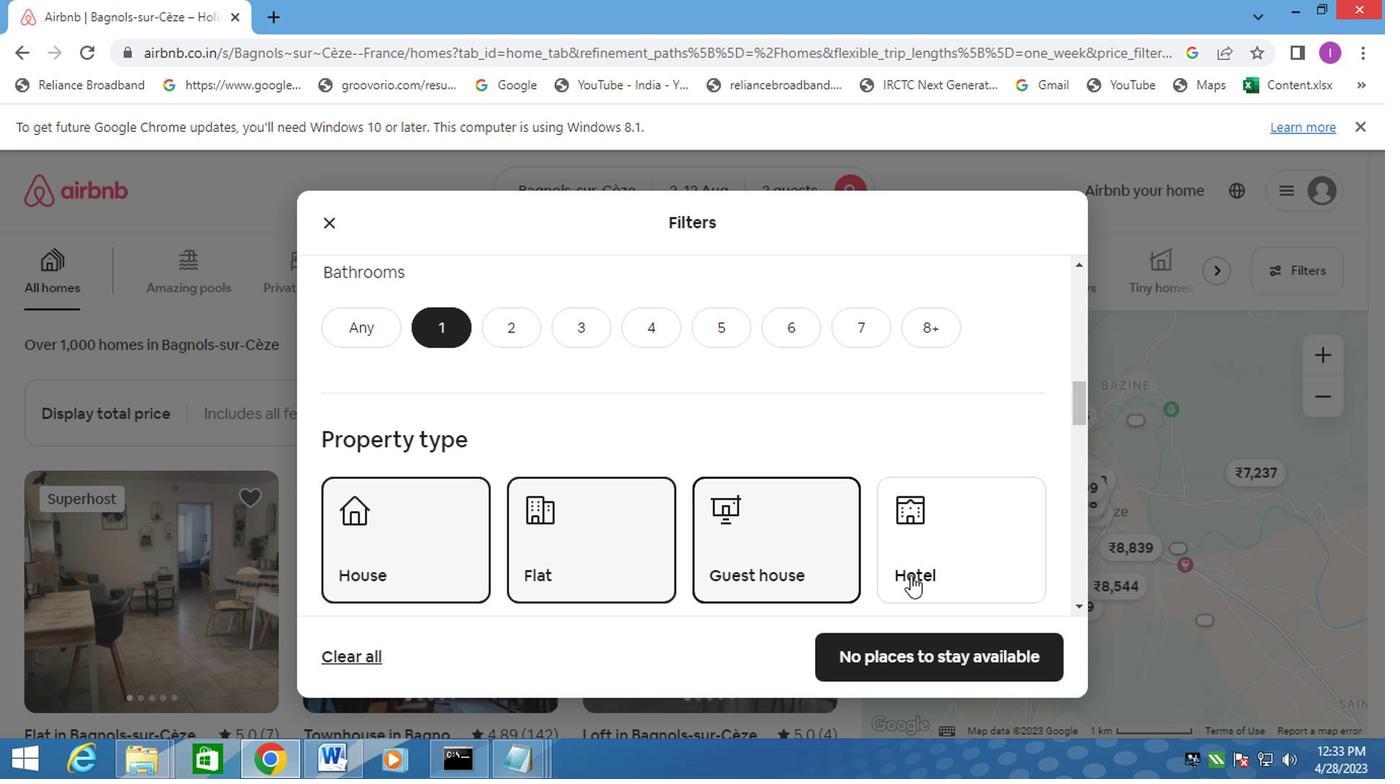 
Action: Mouse moved to (678, 560)
Screenshot: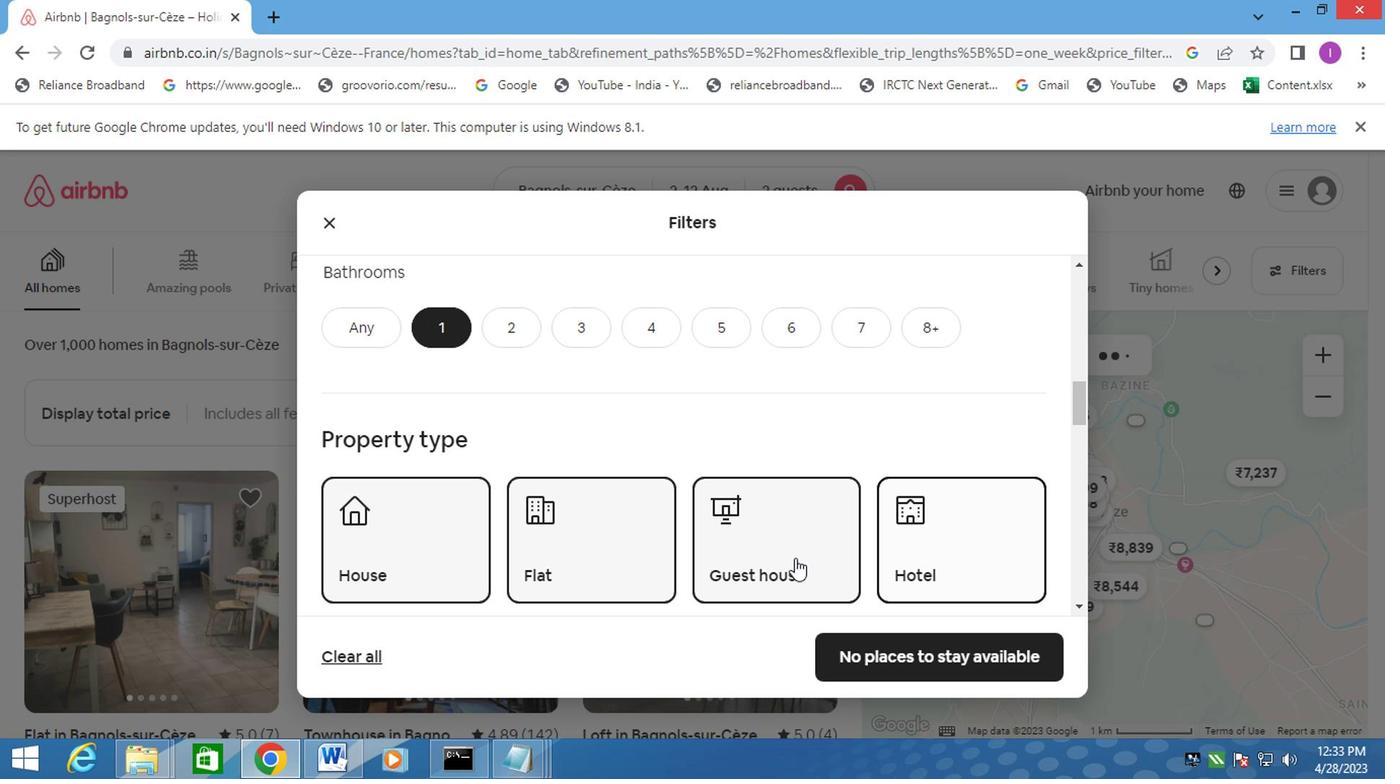 
Action: Mouse scrolled (678, 559) with delta (0, -1)
Screenshot: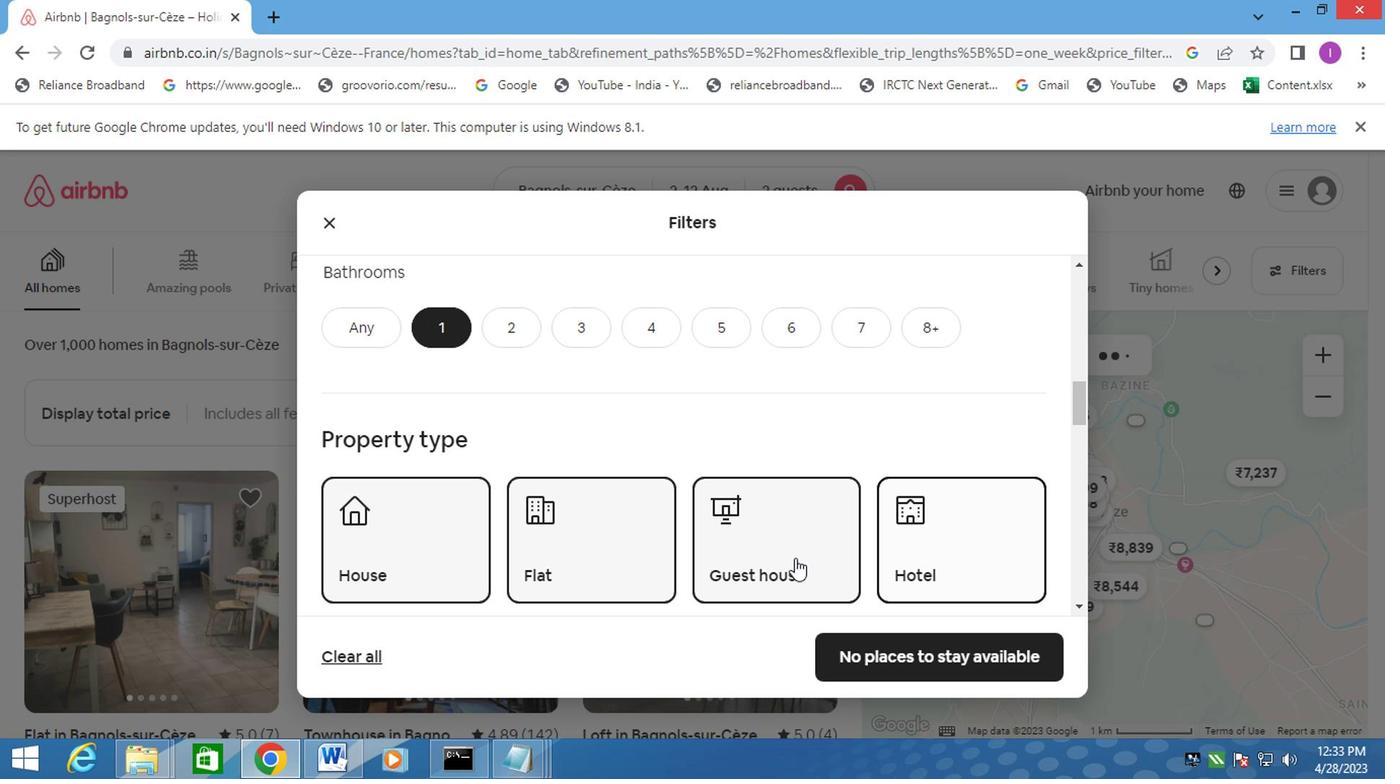 
Action: Mouse moved to (649, 565)
Screenshot: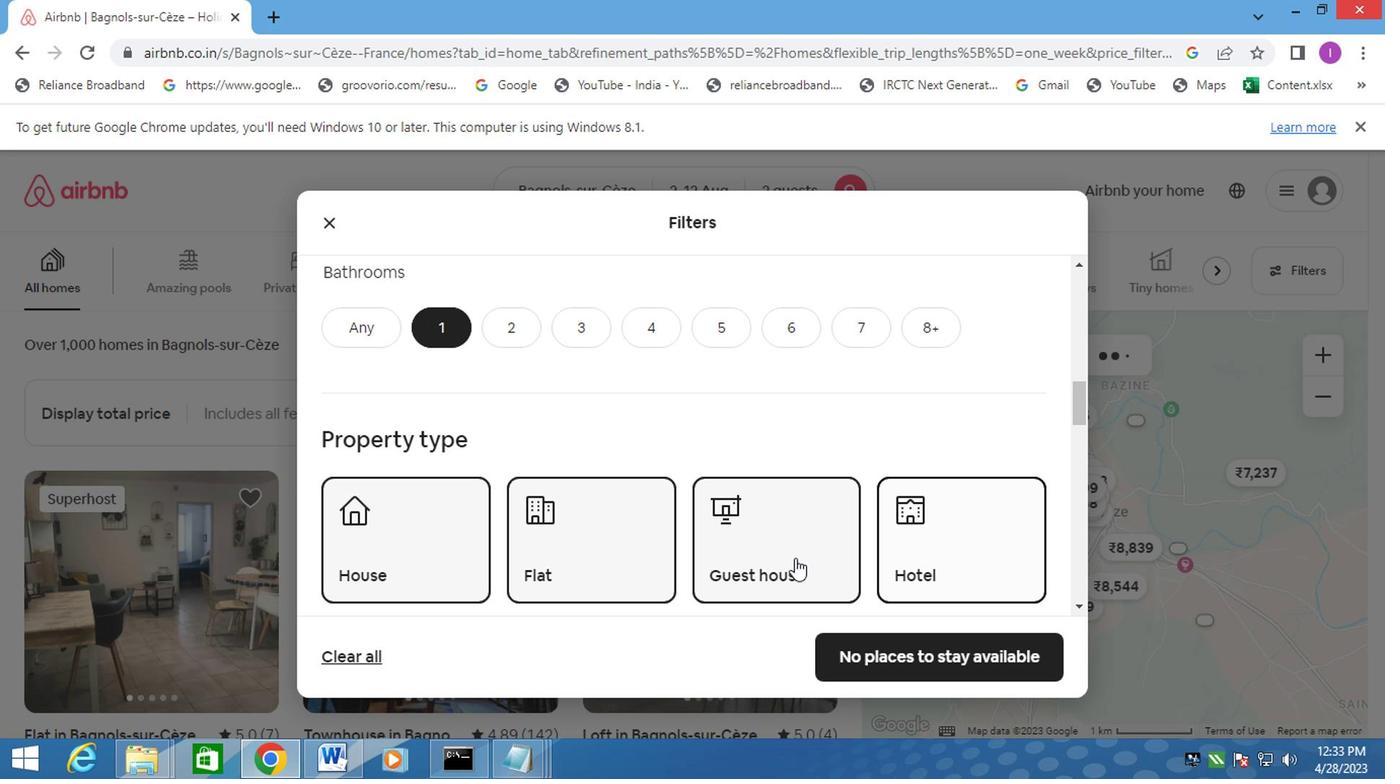 
Action: Mouse scrolled (649, 564) with delta (0, -1)
Screenshot: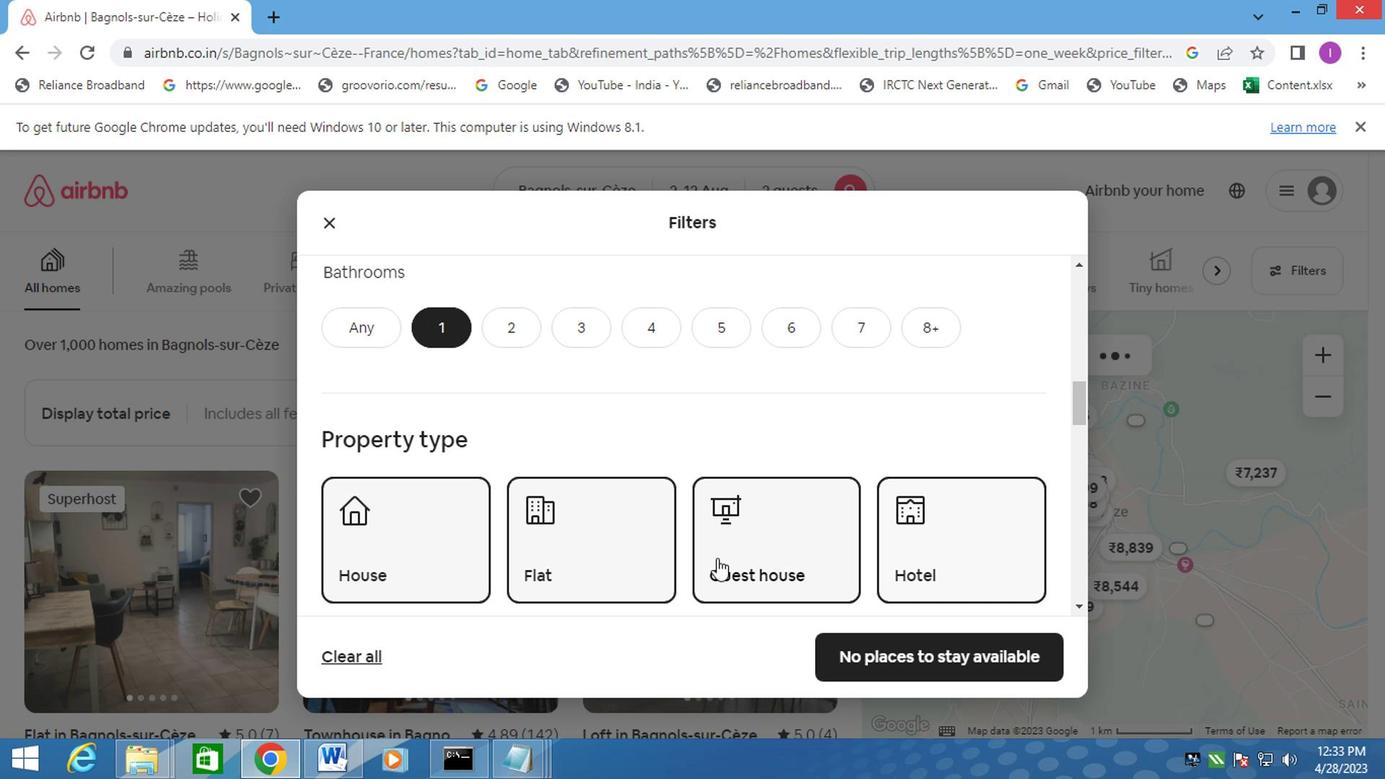 
Action: Mouse moved to (638, 565)
Screenshot: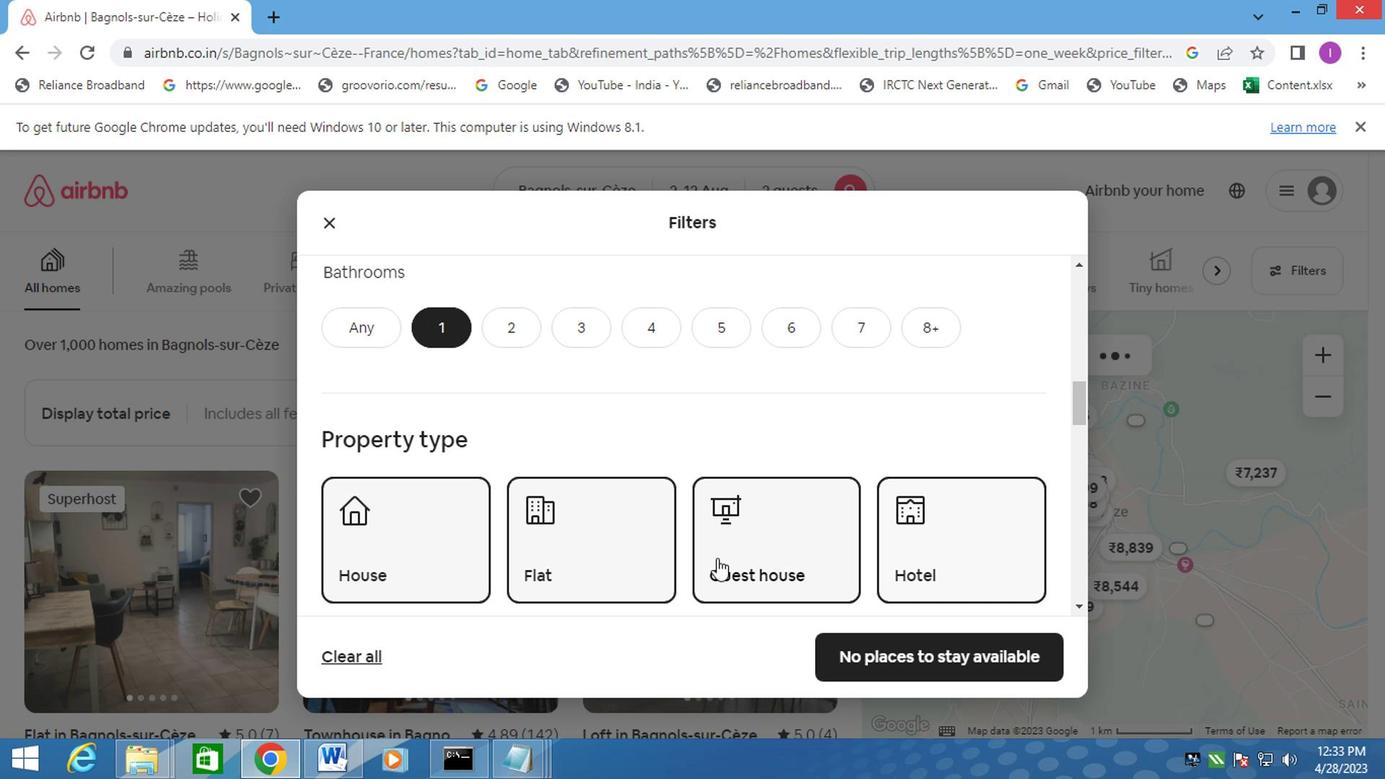 
Action: Mouse scrolled (639, 564) with delta (0, -1)
Screenshot: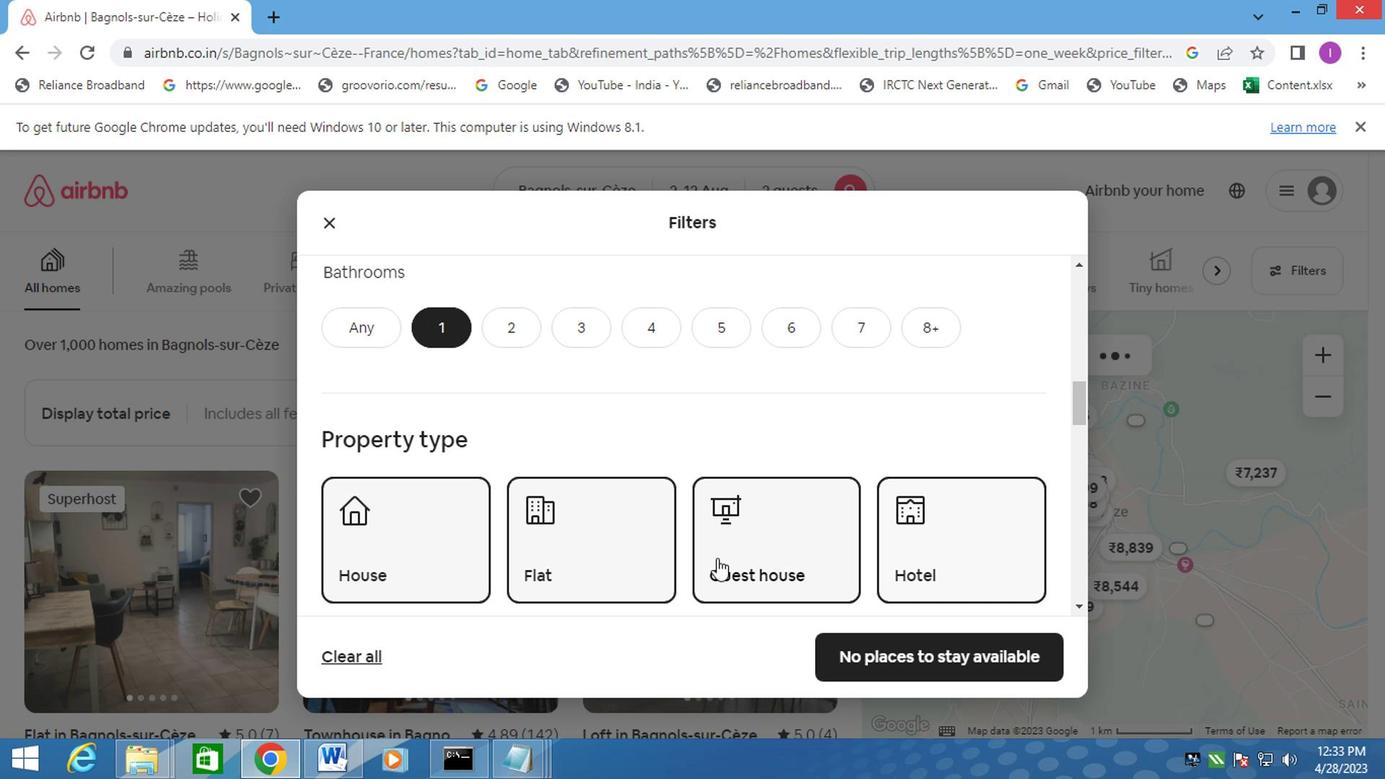 
Action: Mouse scrolled (638, 564) with delta (0, -1)
Screenshot: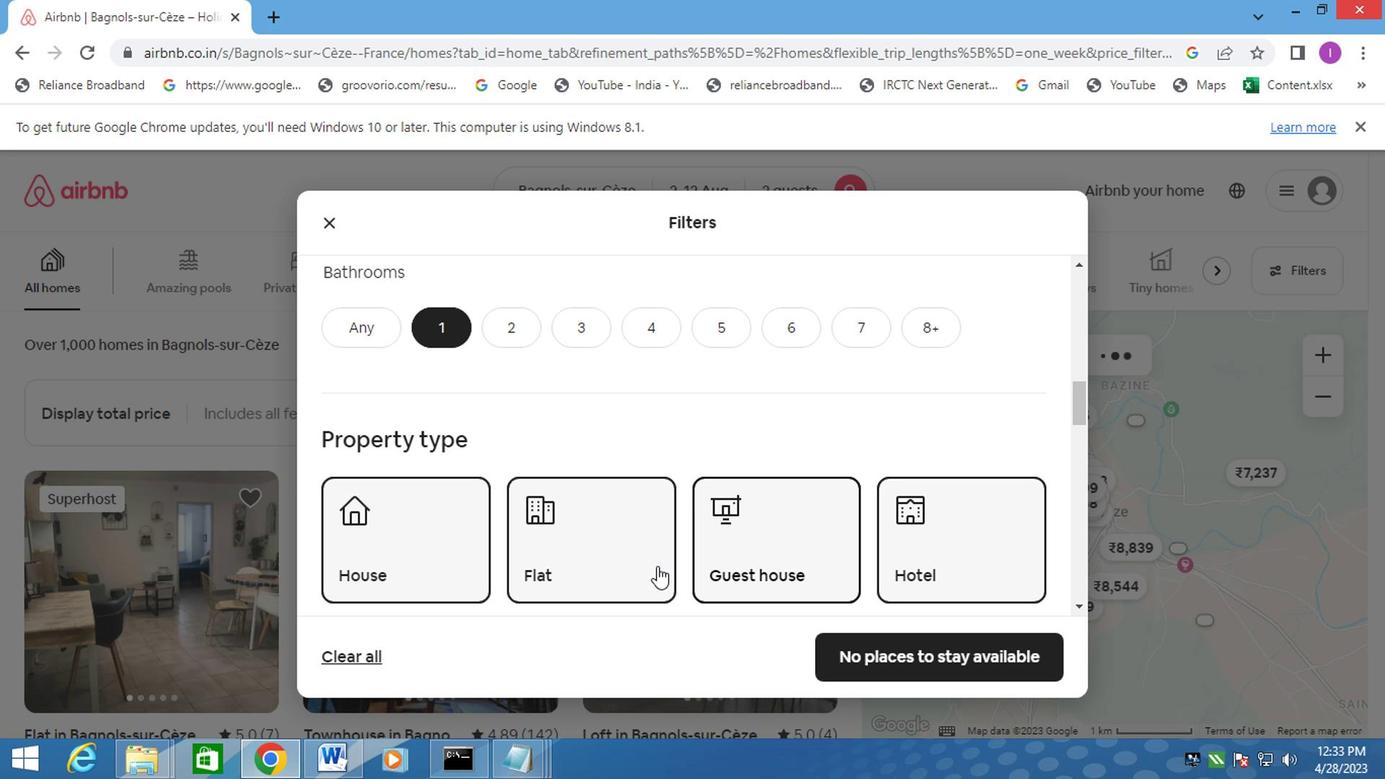
Action: Mouse moved to (684, 481)
Screenshot: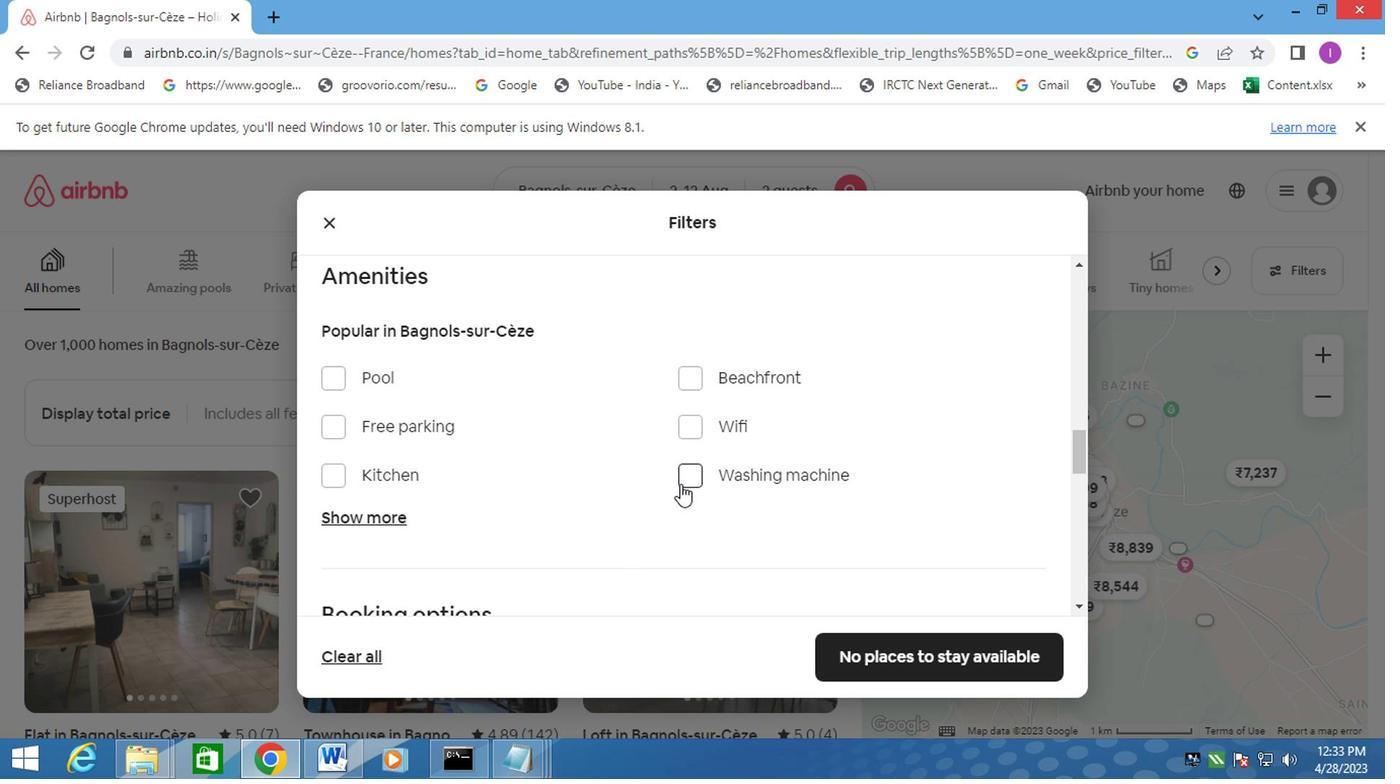 
Action: Mouse pressed left at (684, 481)
Screenshot: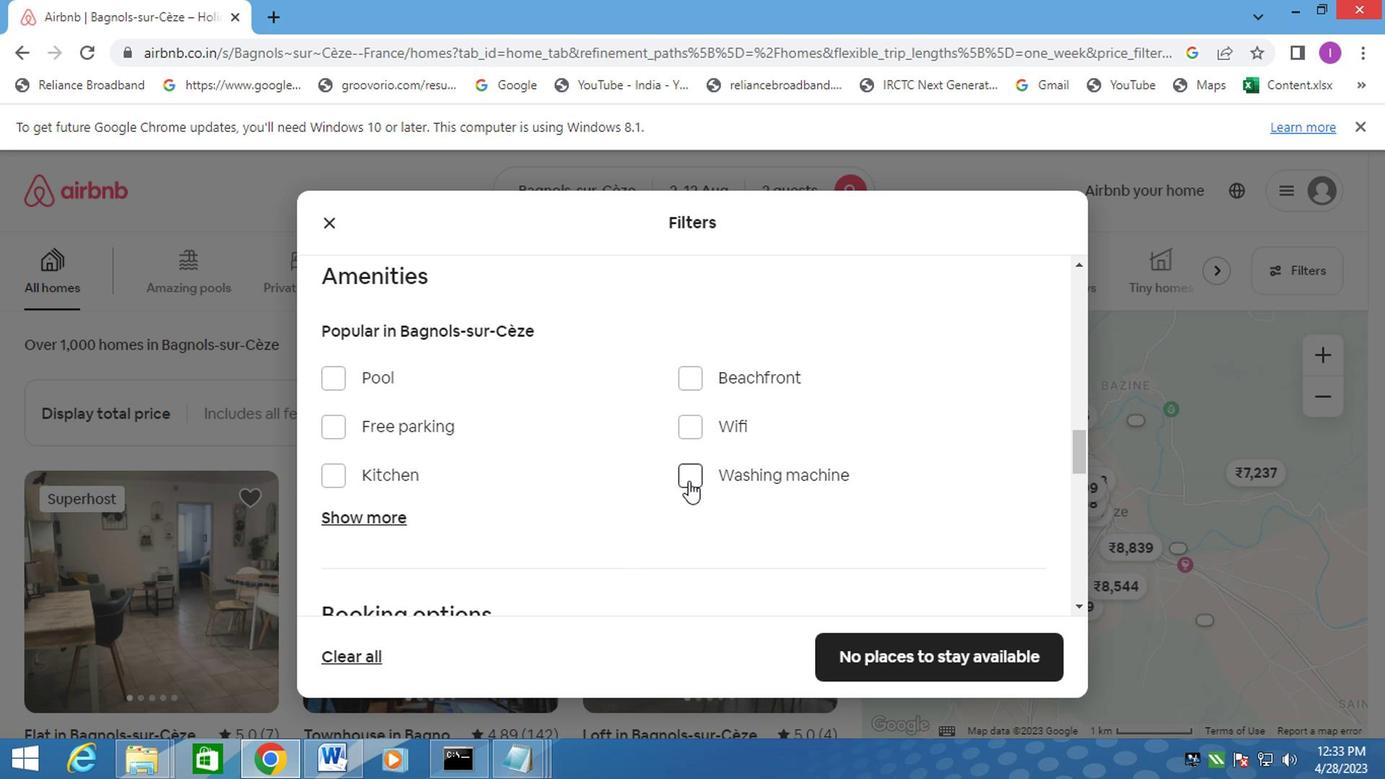 
Action: Mouse pressed left at (684, 481)
Screenshot: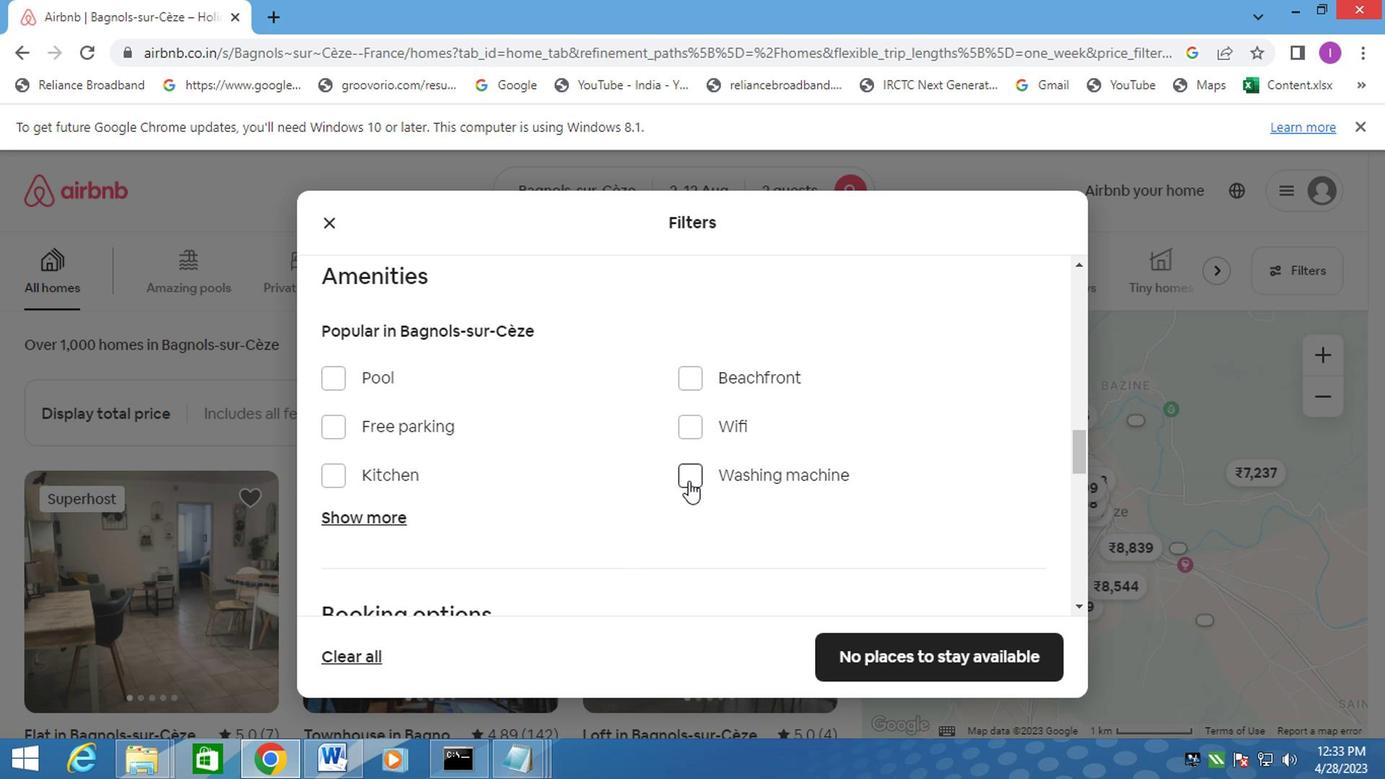 
Action: Mouse moved to (523, 516)
Screenshot: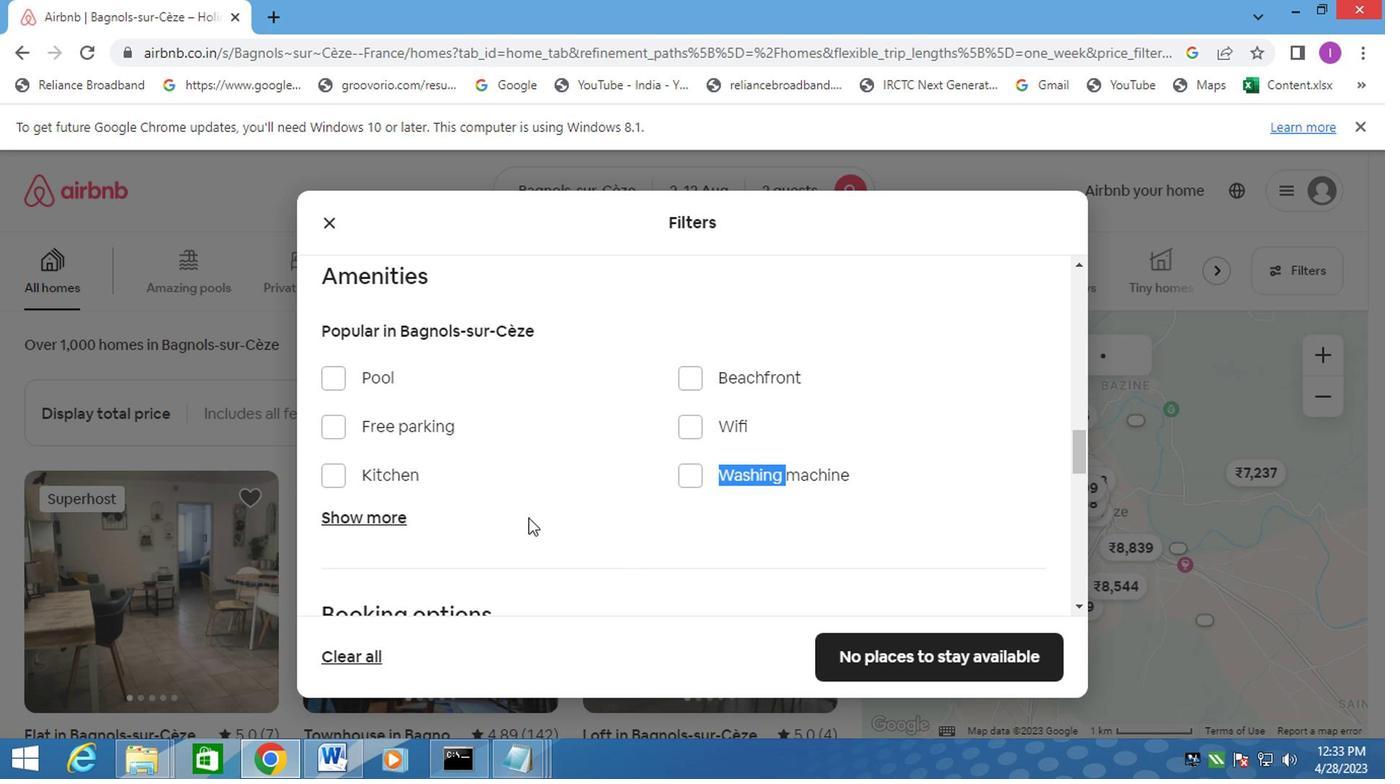 
Action: Mouse scrolled (523, 515) with delta (0, -1)
Screenshot: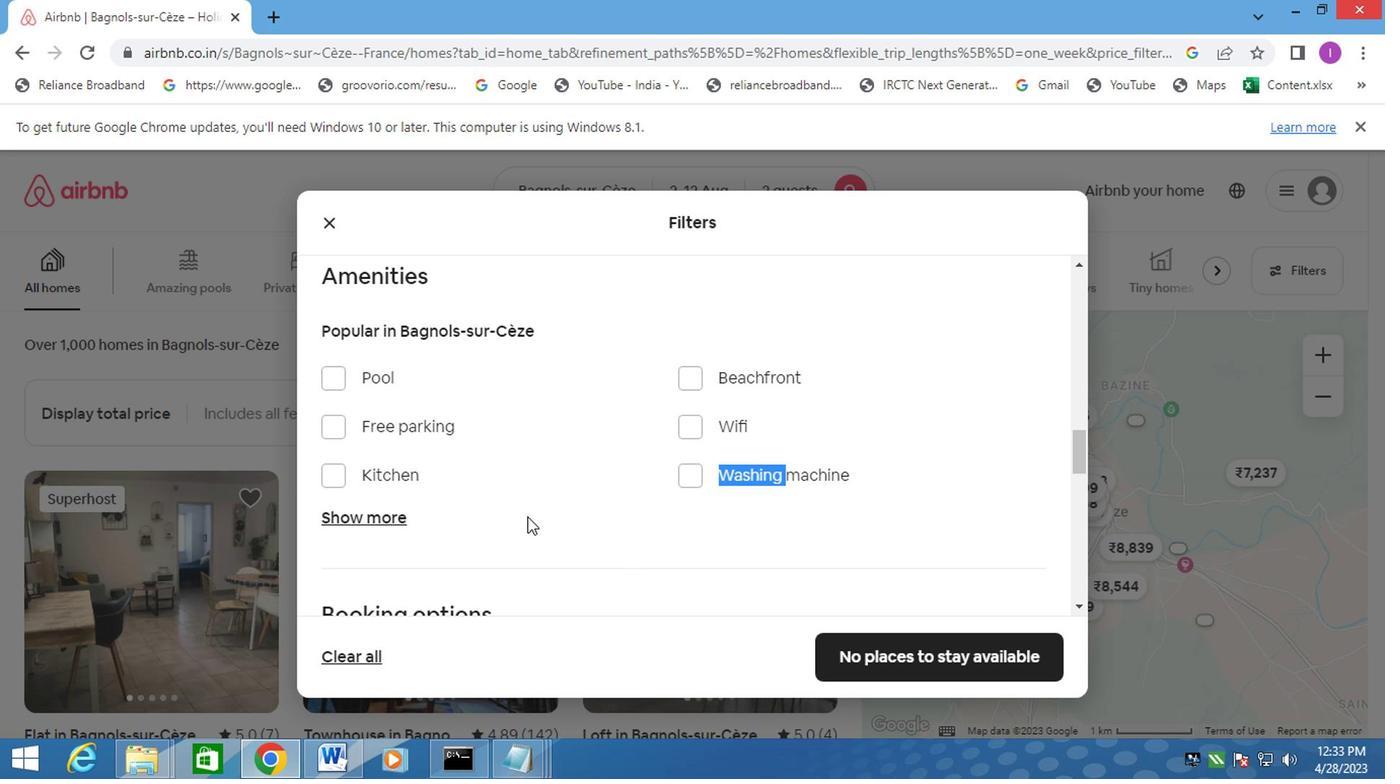 
Action: Mouse moved to (525, 510)
Screenshot: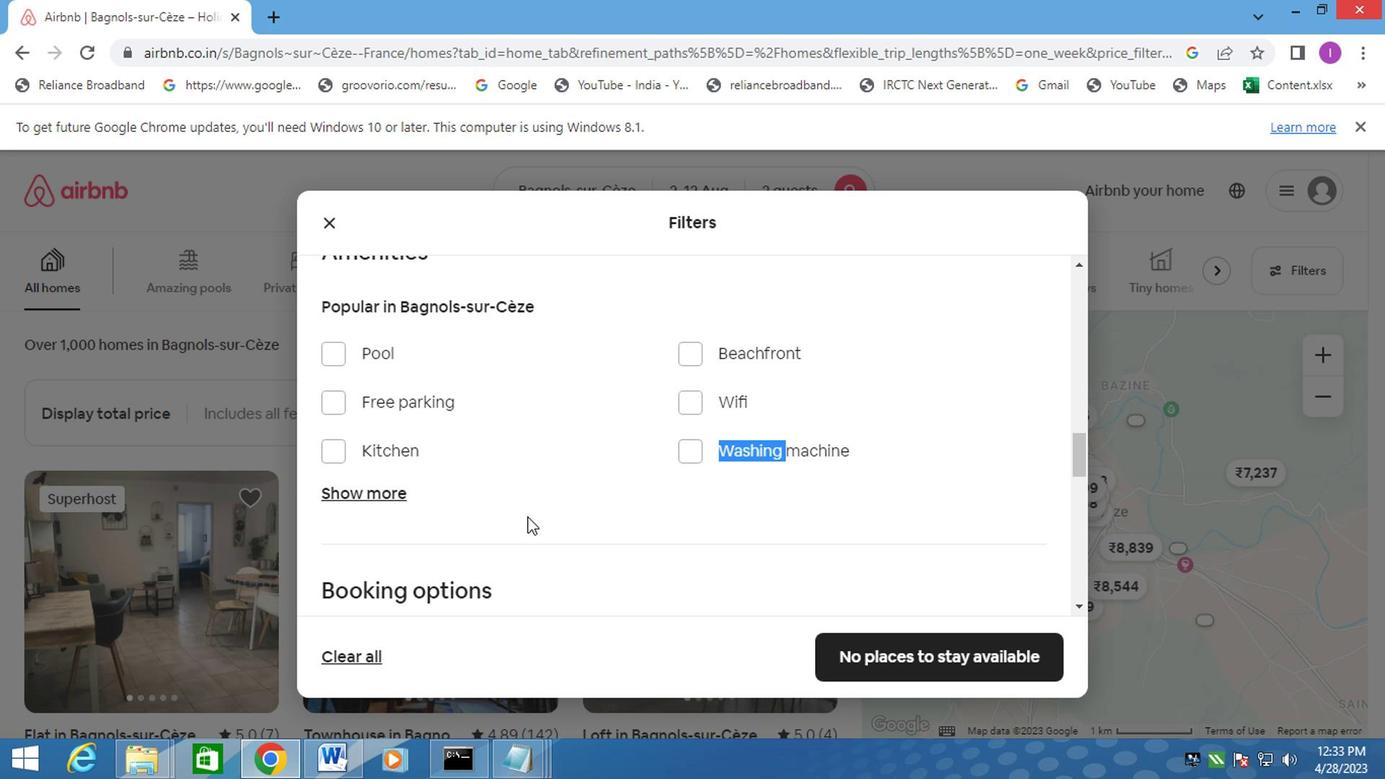 
Action: Mouse scrolled (525, 509) with delta (0, 0)
Screenshot: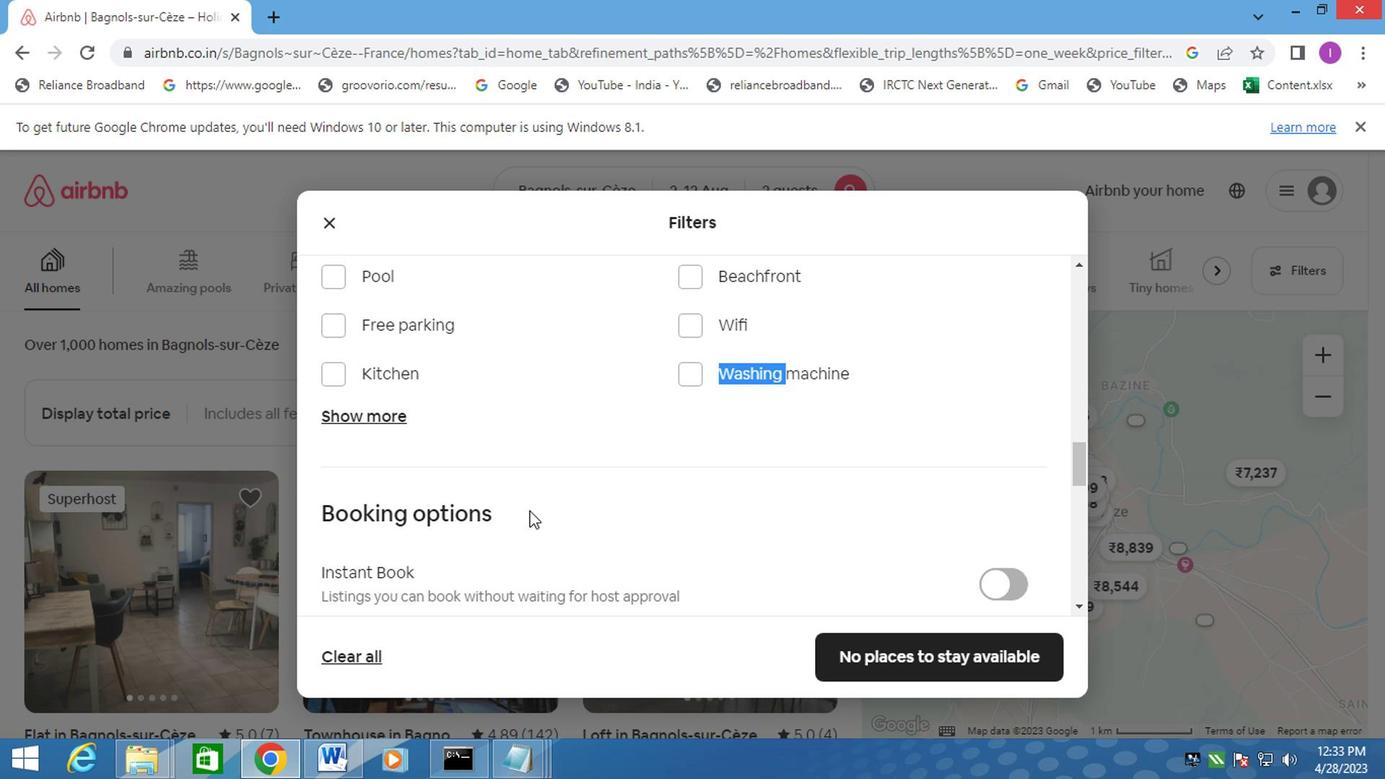
Action: Mouse moved to (525, 508)
Screenshot: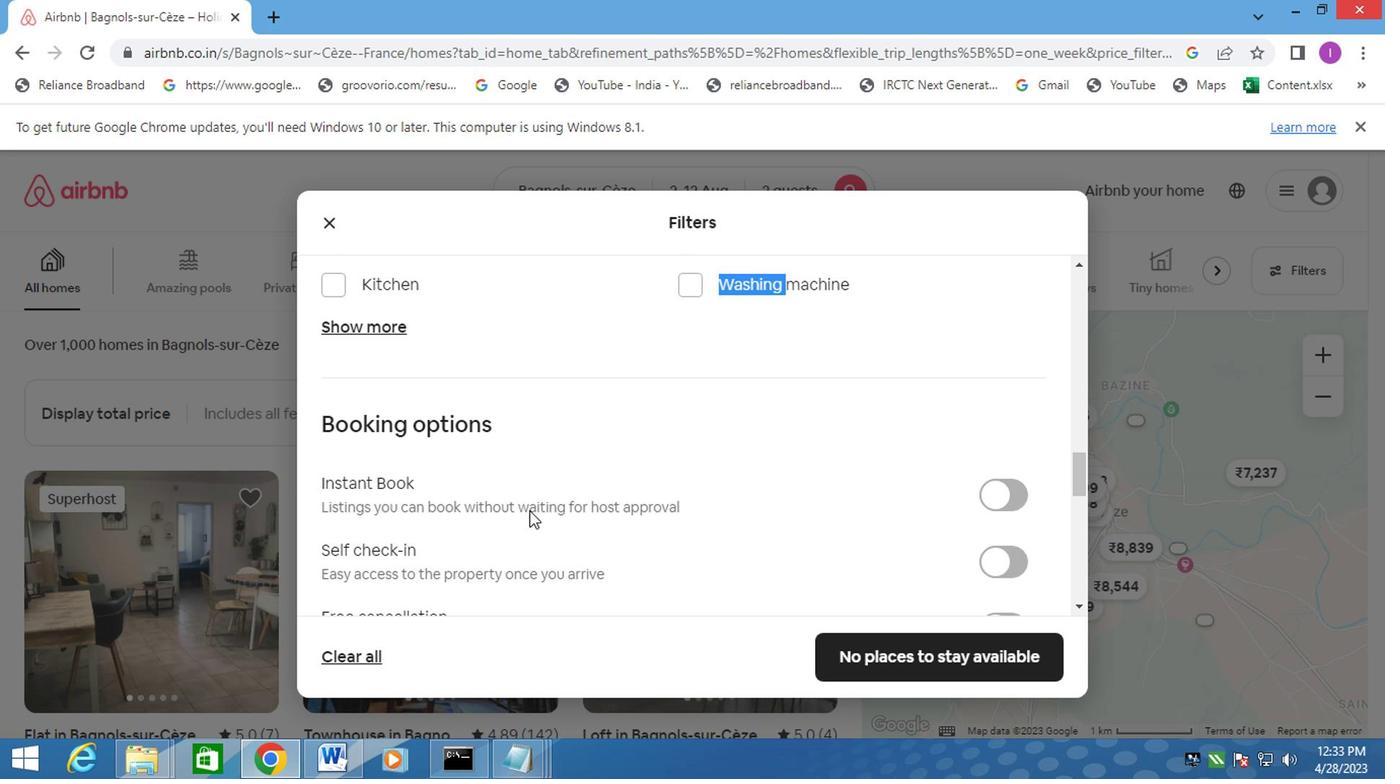 
Action: Mouse scrolled (525, 507) with delta (0, -1)
Screenshot: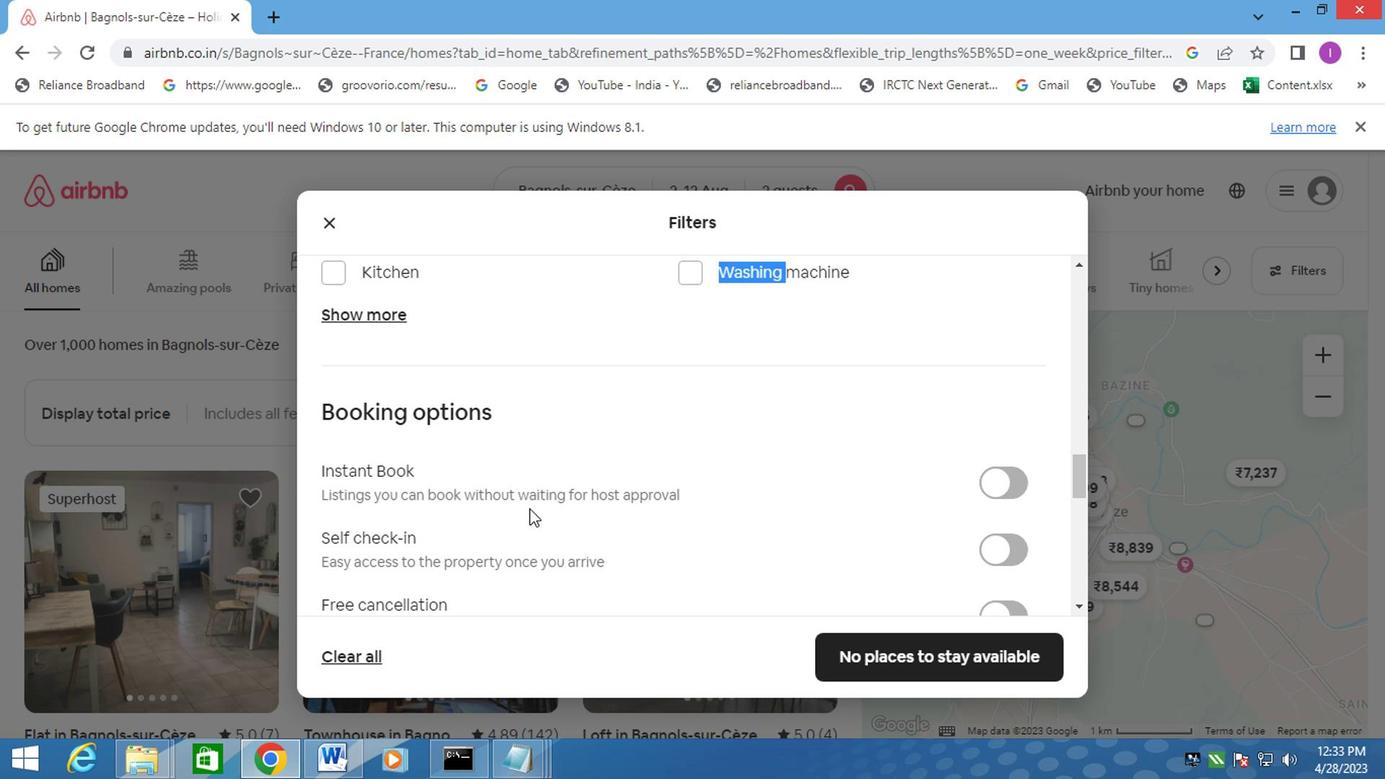 
Action: Mouse scrolled (525, 507) with delta (0, -1)
Screenshot: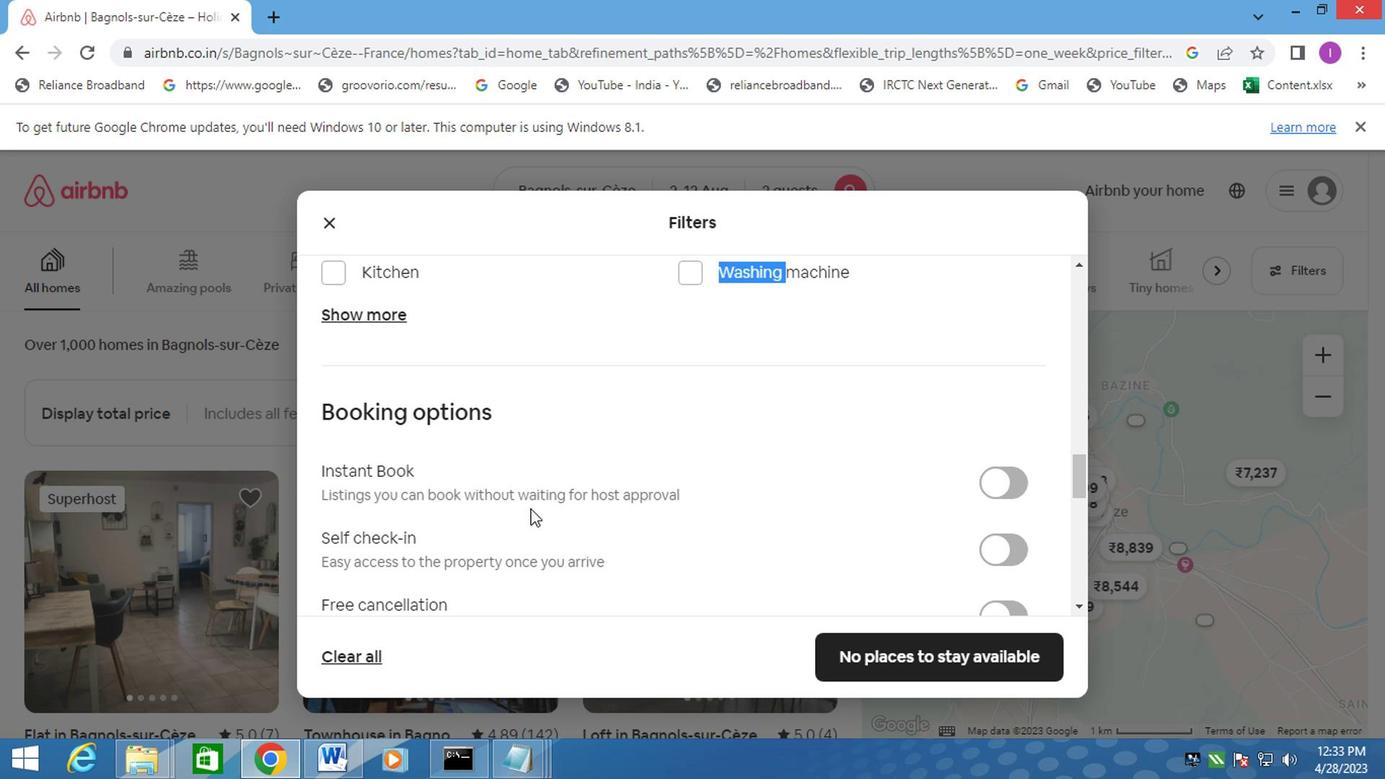 
Action: Mouse moved to (1010, 349)
Screenshot: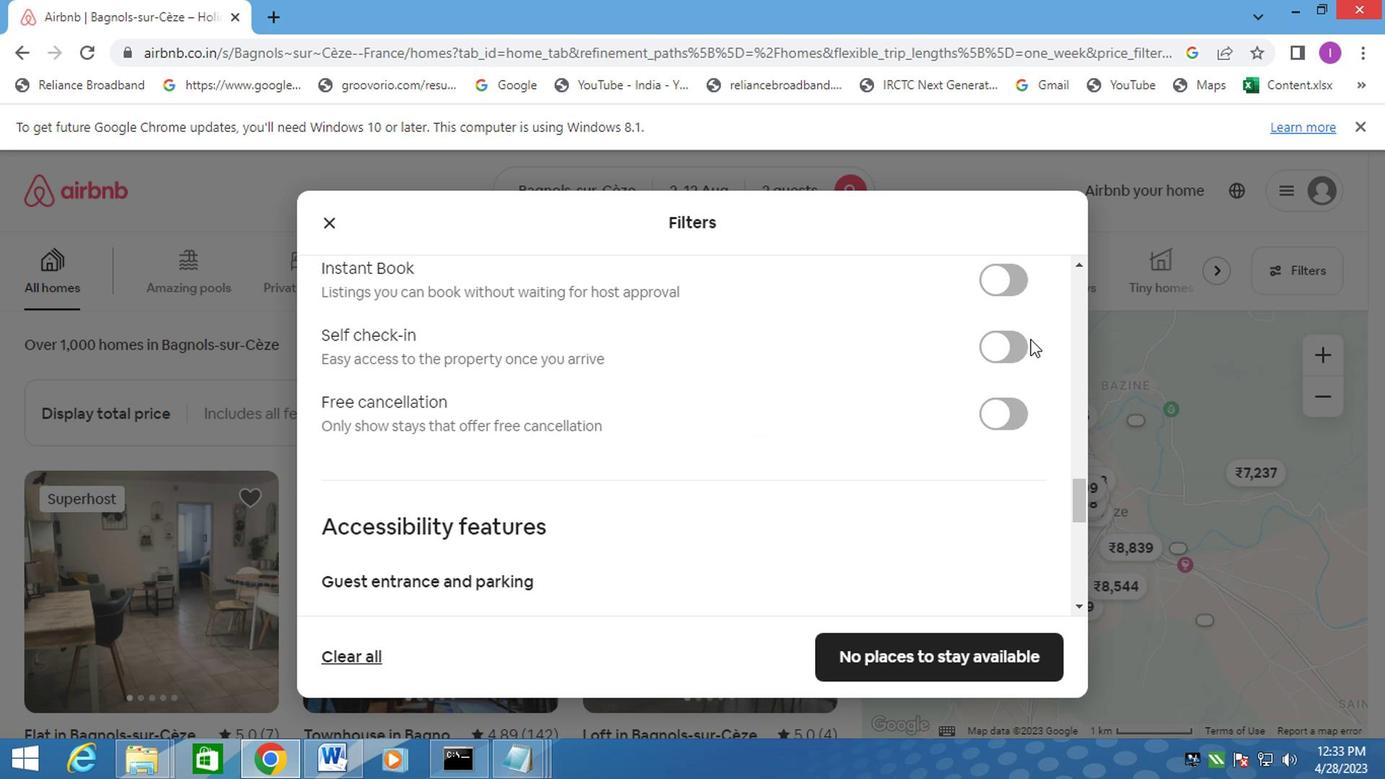 
Action: Mouse pressed left at (1010, 349)
Screenshot: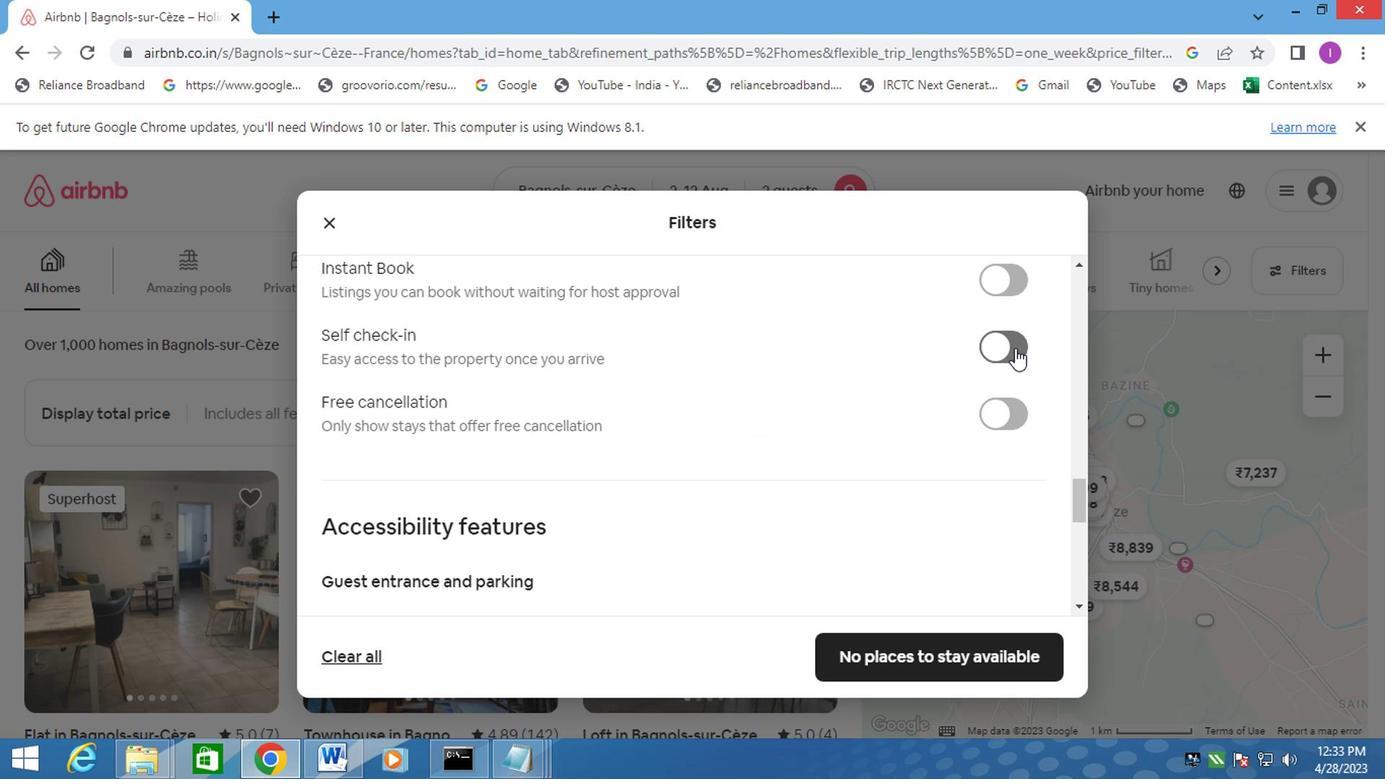 
Action: Mouse moved to (822, 381)
Screenshot: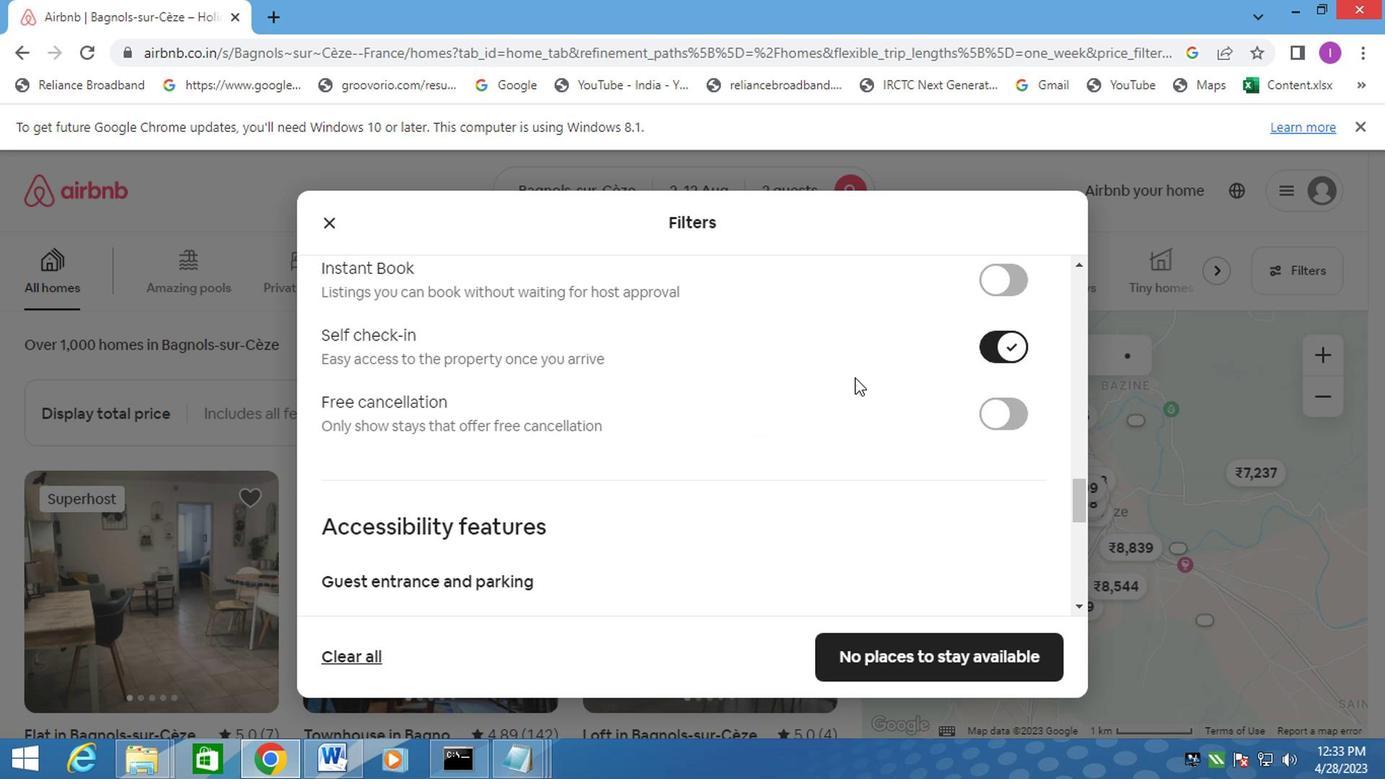 
Action: Mouse scrolled (822, 383) with delta (0, 1)
Screenshot: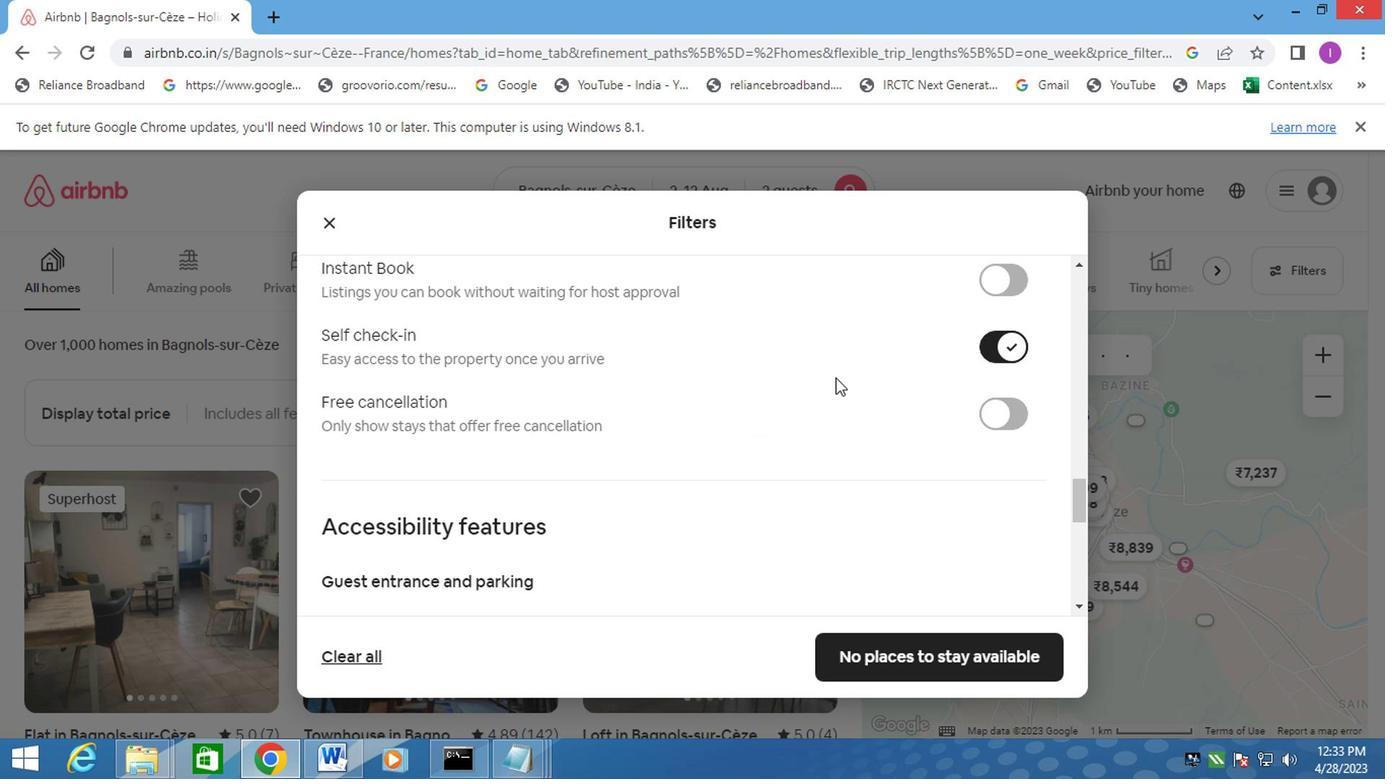 
Action: Mouse moved to (822, 383)
Screenshot: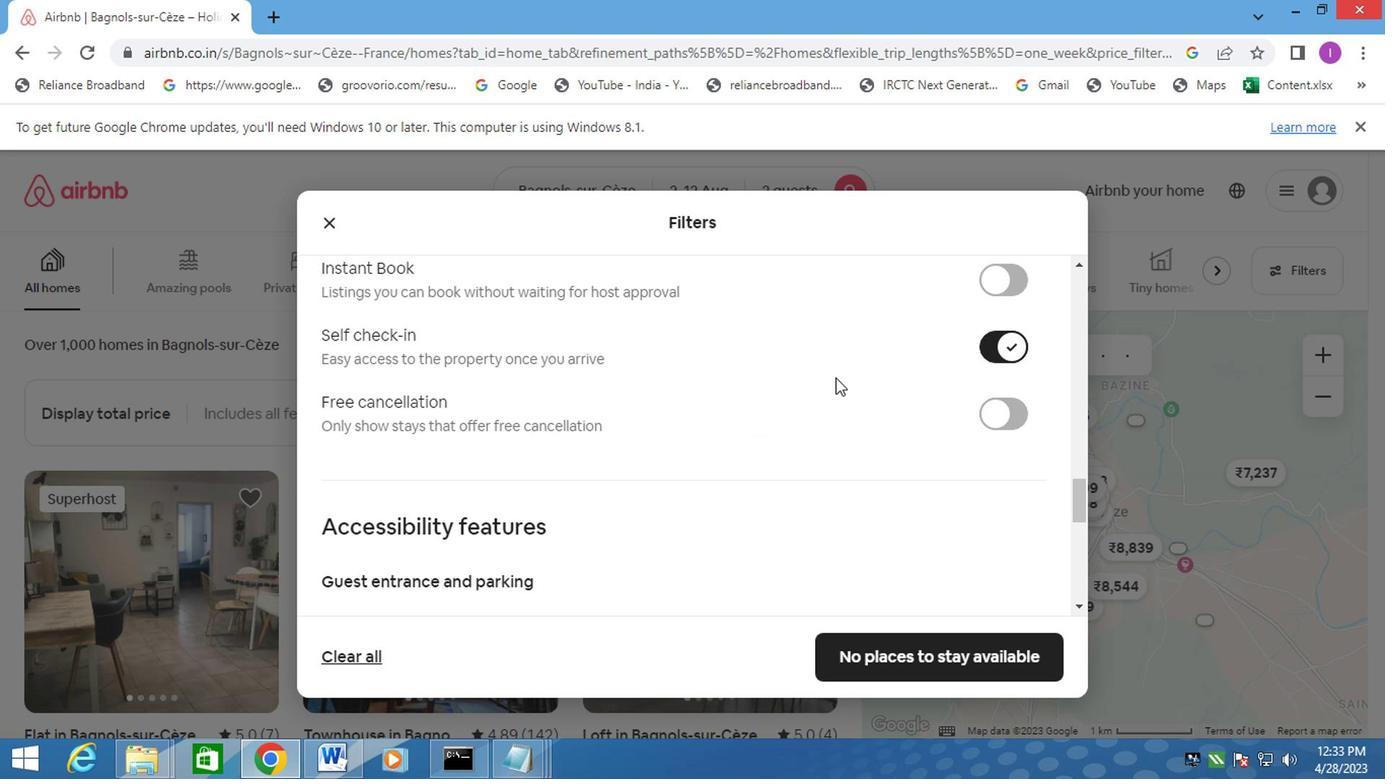 
Action: Mouse scrolled (822, 383) with delta (0, 0)
Screenshot: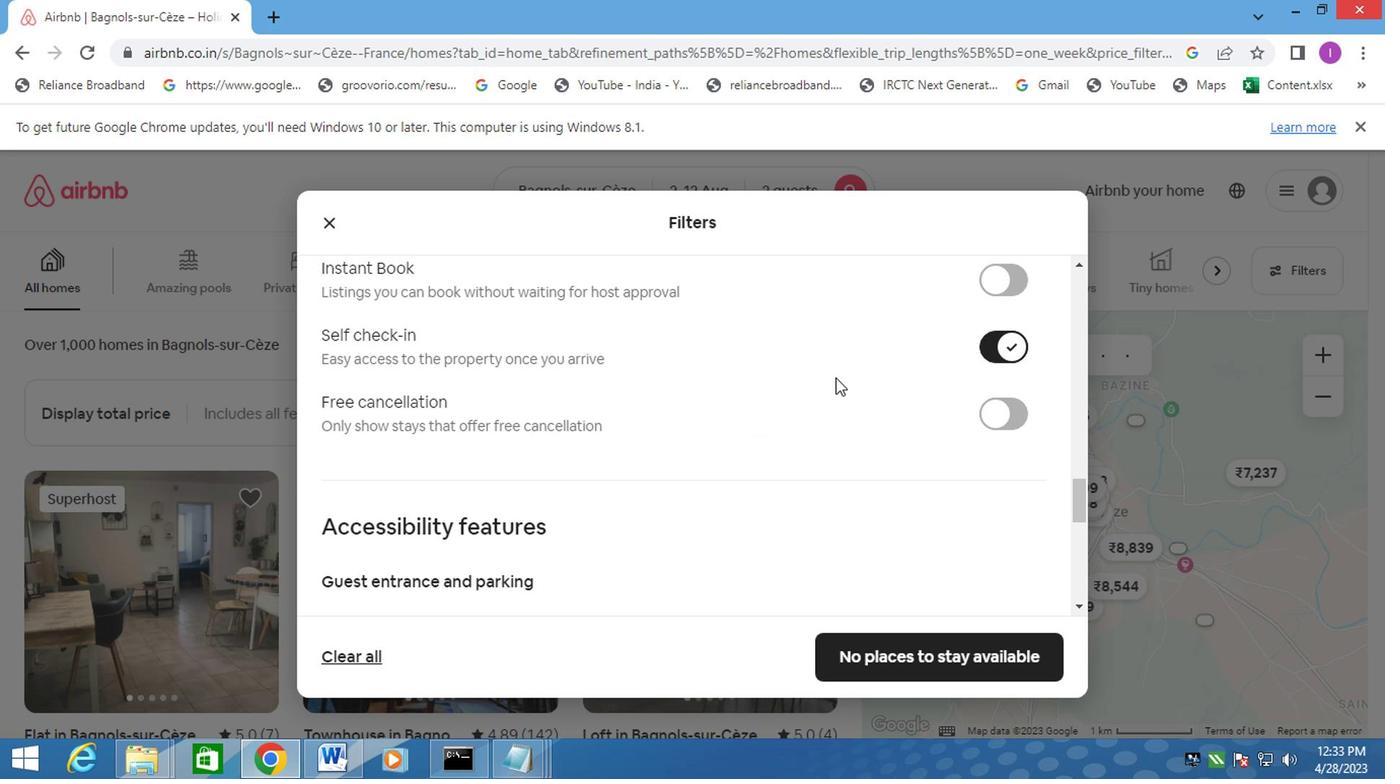 
Action: Mouse scrolled (822, 383) with delta (0, 0)
Screenshot: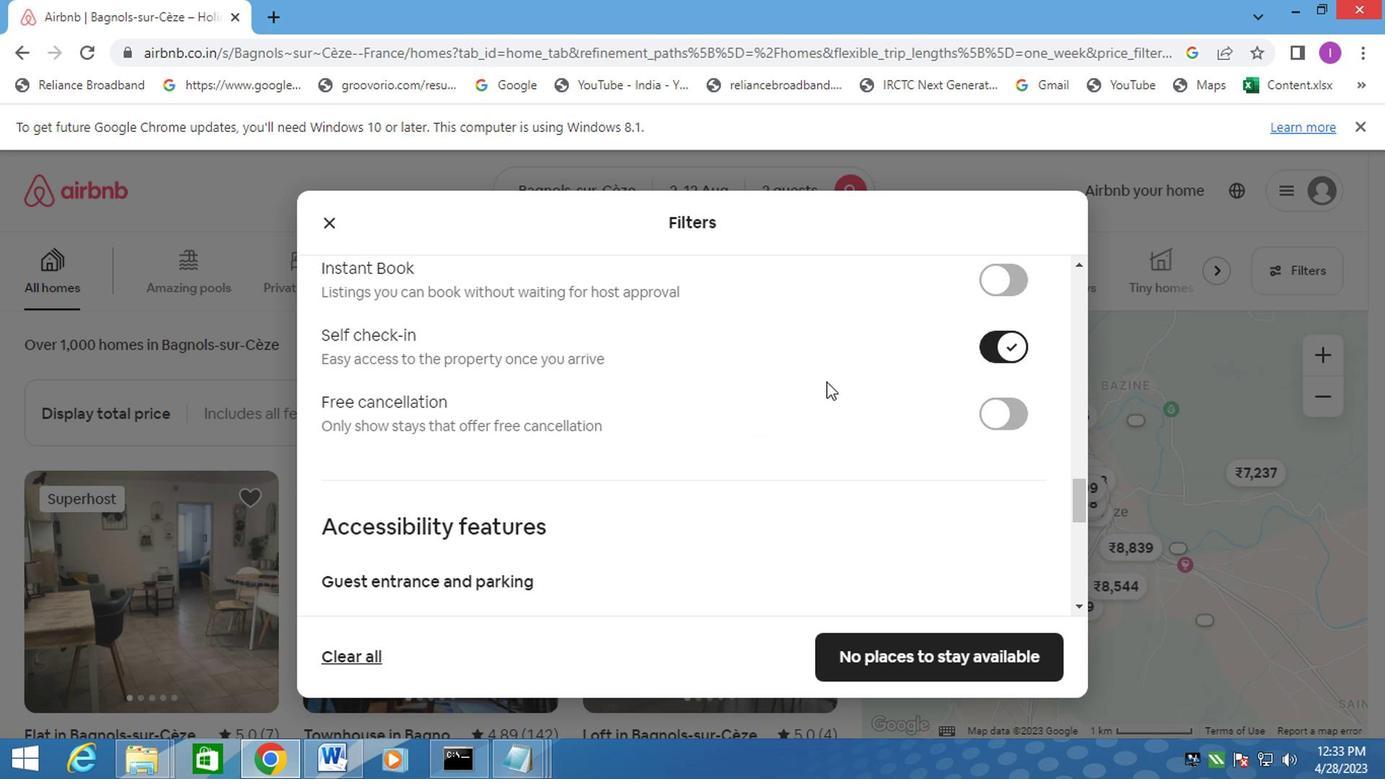 
Action: Mouse moved to (681, 375)
Screenshot: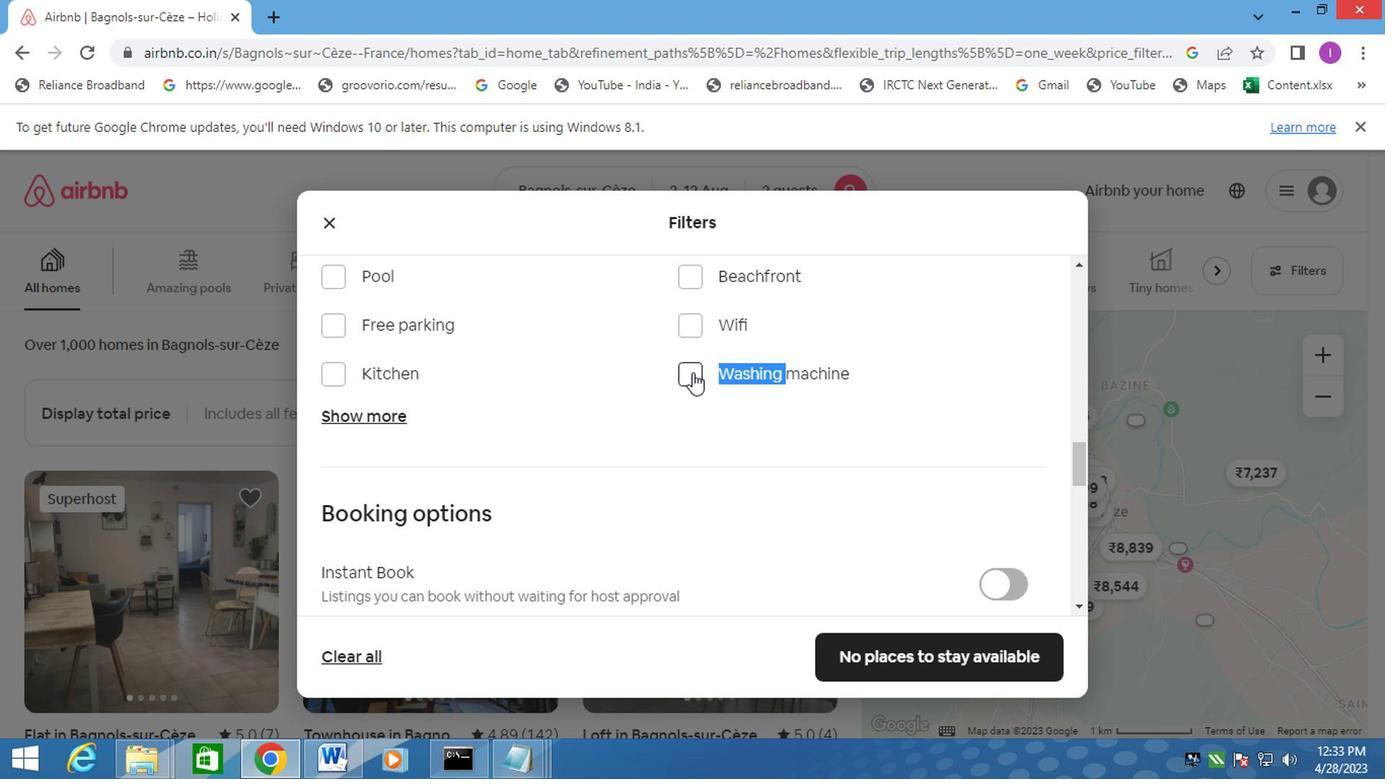 
Action: Mouse pressed left at (681, 375)
Screenshot: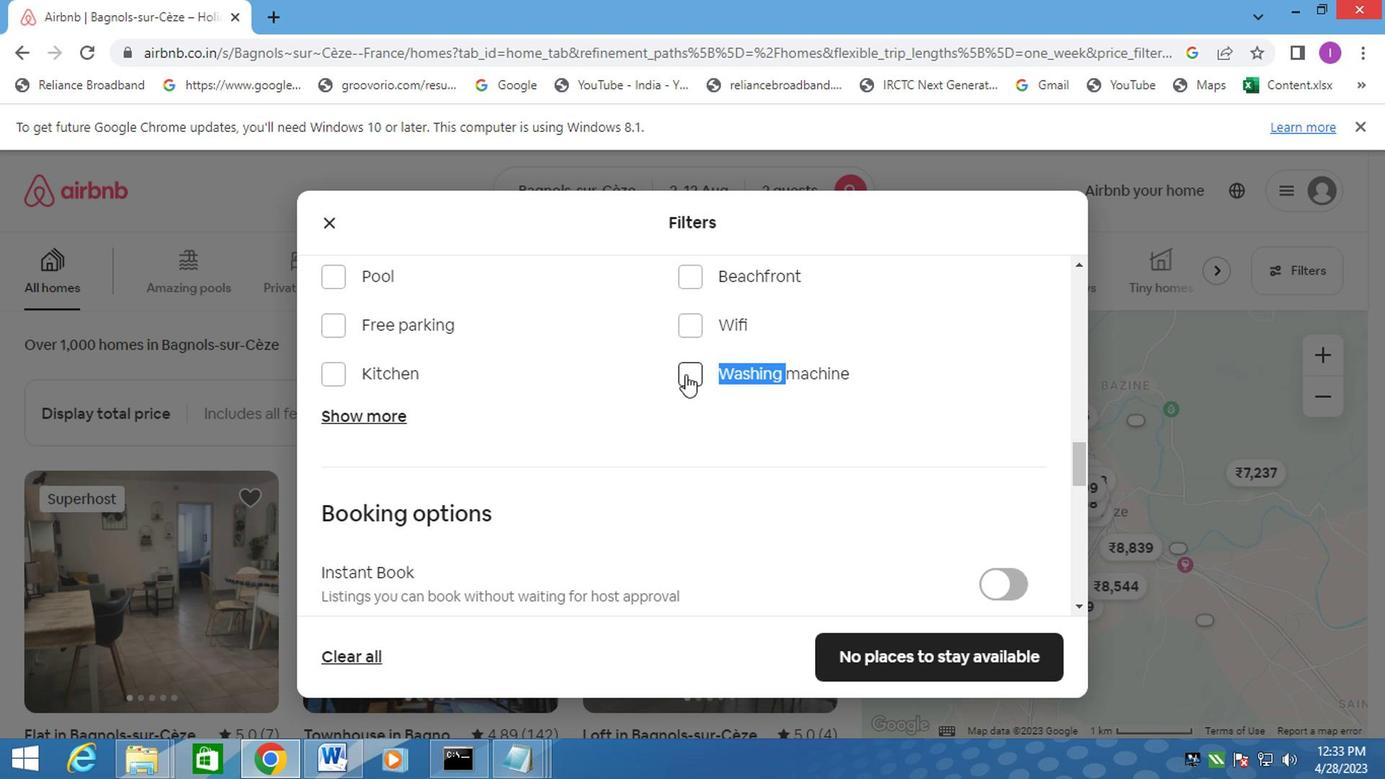 
Action: Mouse moved to (705, 563)
Screenshot: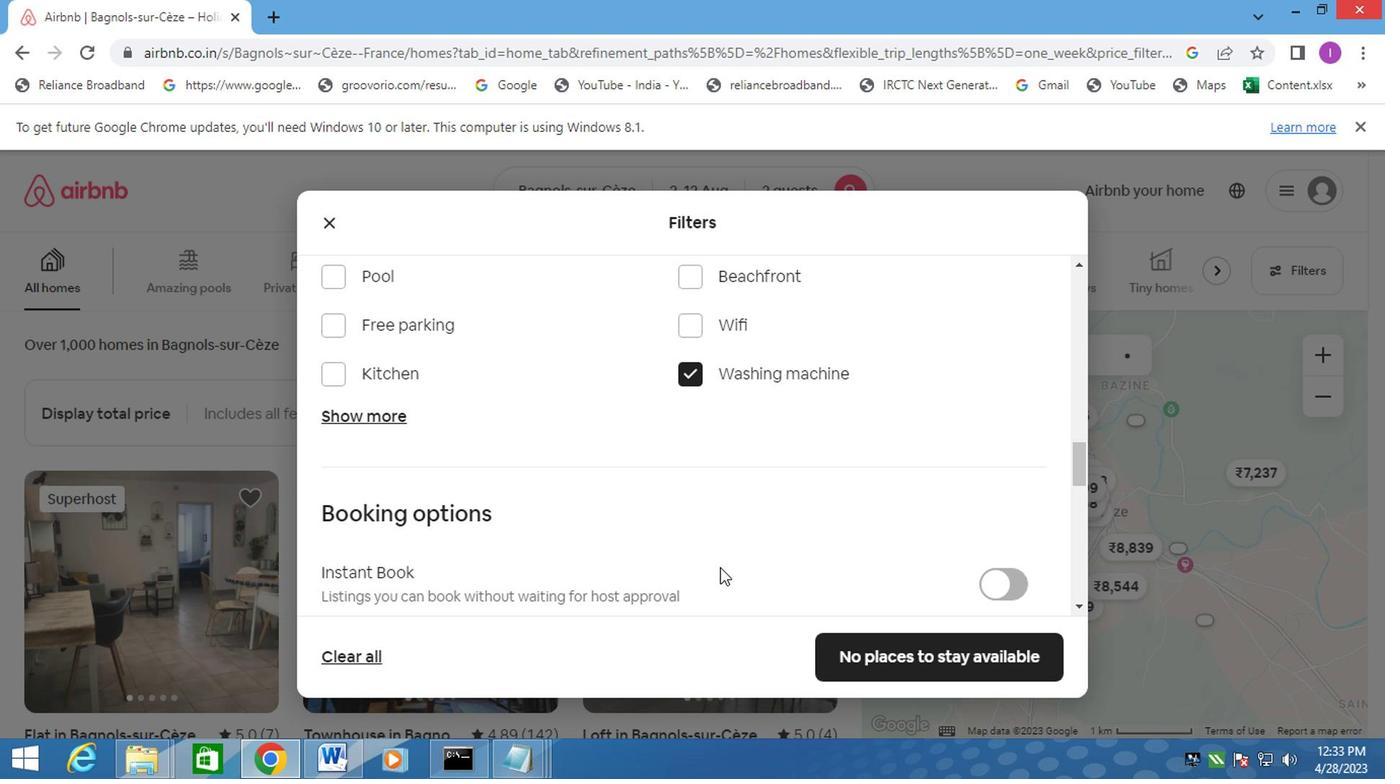 
Action: Mouse scrolled (705, 562) with delta (0, 0)
Screenshot: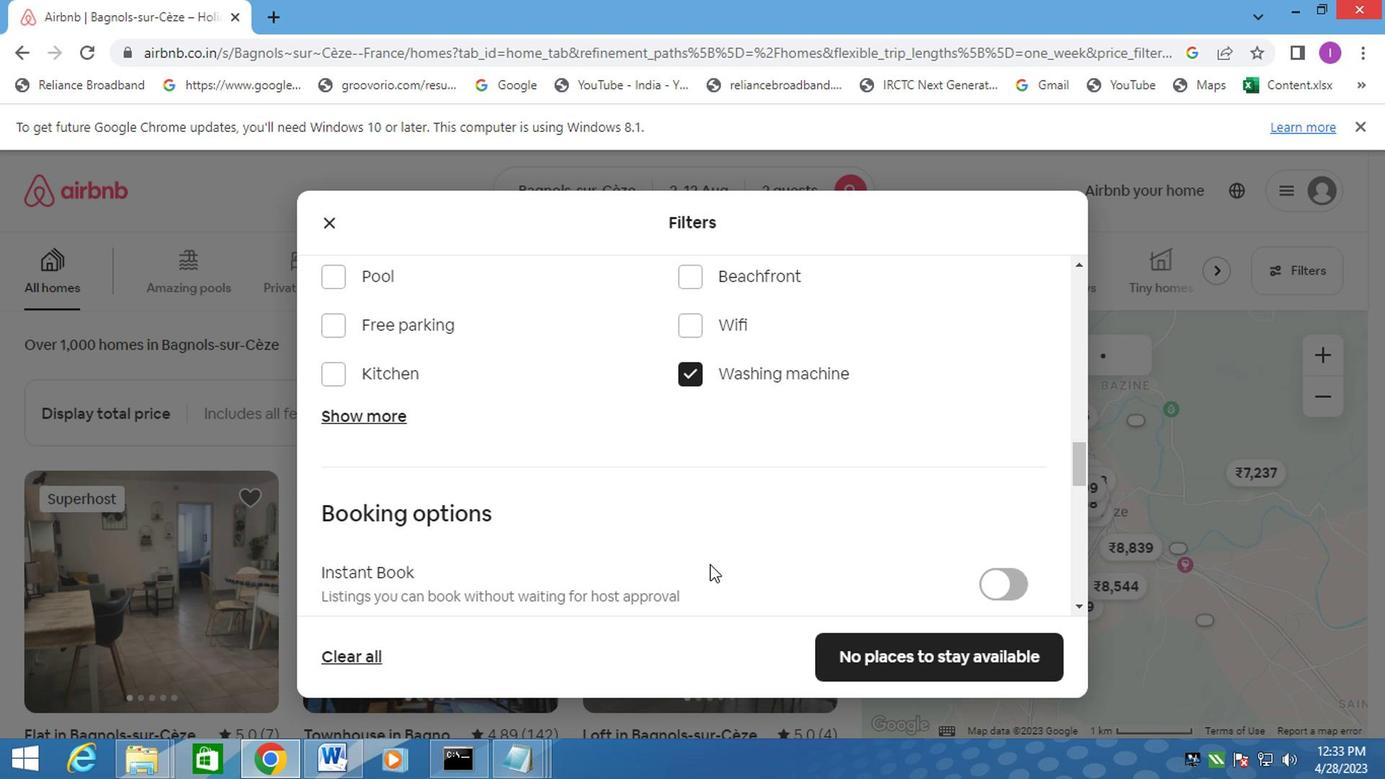 
Action: Mouse moved to (705, 562)
Screenshot: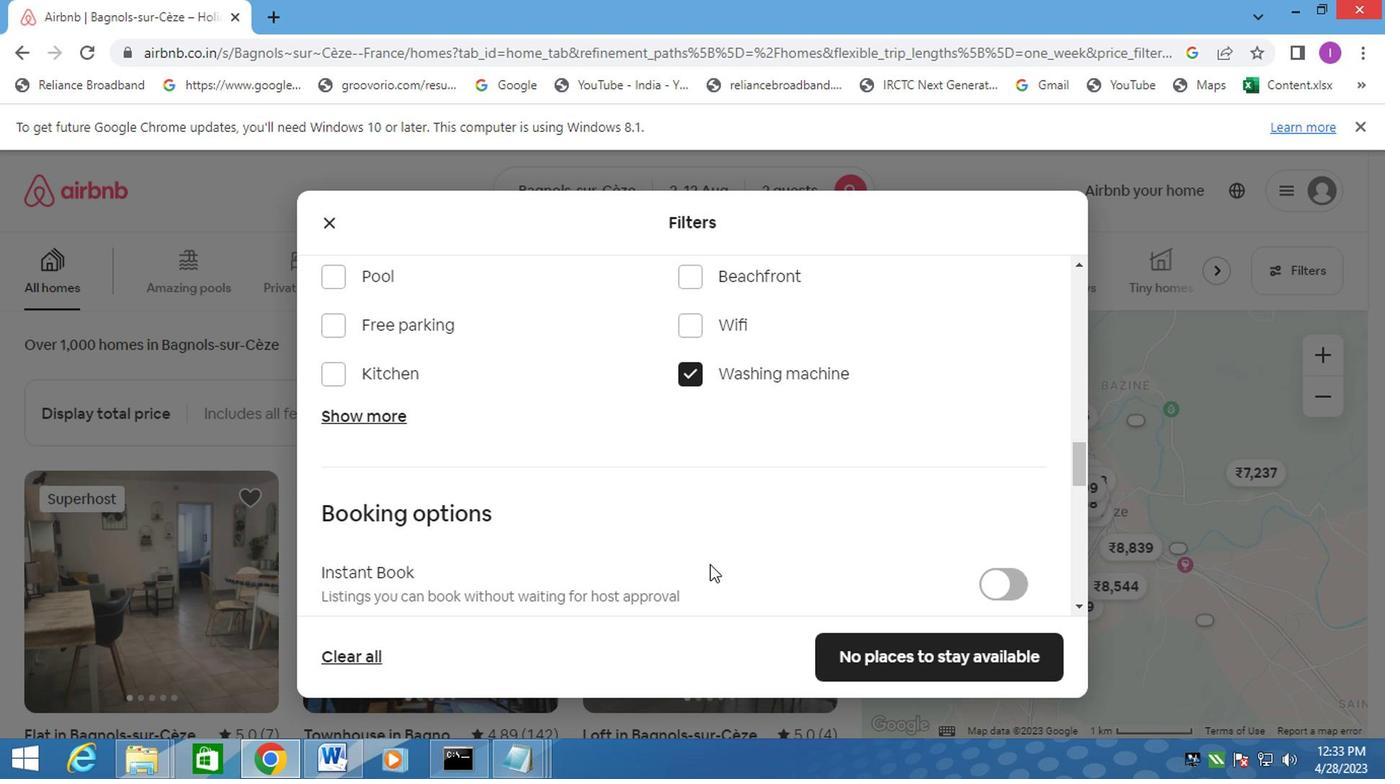 
Action: Mouse scrolled (705, 561) with delta (0, -1)
Screenshot: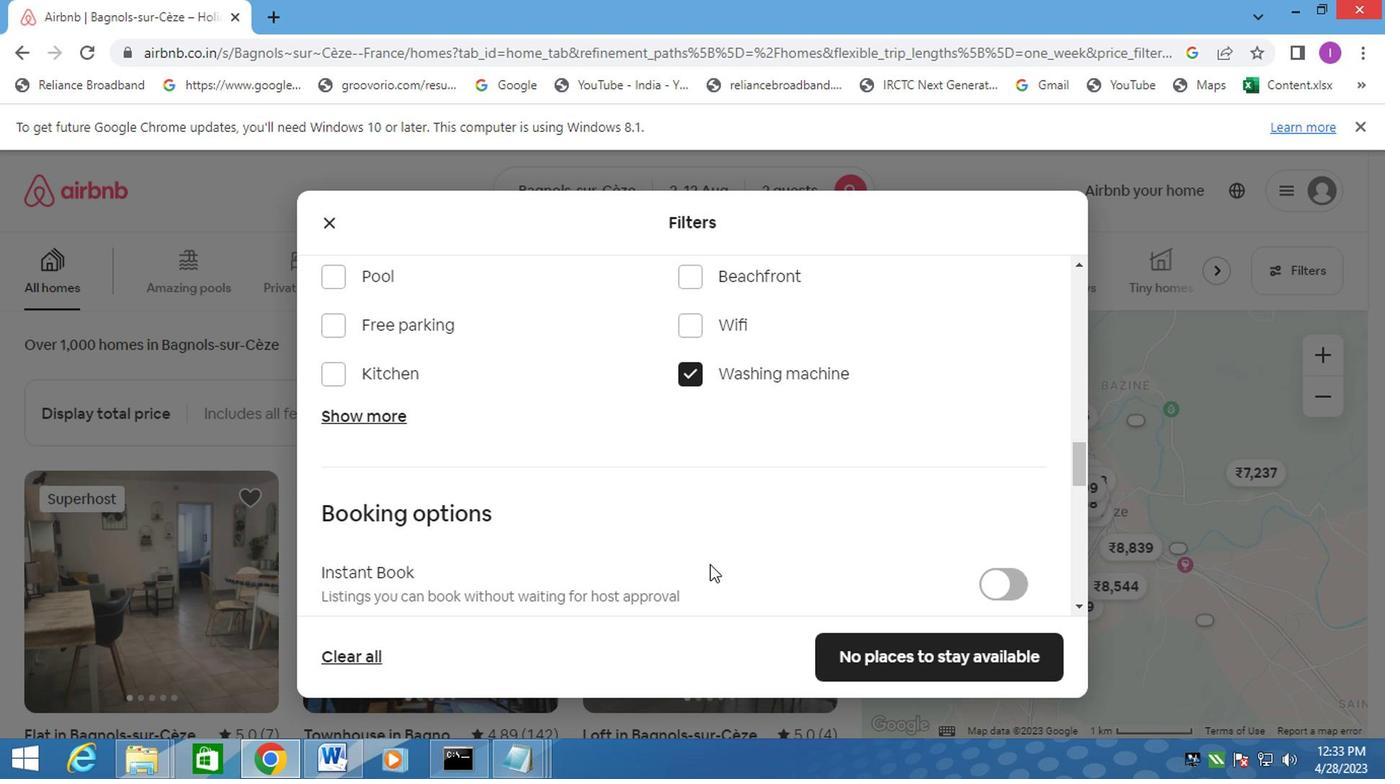 
Action: Mouse moved to (717, 556)
Screenshot: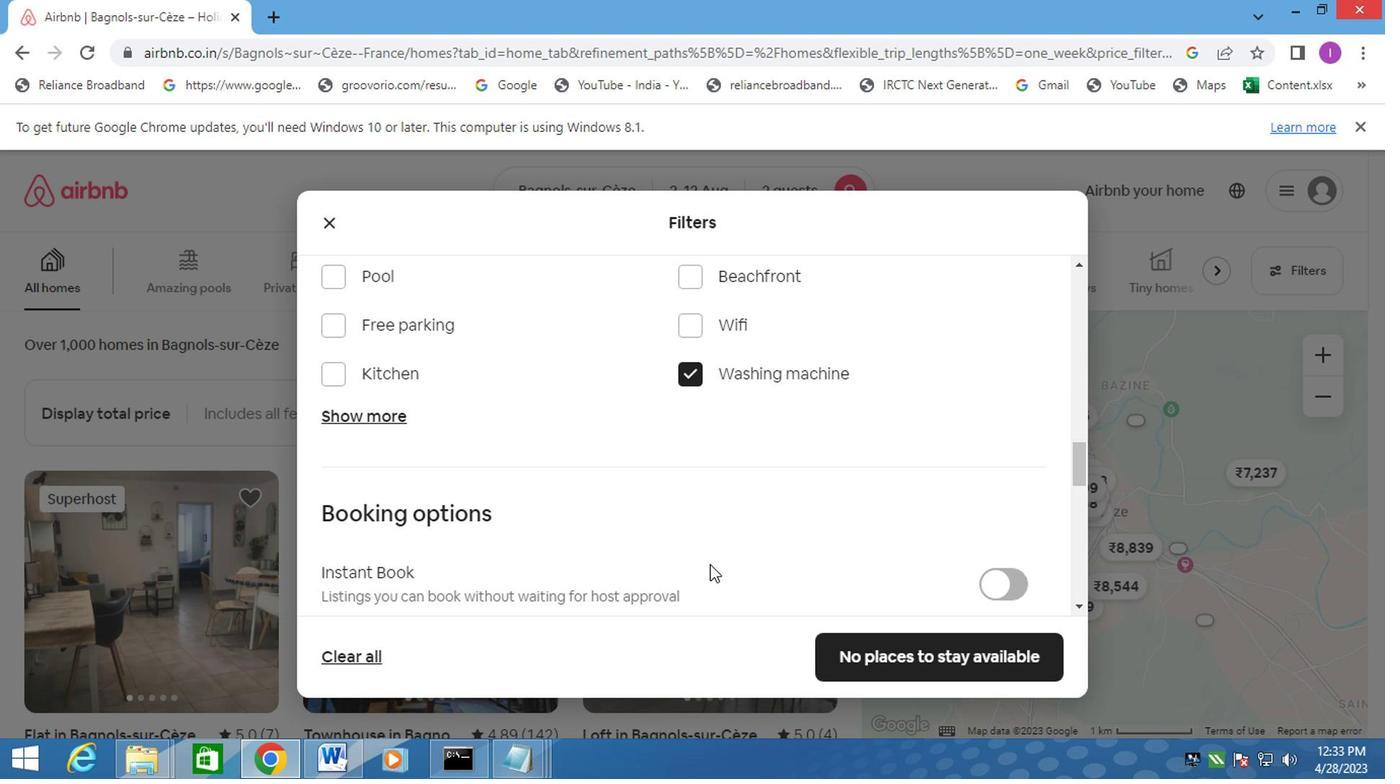 
Action: Mouse scrolled (714, 556) with delta (0, -1)
Screenshot: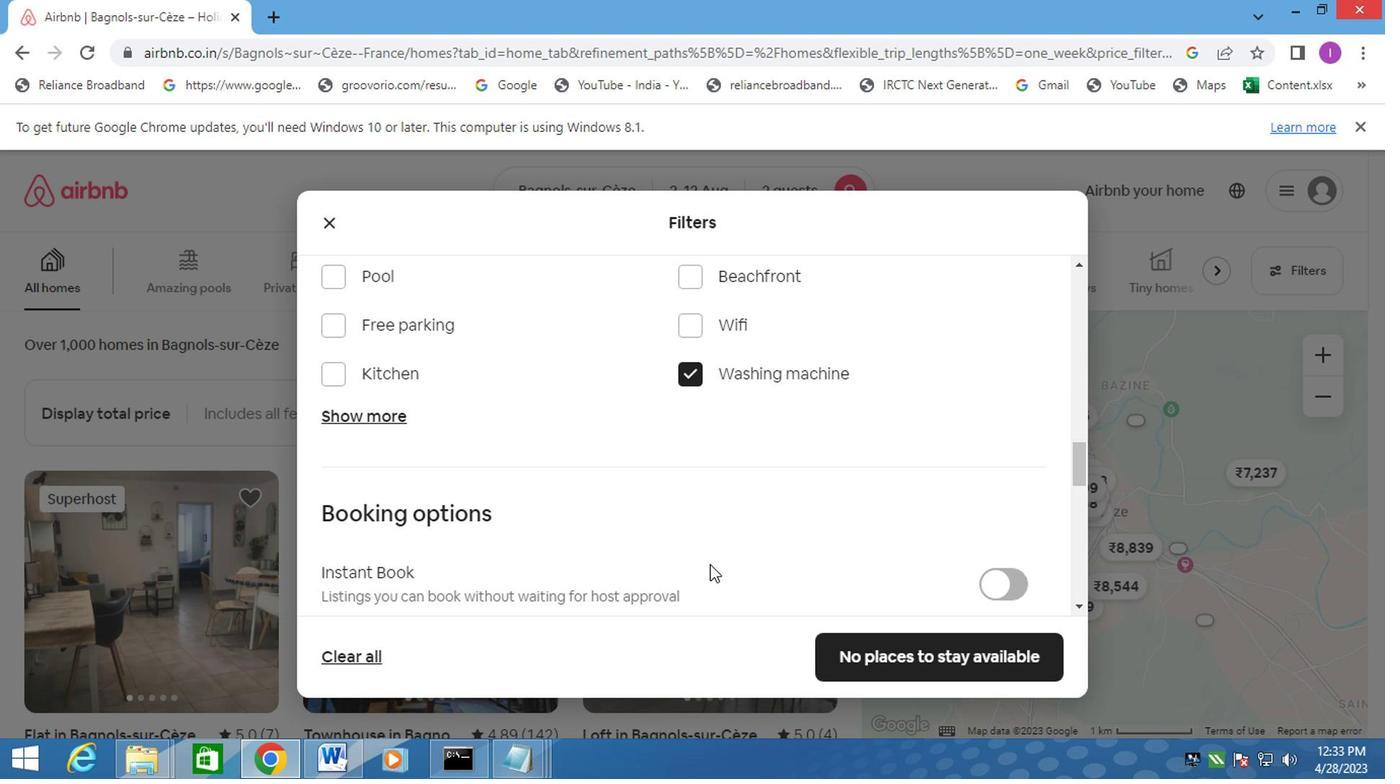 
Action: Mouse moved to (836, 506)
Screenshot: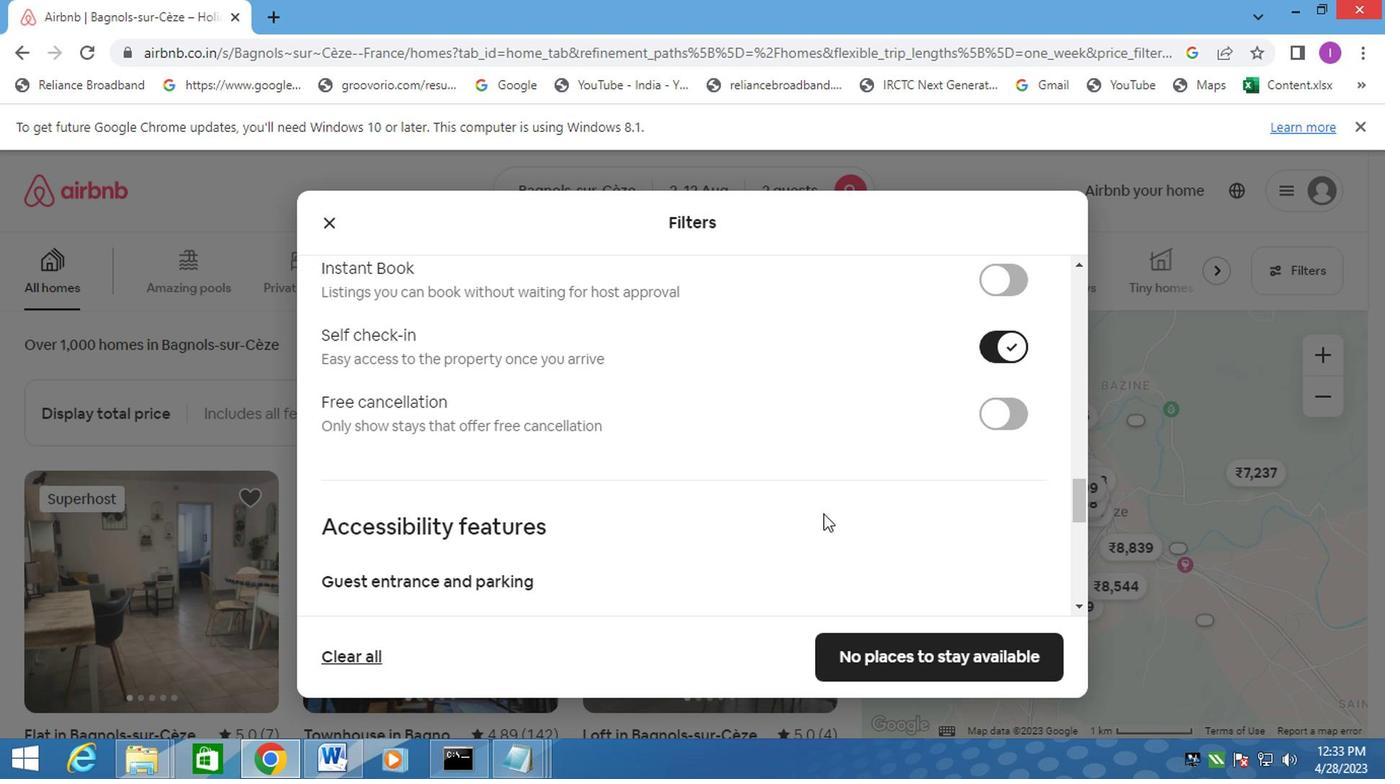 
Action: Mouse scrolled (836, 504) with delta (0, -1)
Screenshot: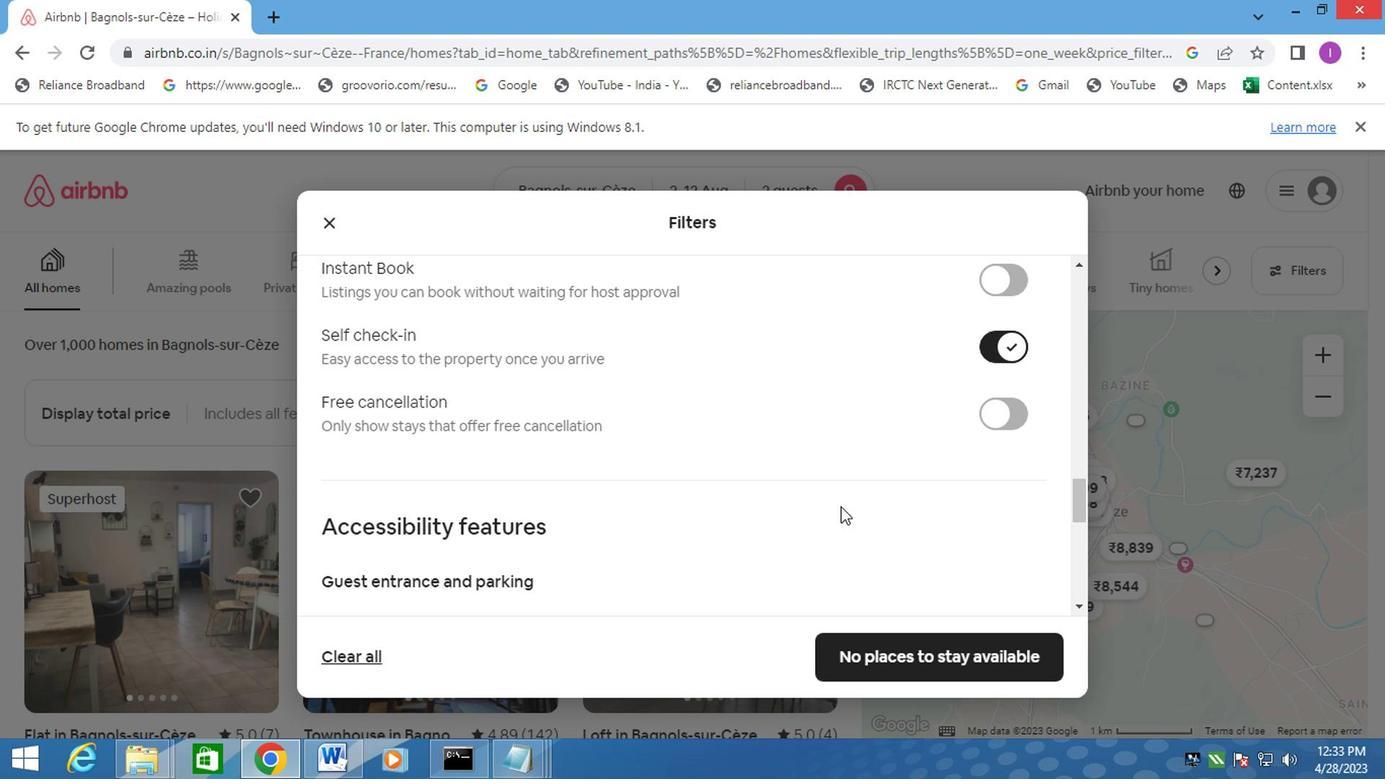 
Action: Mouse scrolled (836, 504) with delta (0, -1)
Screenshot: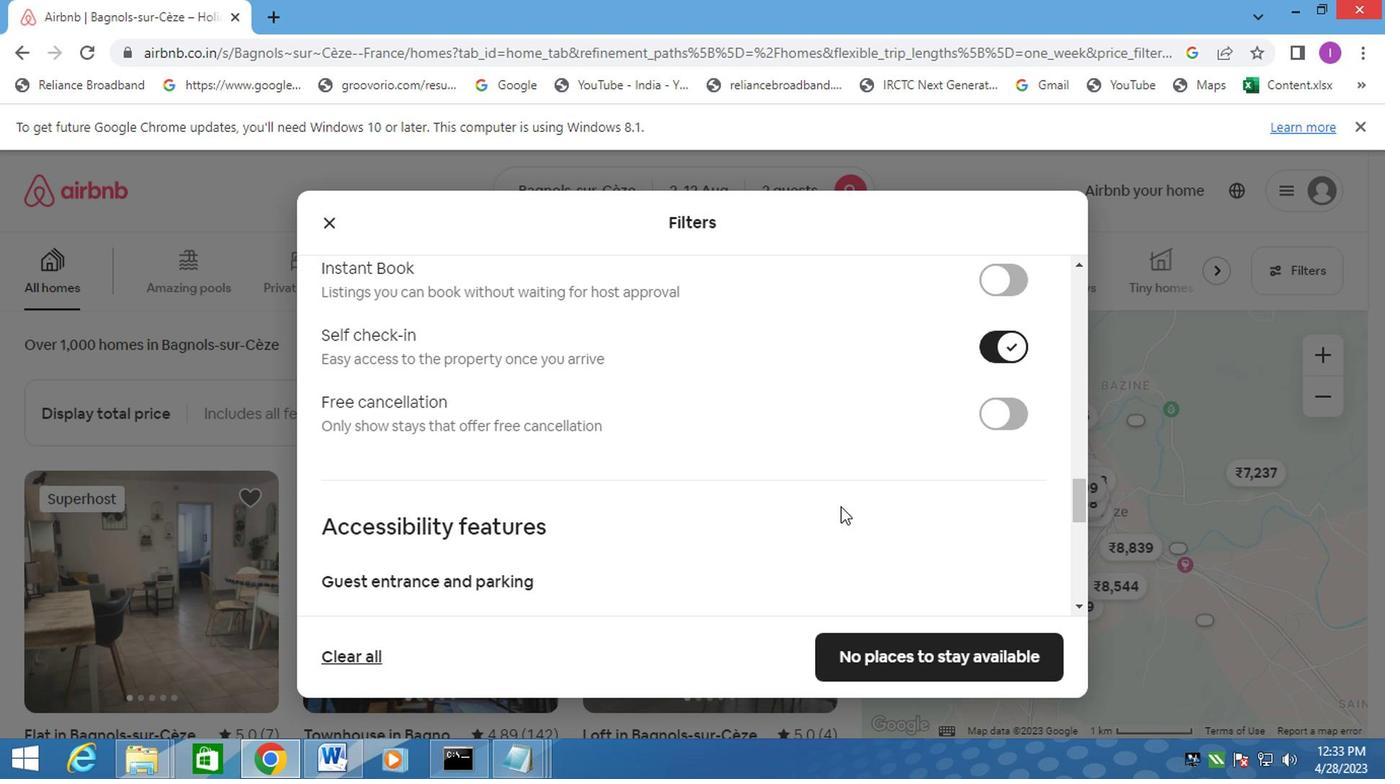 
Action: Mouse moved to (771, 501)
Screenshot: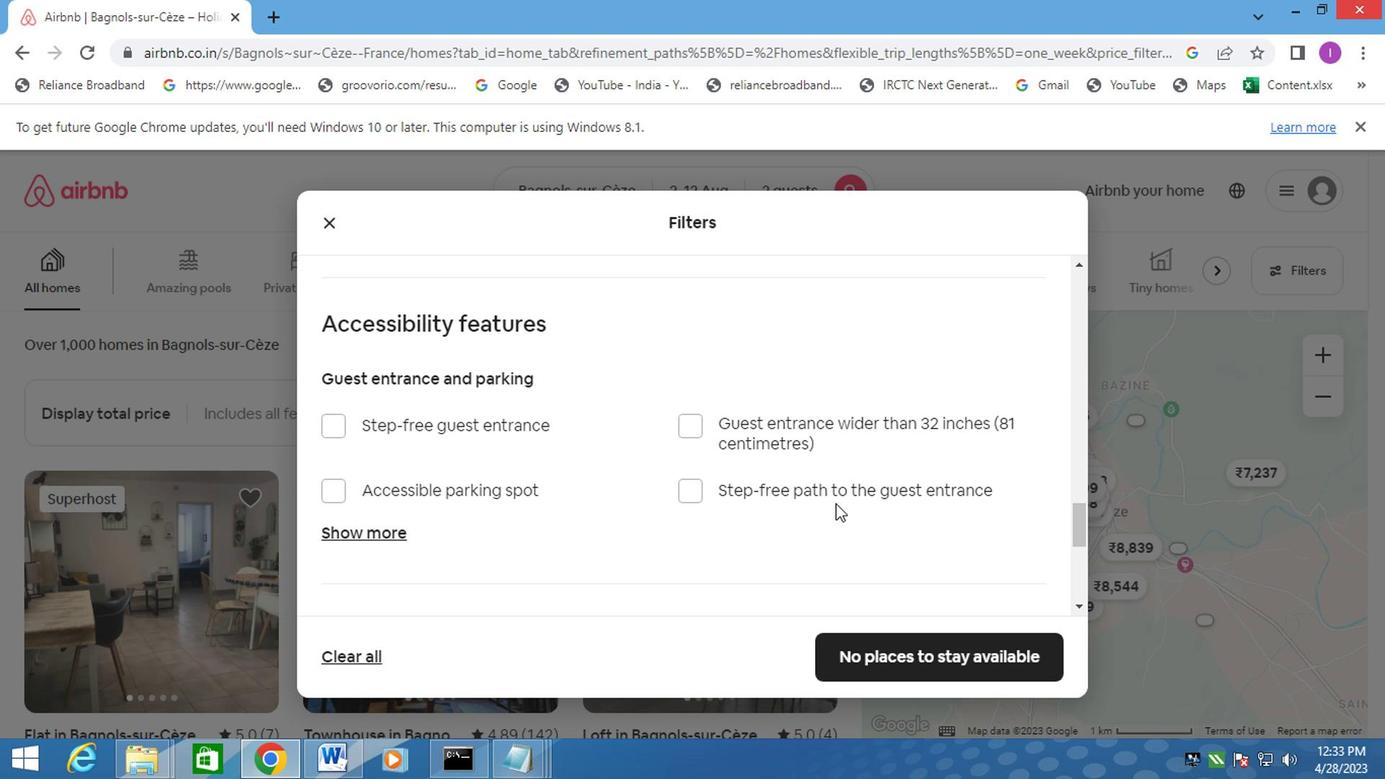 
Action: Mouse scrolled (771, 499) with delta (0, -1)
Screenshot: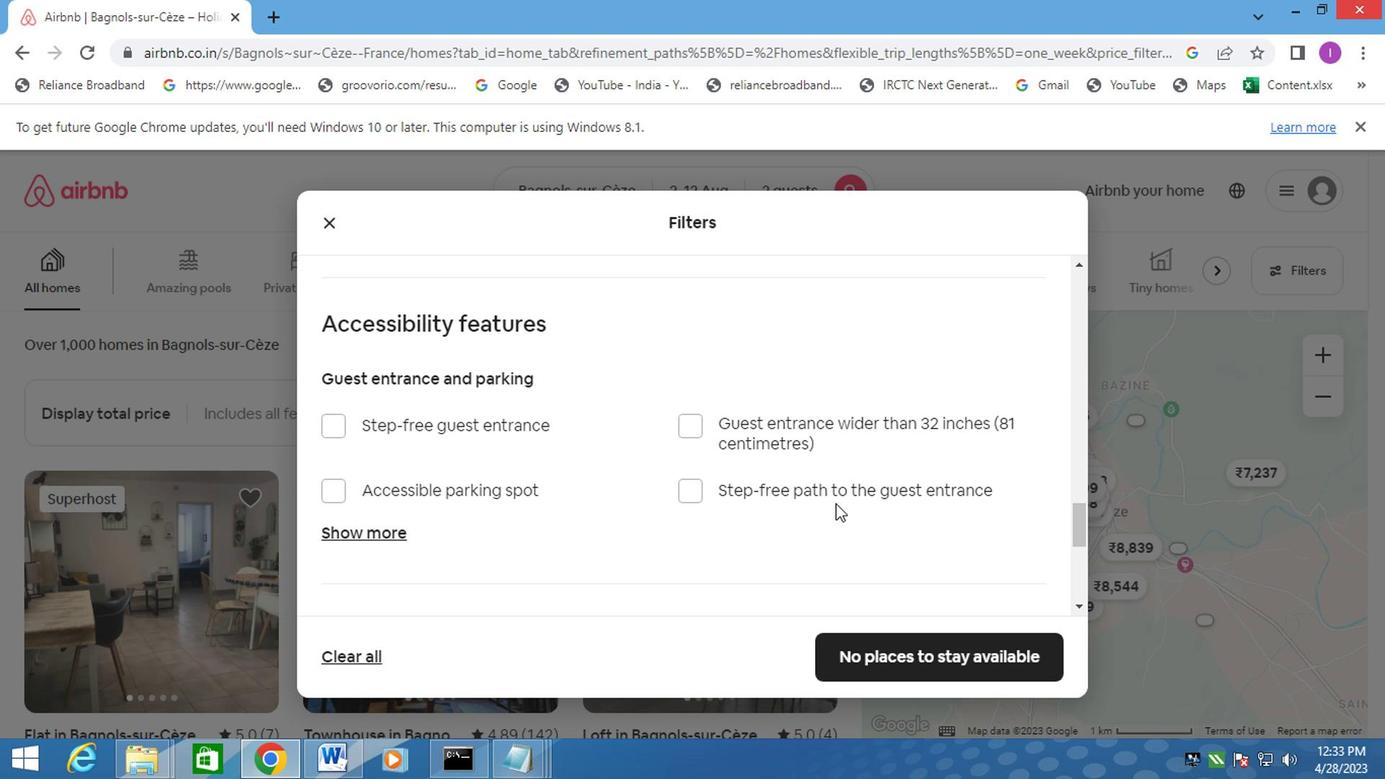 
Action: Mouse moved to (742, 506)
Screenshot: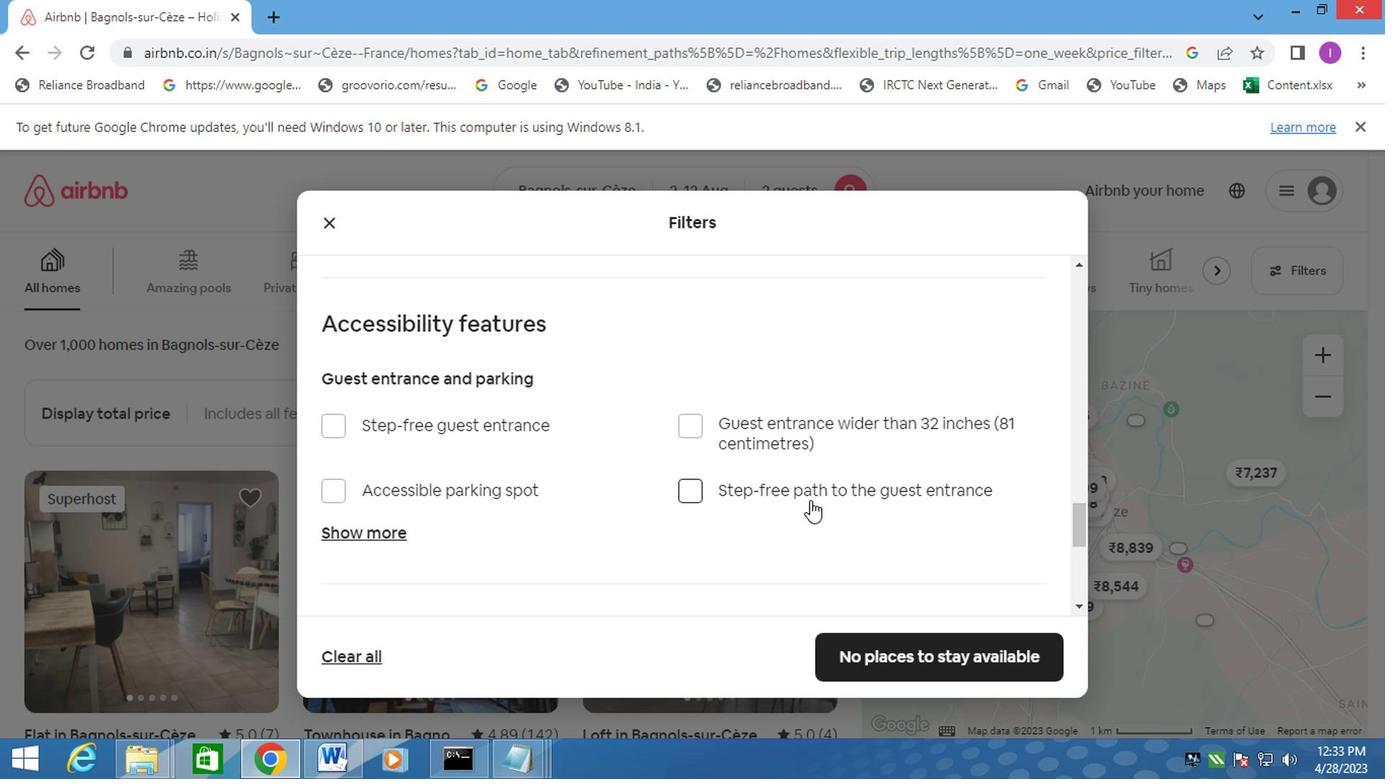 
Action: Mouse scrolled (745, 504) with delta (0, -1)
Screenshot: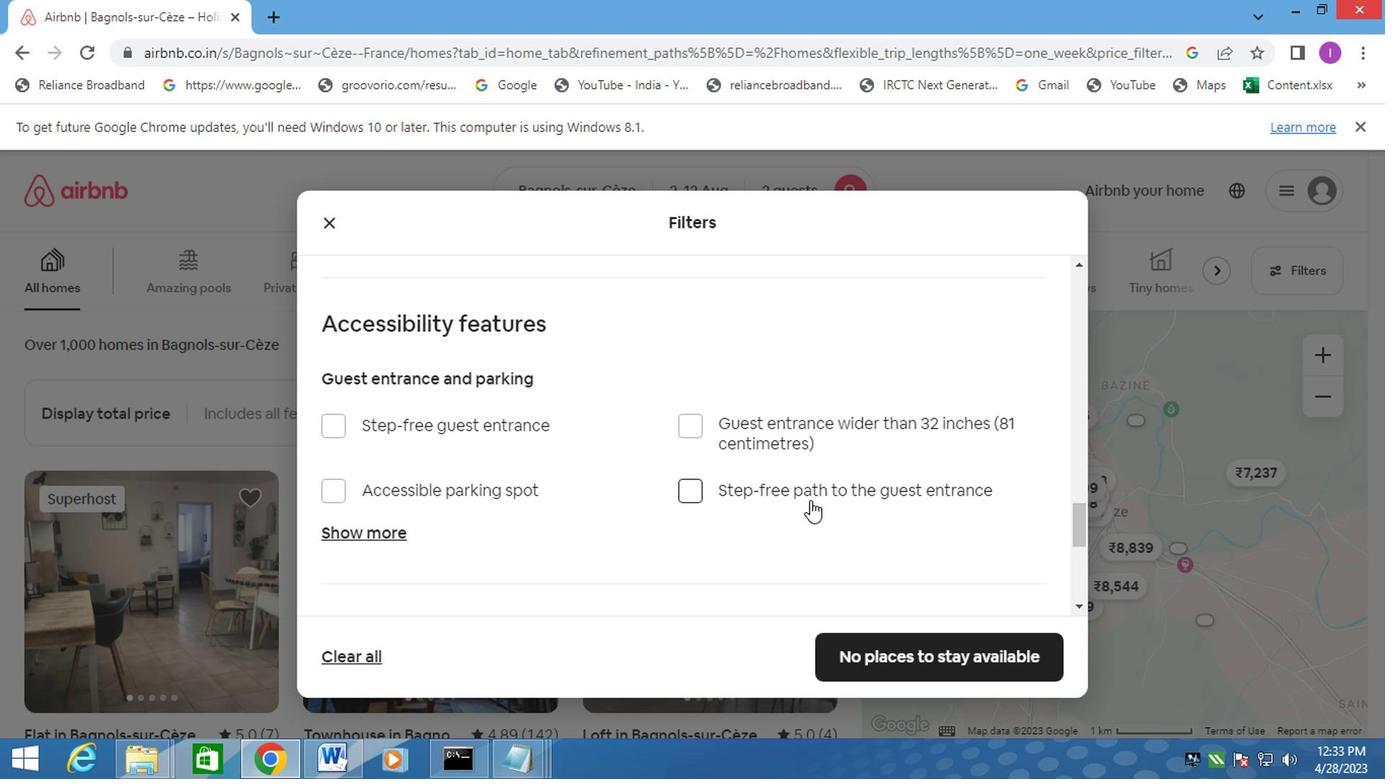 
Action: Mouse moved to (732, 508)
Screenshot: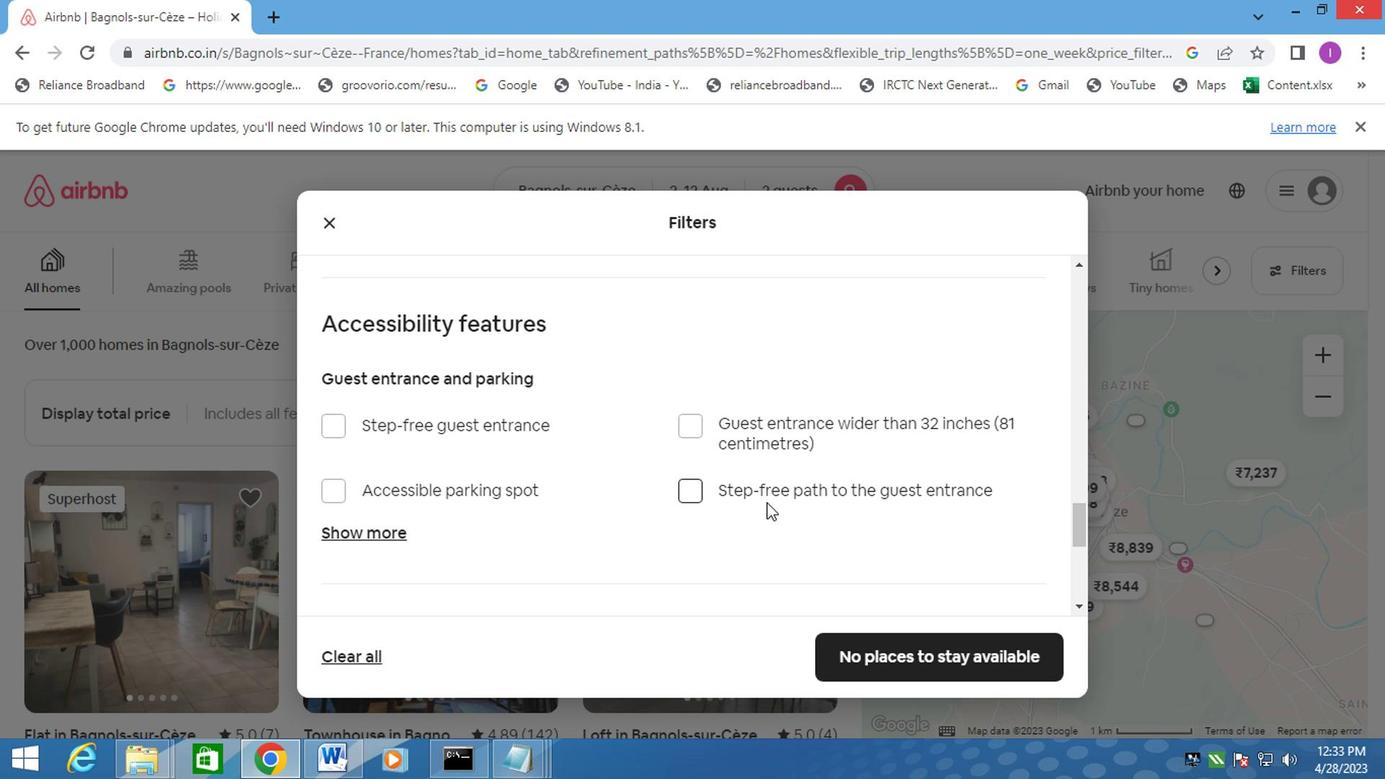 
Action: Mouse scrolled (732, 507) with delta (0, -1)
Screenshot: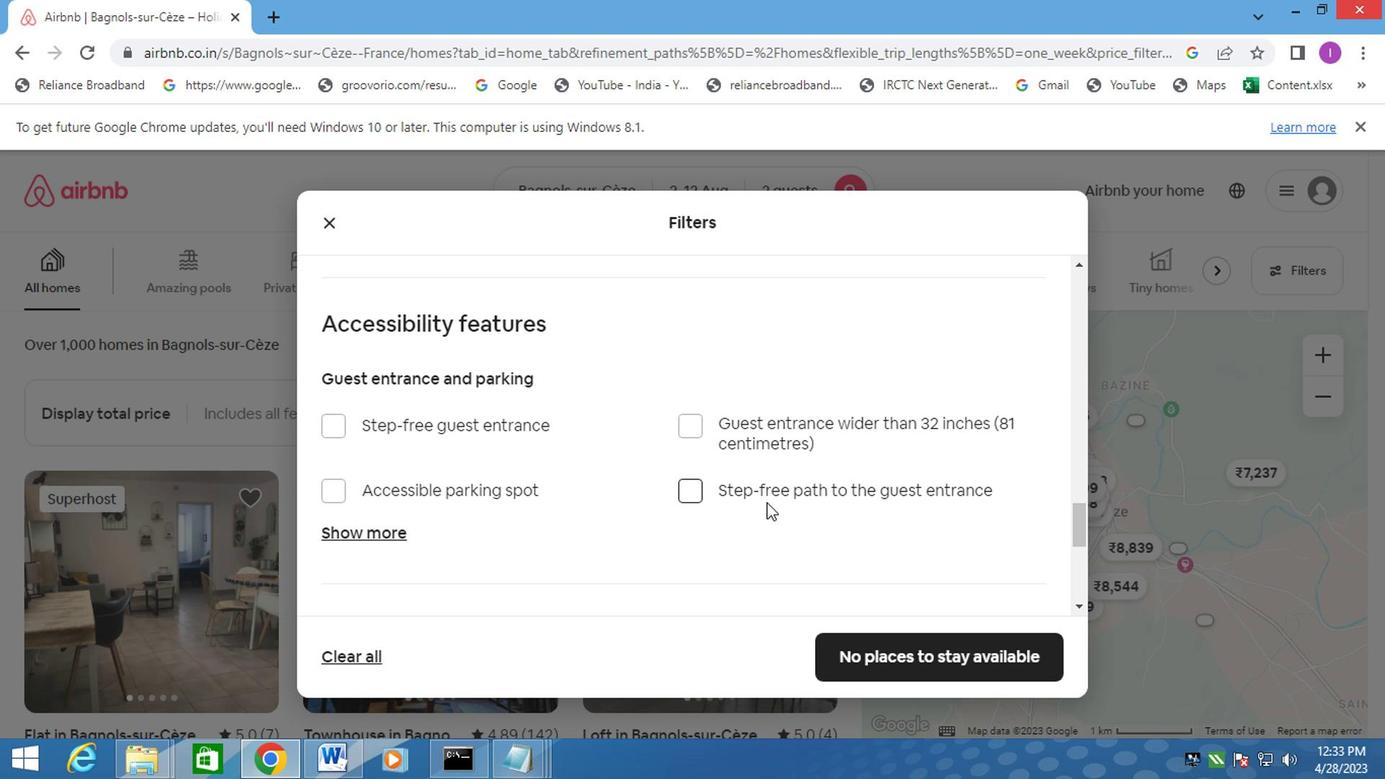 
Action: Mouse scrolled (732, 507) with delta (0, -1)
Screenshot: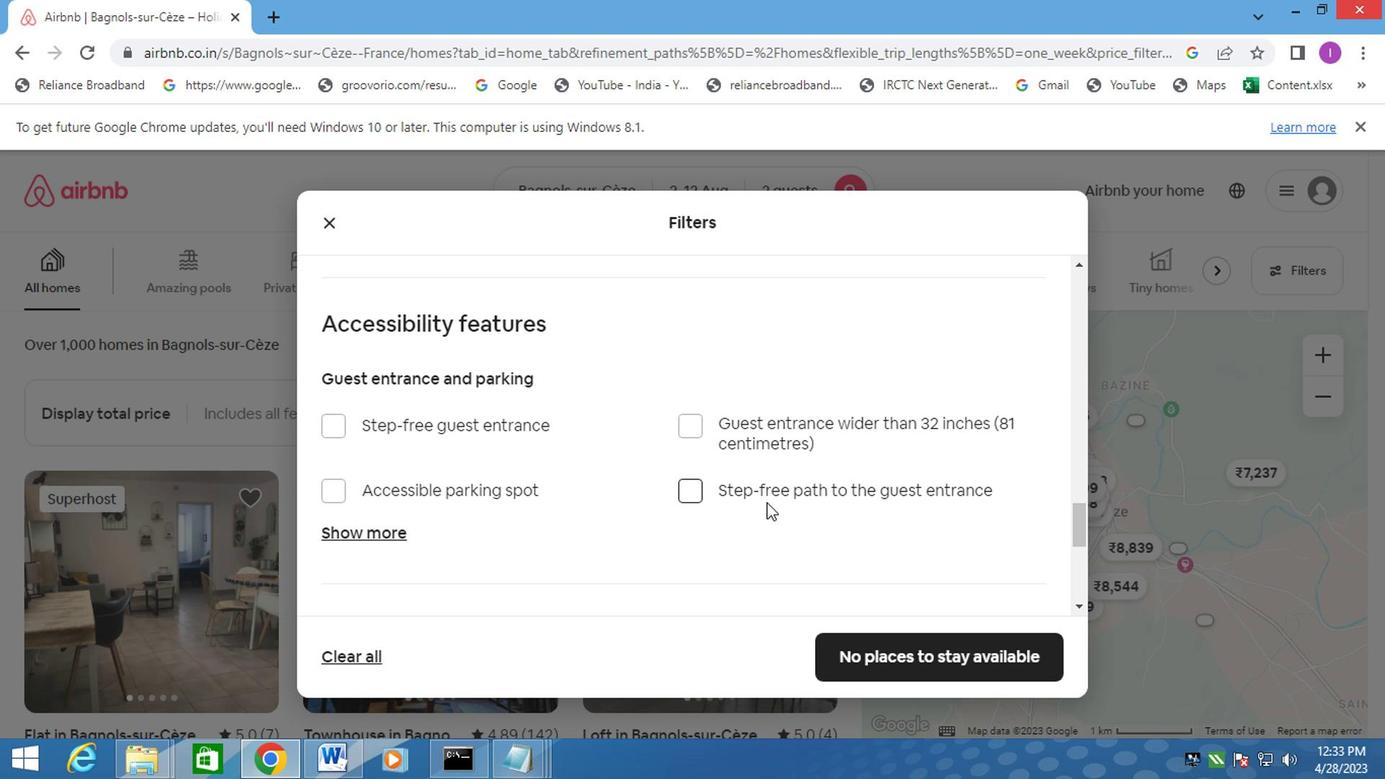 
Action: Mouse moved to (527, 496)
Screenshot: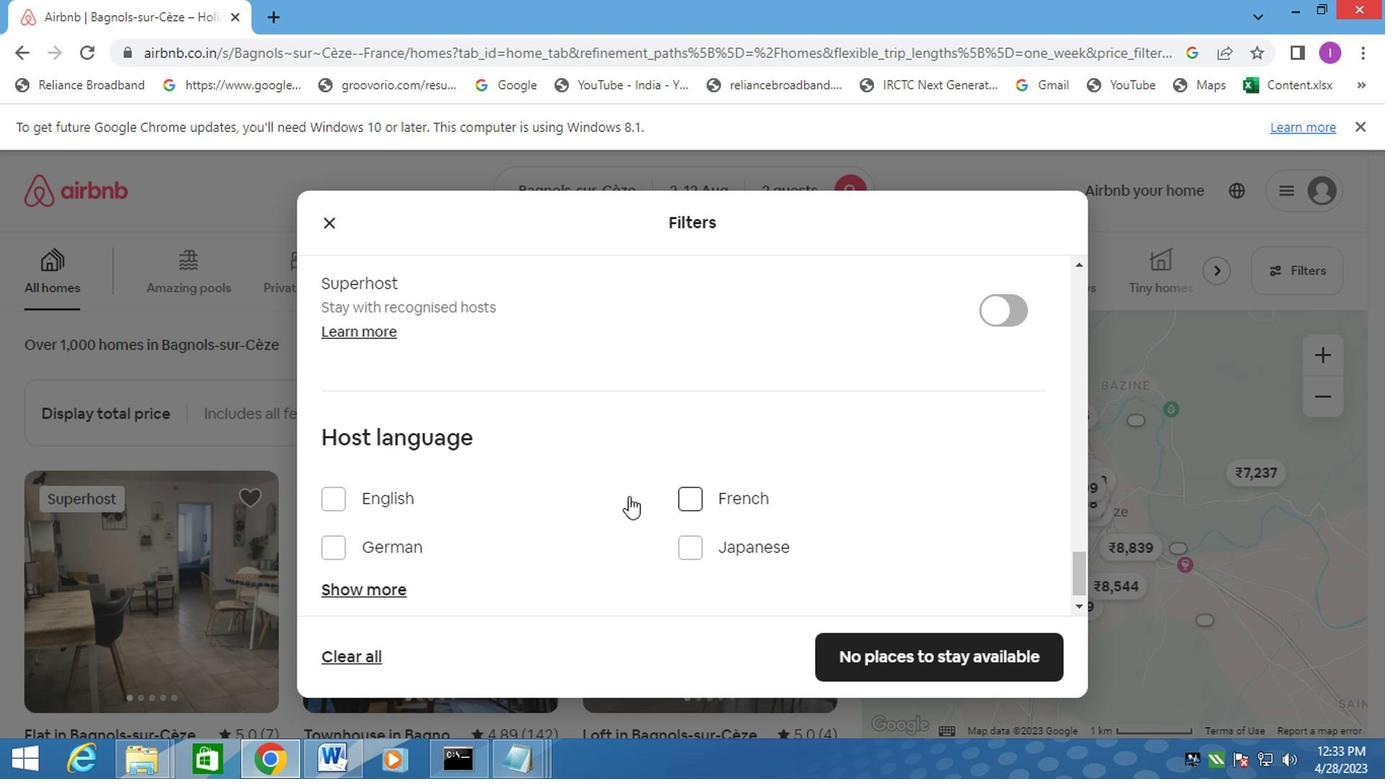 
Action: Mouse scrolled (527, 494) with delta (0, -1)
Screenshot: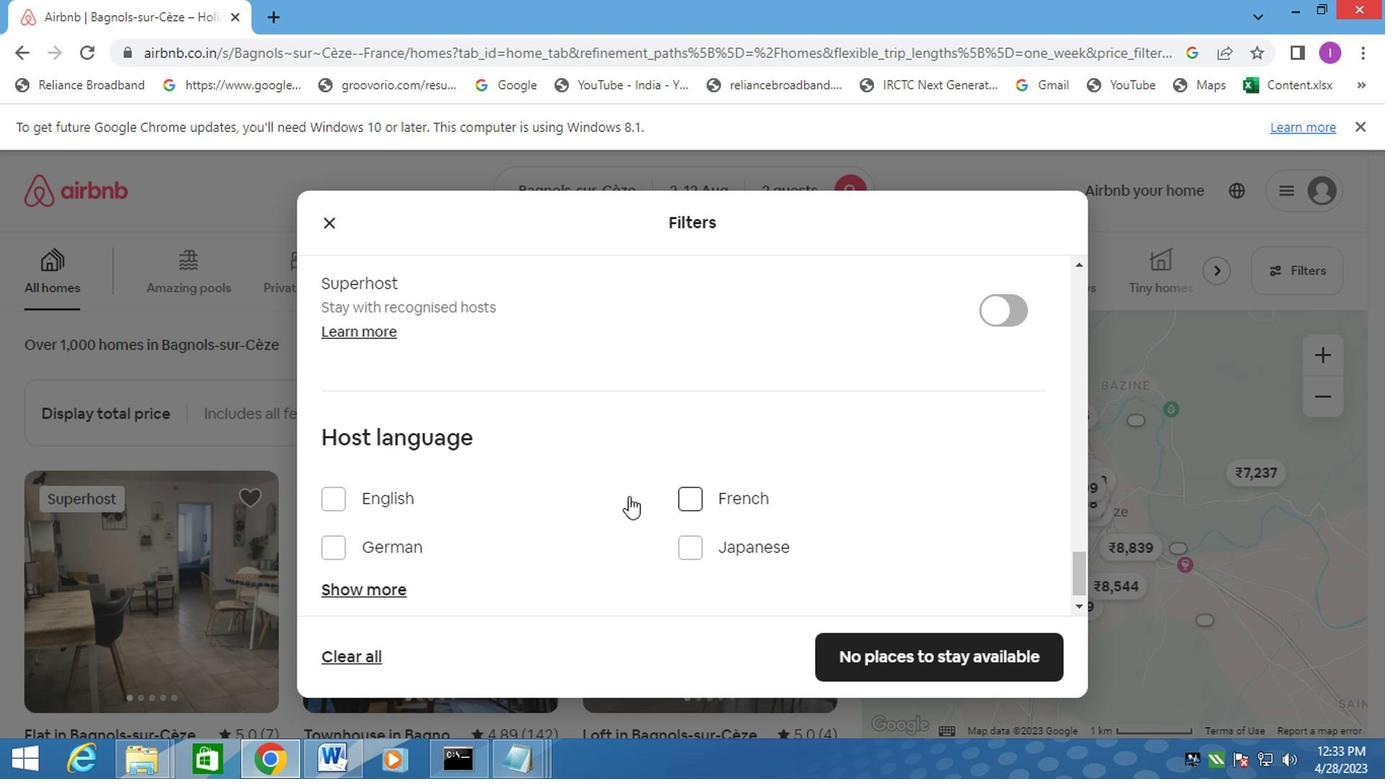 
Action: Mouse moved to (515, 496)
Screenshot: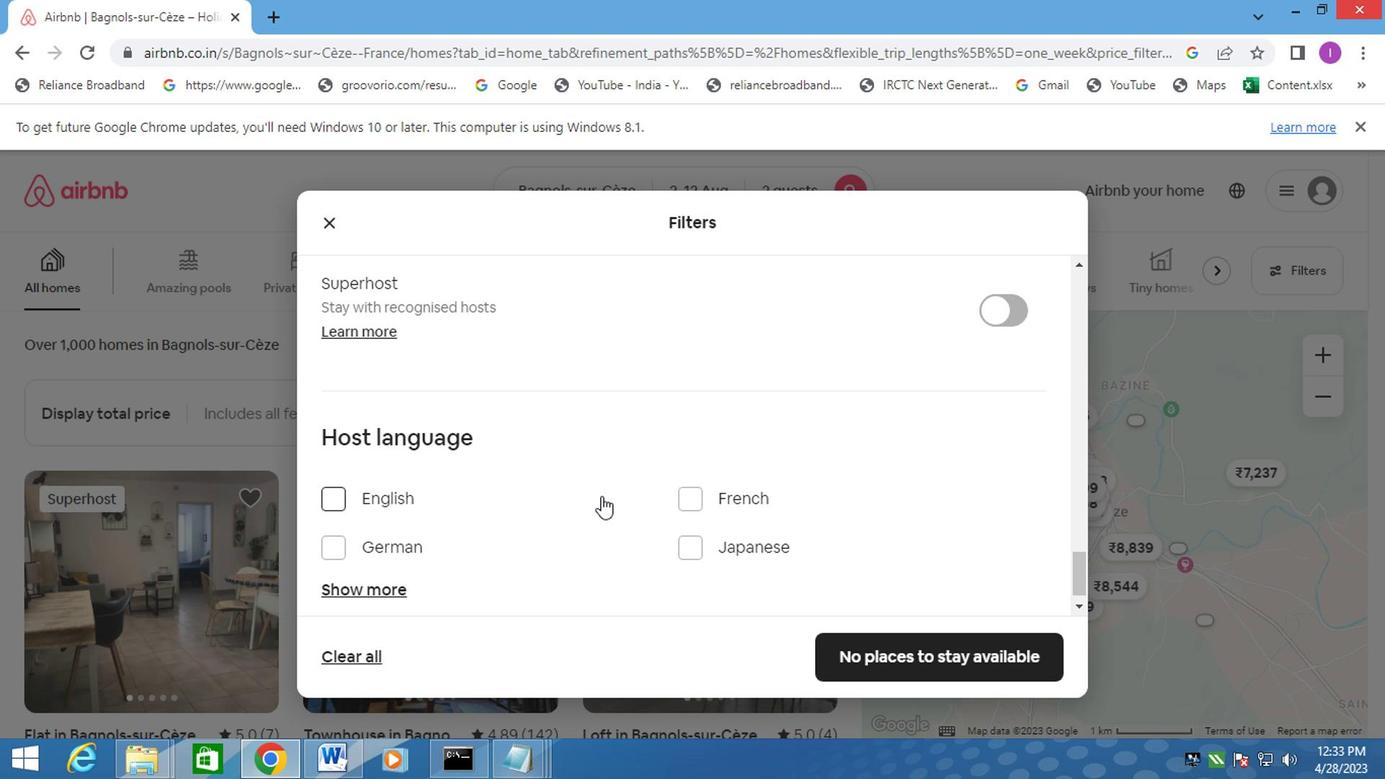 
Action: Mouse scrolled (515, 494) with delta (0, -1)
Screenshot: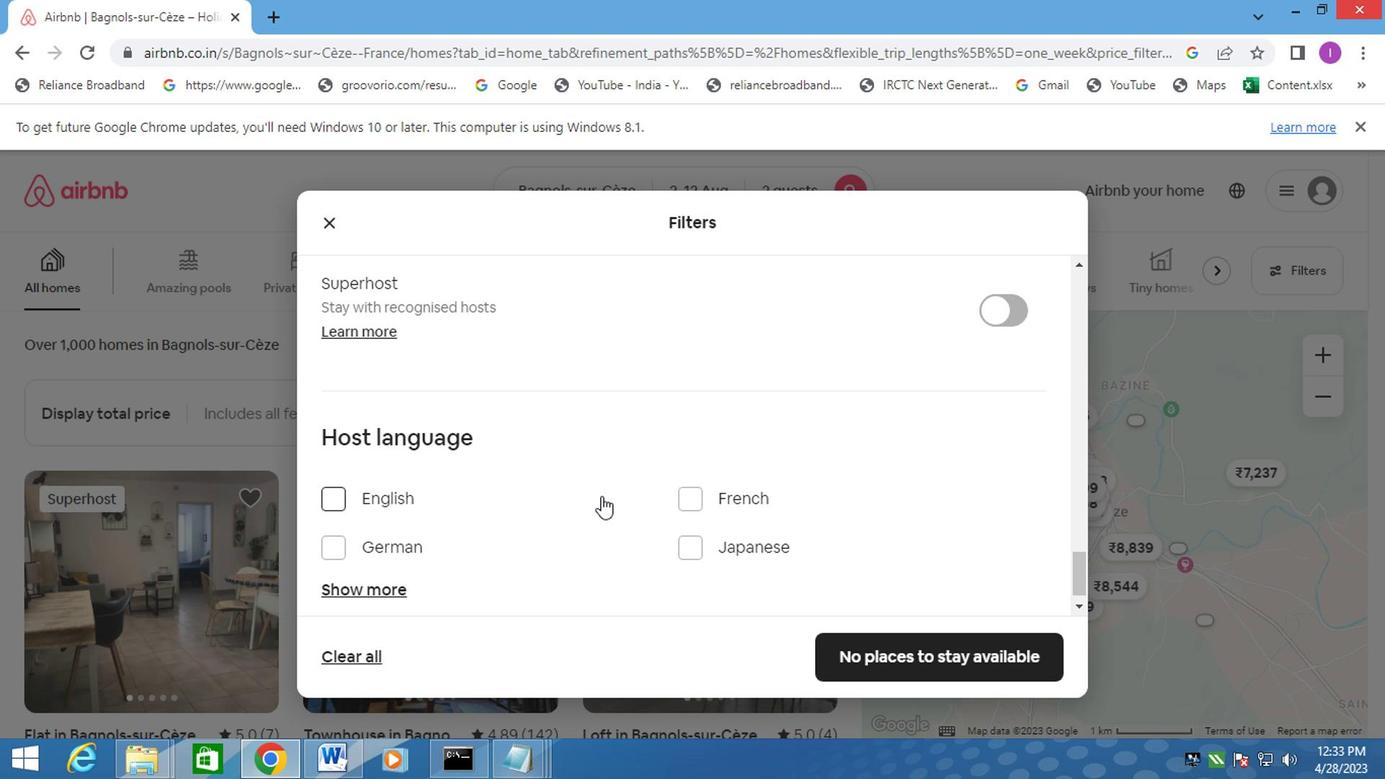 
Action: Mouse moved to (337, 471)
Screenshot: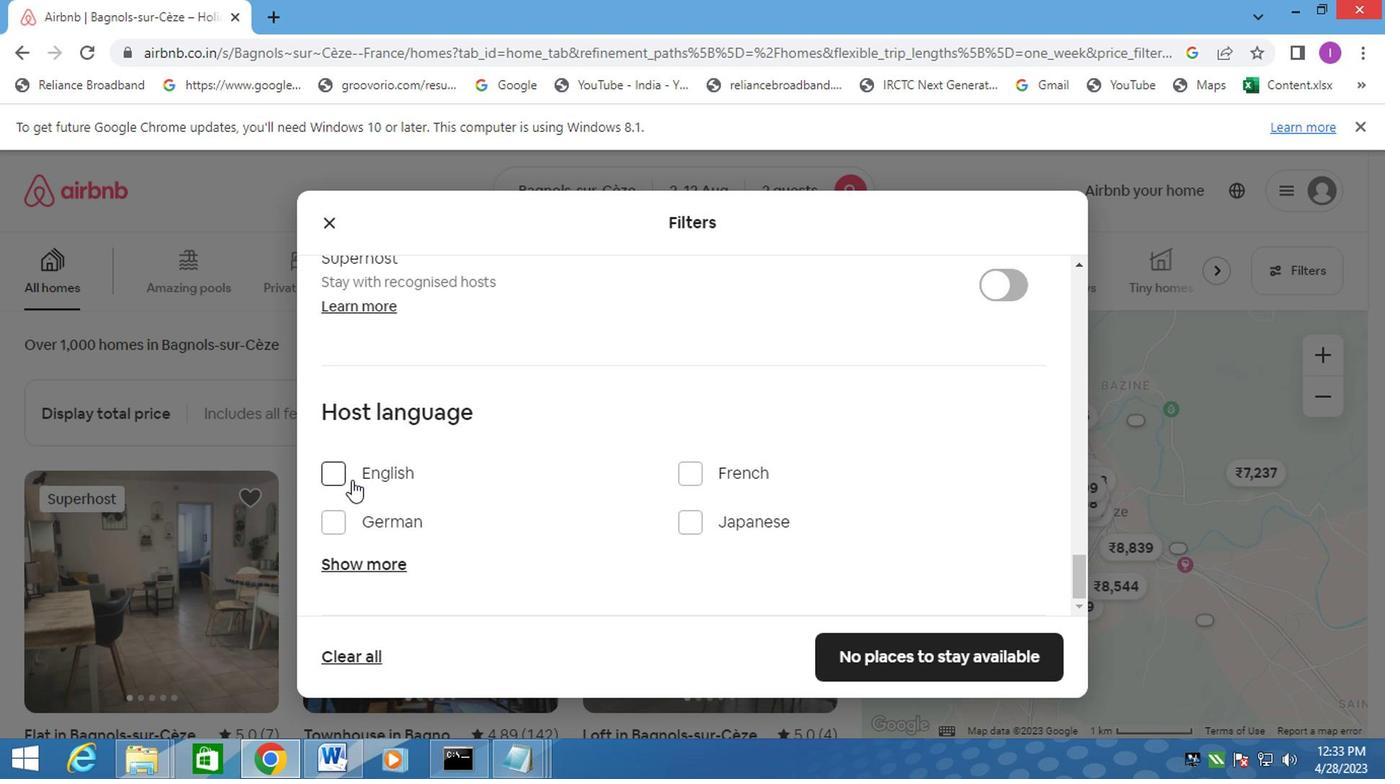 
Action: Mouse pressed left at (337, 471)
Screenshot: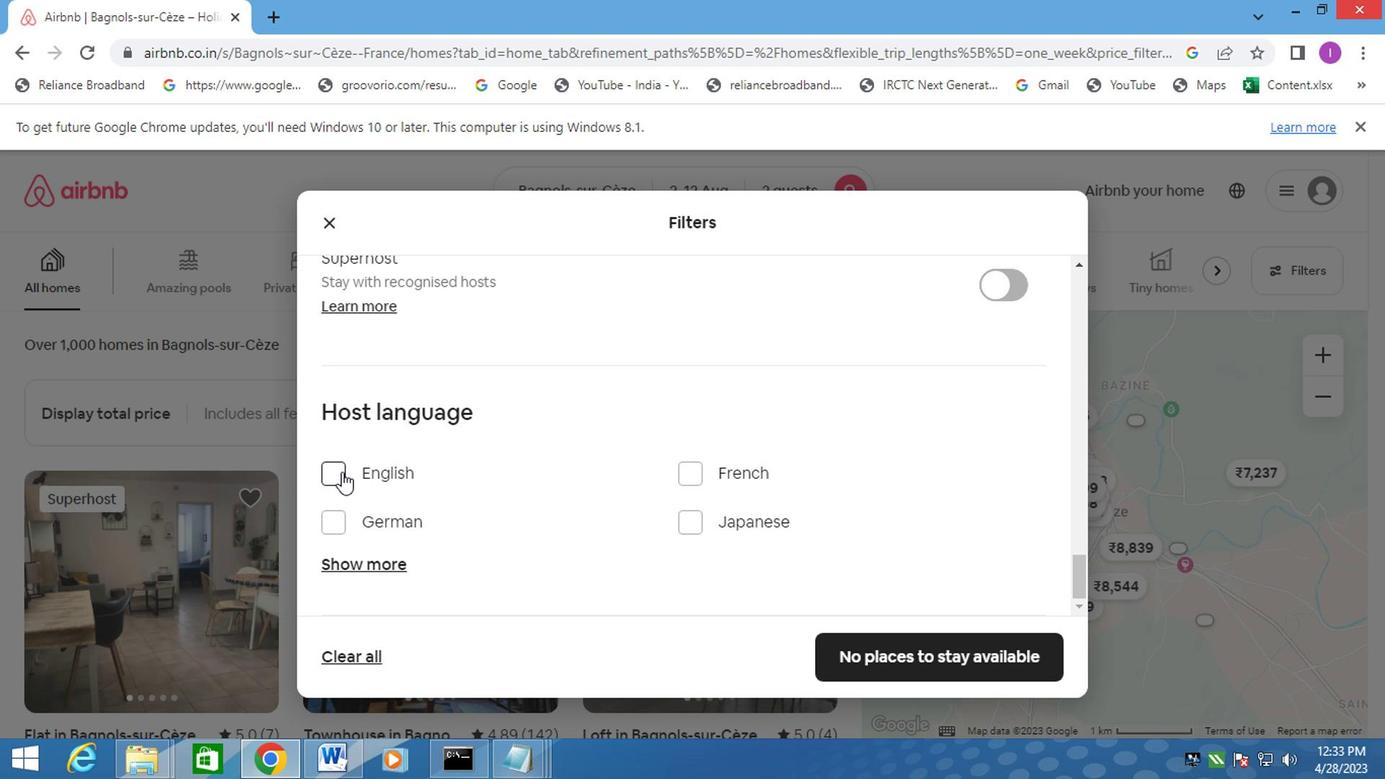 
Action: Mouse moved to (945, 668)
Screenshot: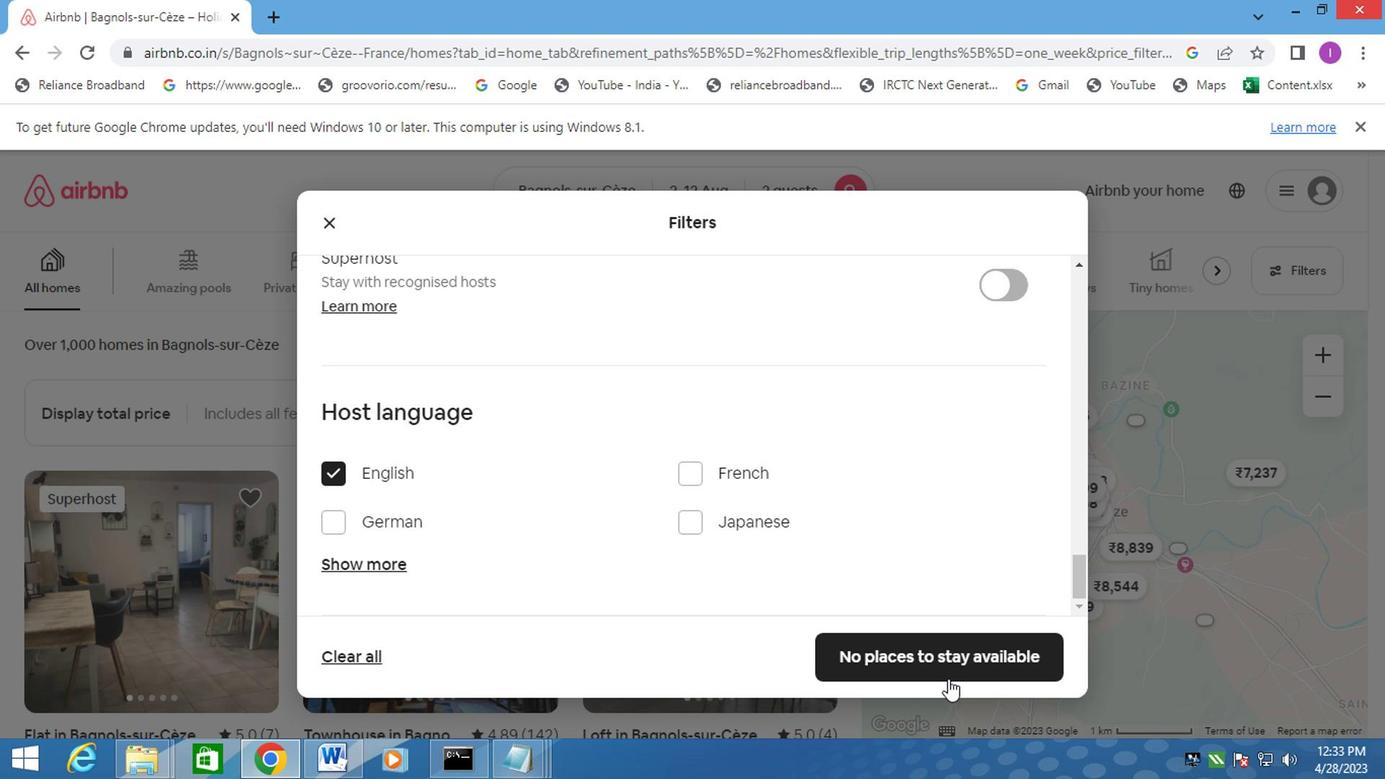 
Action: Mouse pressed left at (945, 668)
Screenshot: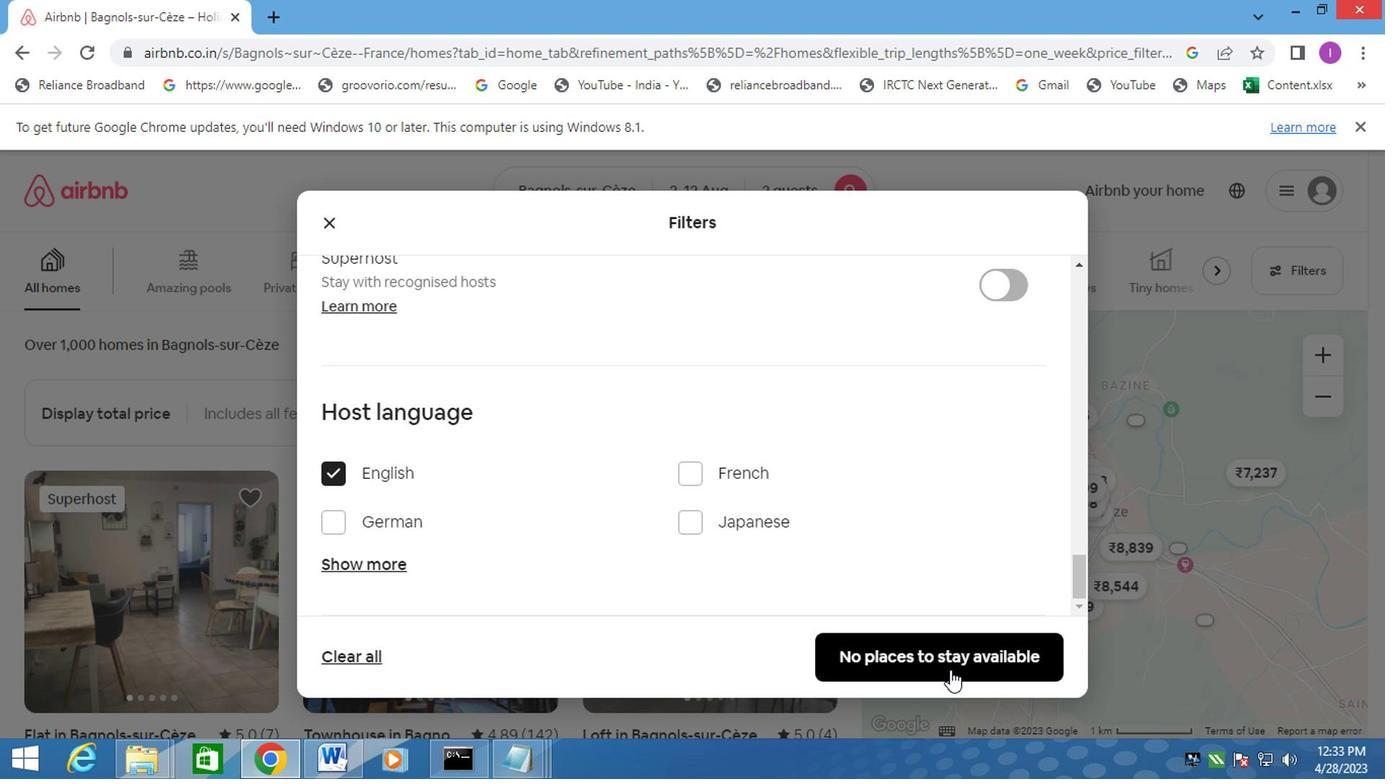 
Action: Mouse moved to (905, 666)
Screenshot: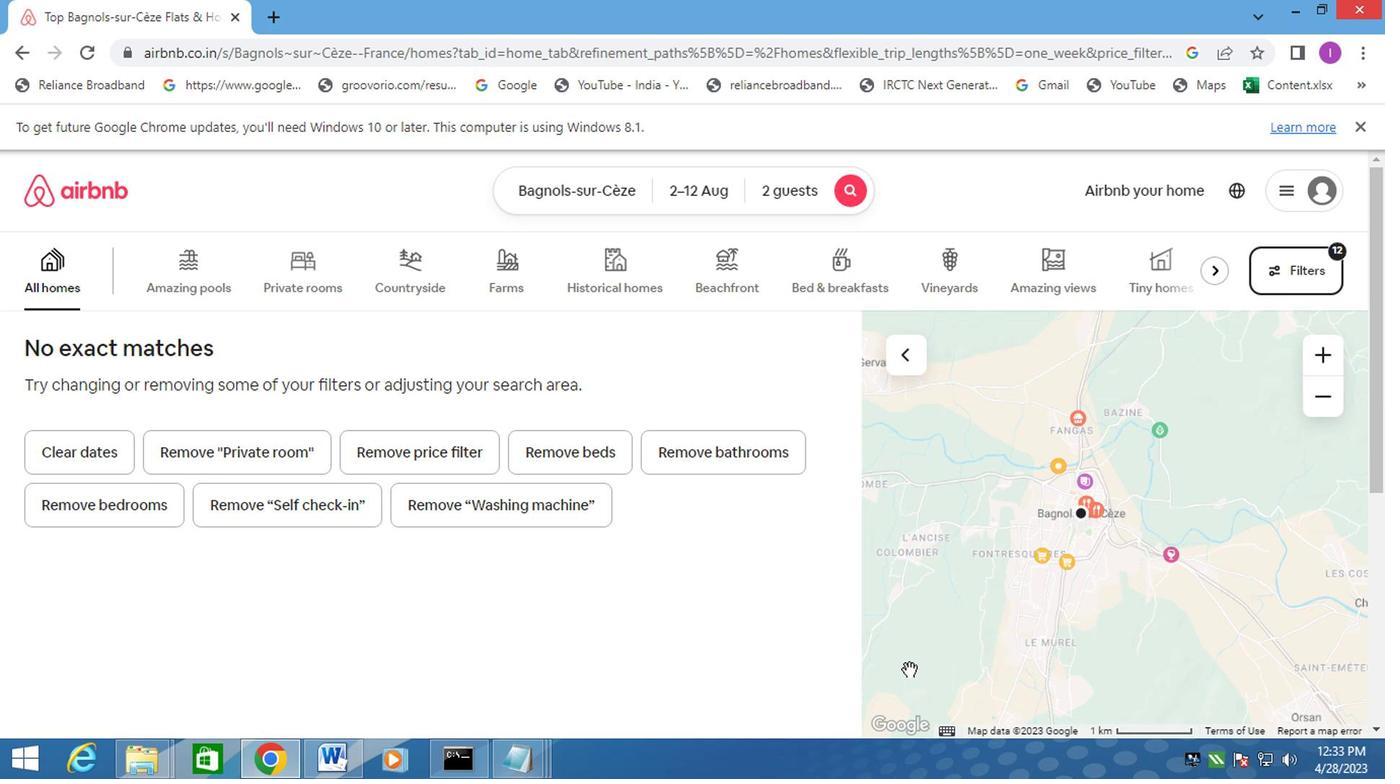 
